 Task: Find a shared room in Qionghu, China for 5 guests from 2nd to 9th June, with a price range of ₹7000 to ₹13000.
Action: Mouse moved to (503, 118)
Screenshot: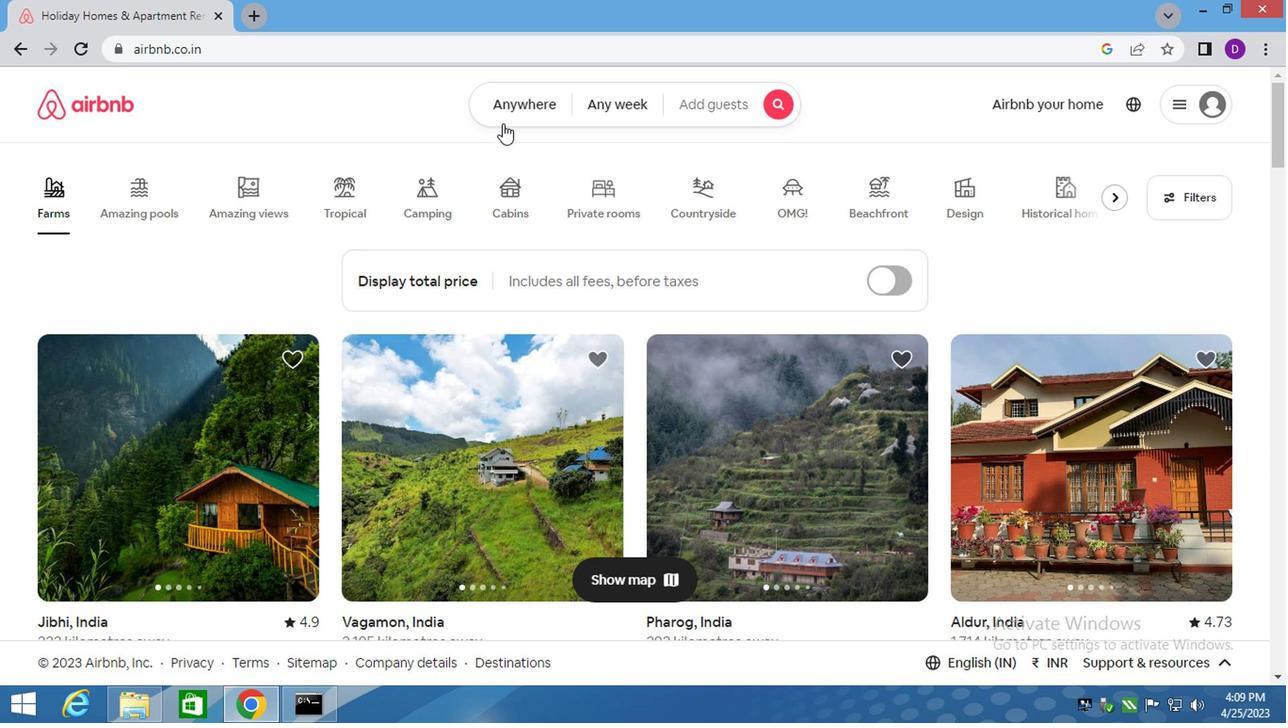 
Action: Mouse pressed left at (503, 118)
Screenshot: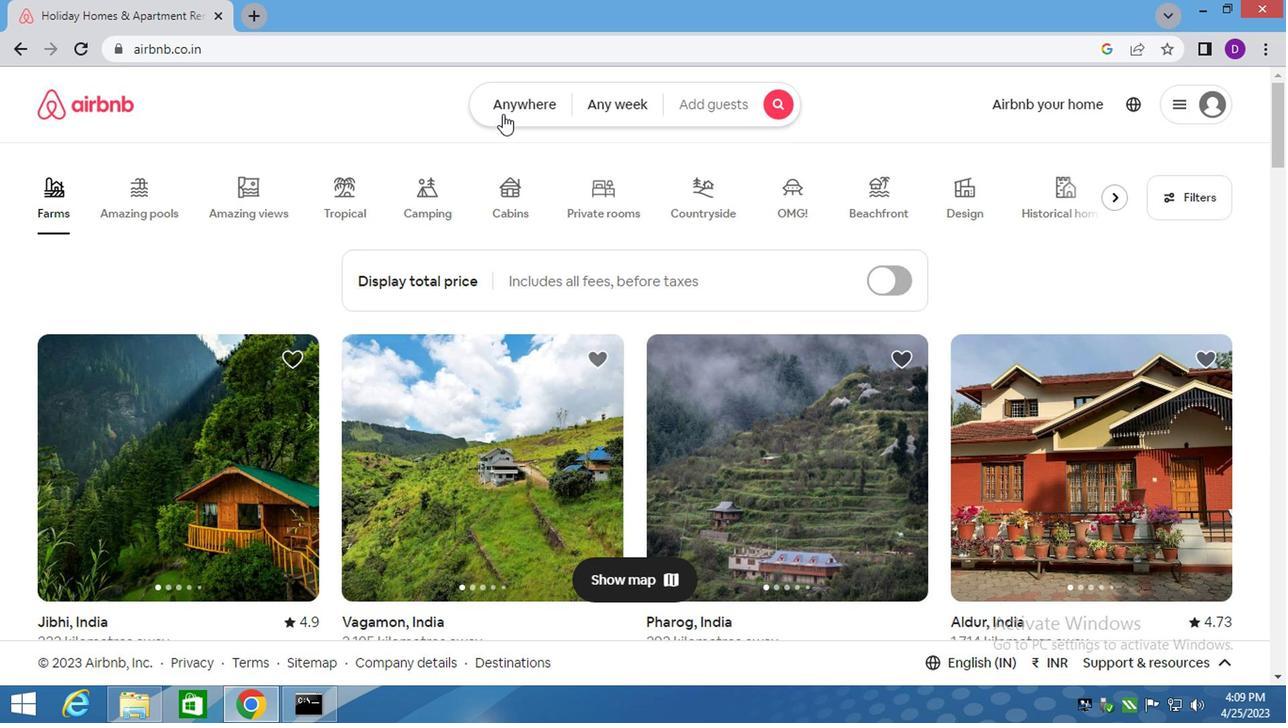 
Action: Mouse moved to (380, 187)
Screenshot: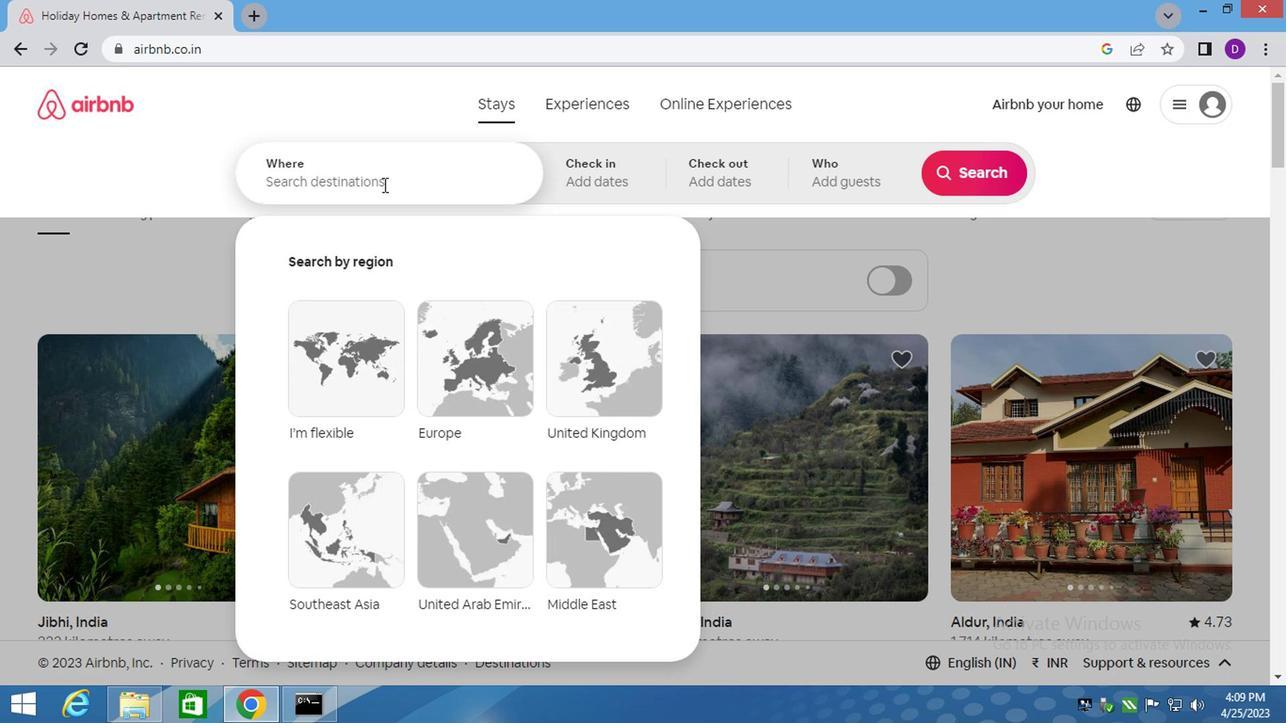 
Action: Key pressed <Key.shift>QU
Screenshot: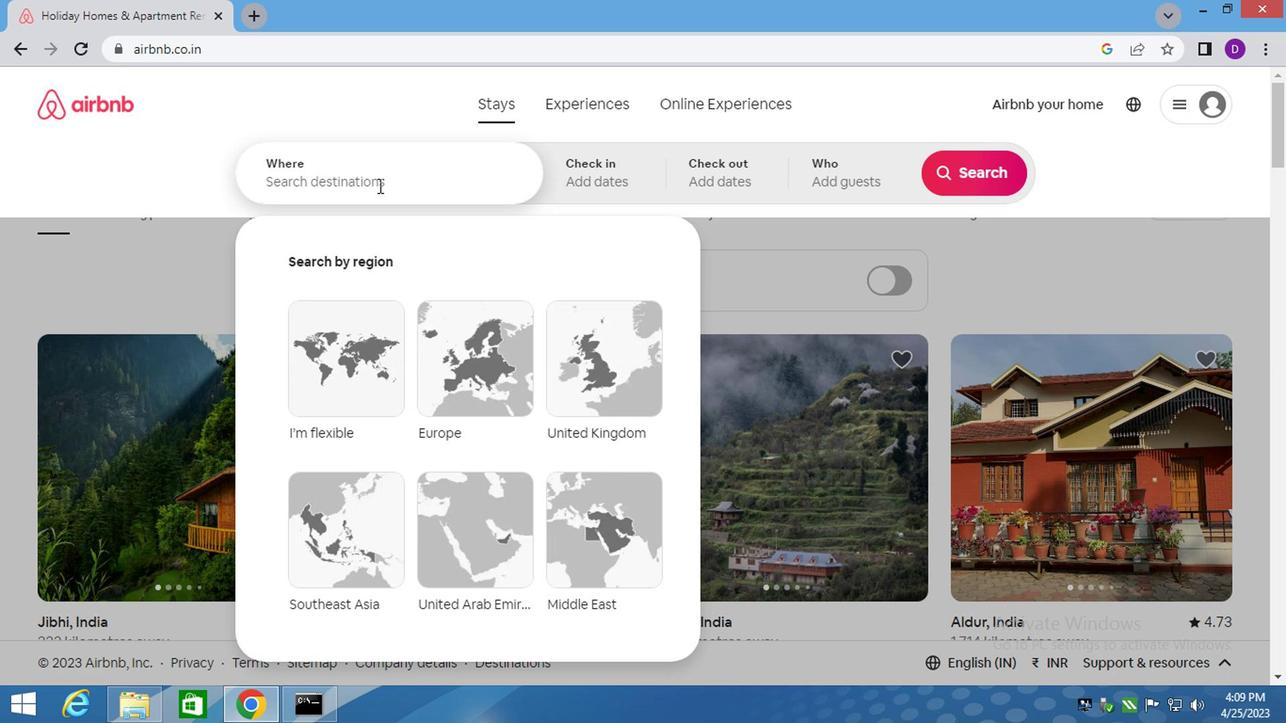 
Action: Mouse pressed left at (380, 187)
Screenshot: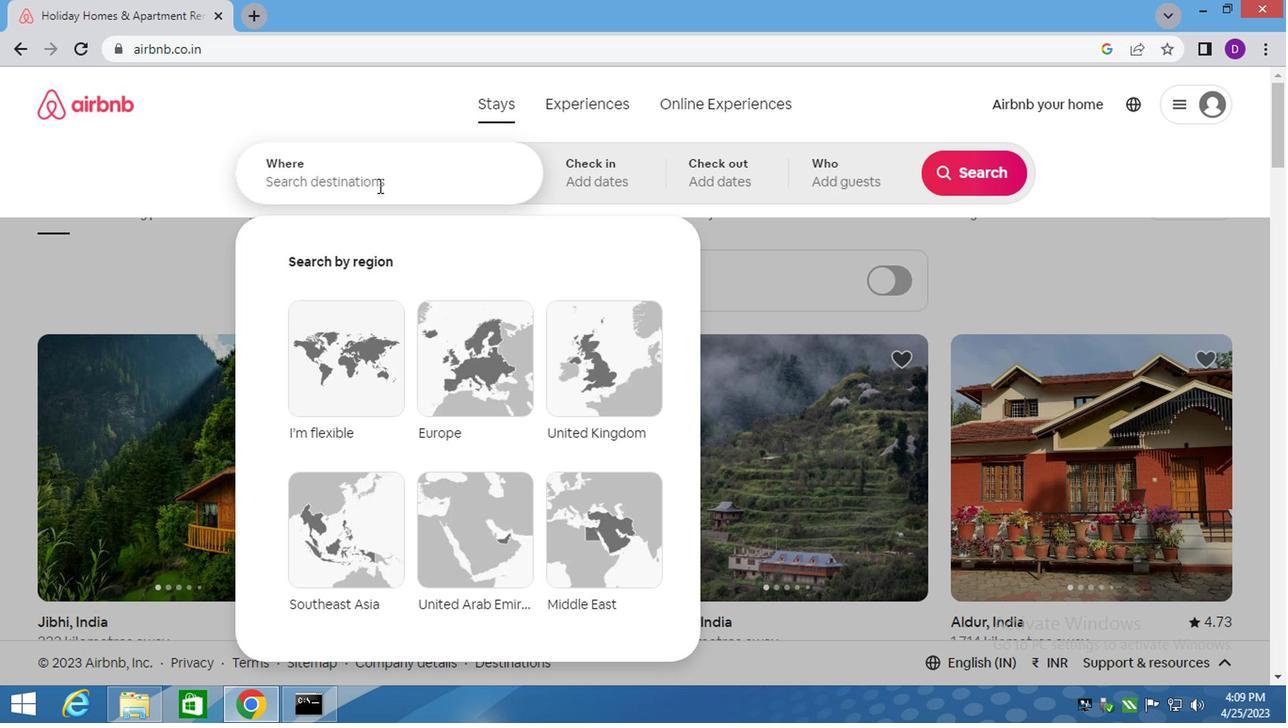 
Action: Key pressed <Key.shift>QIONGHU,<Key.space><Key.shift>CHINA<Key.enter>
Screenshot: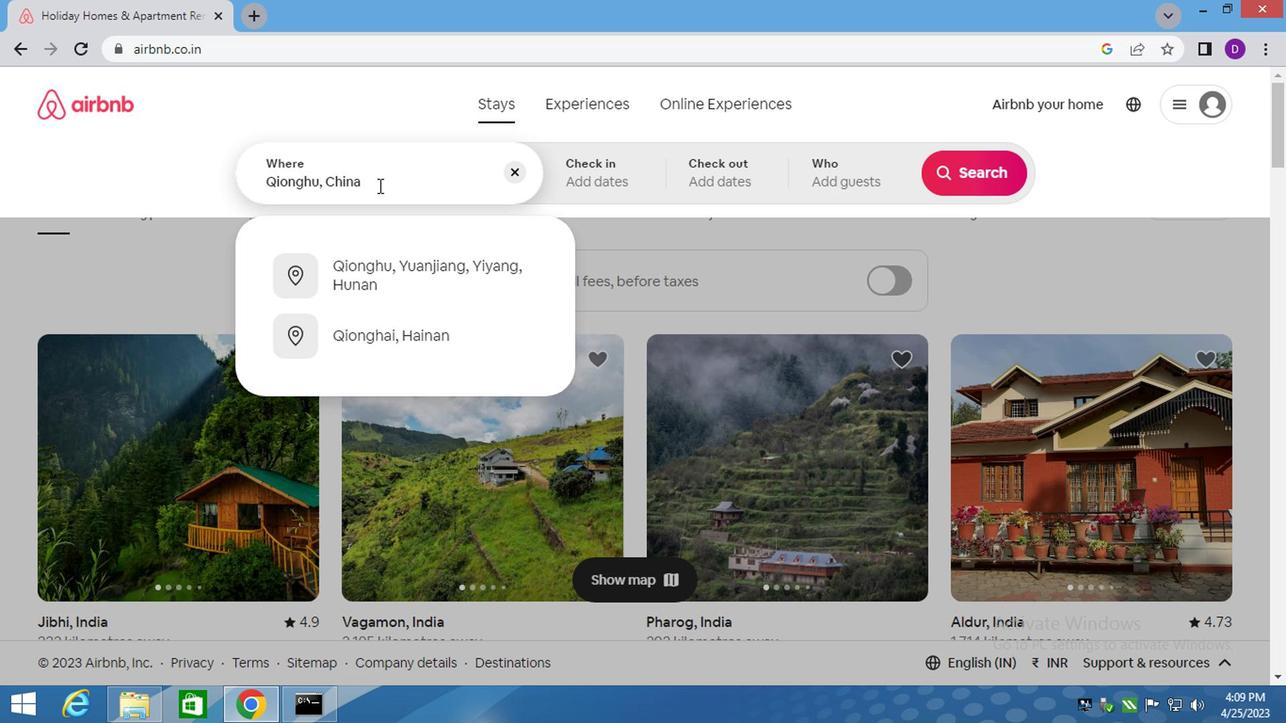 
Action: Mouse moved to (956, 322)
Screenshot: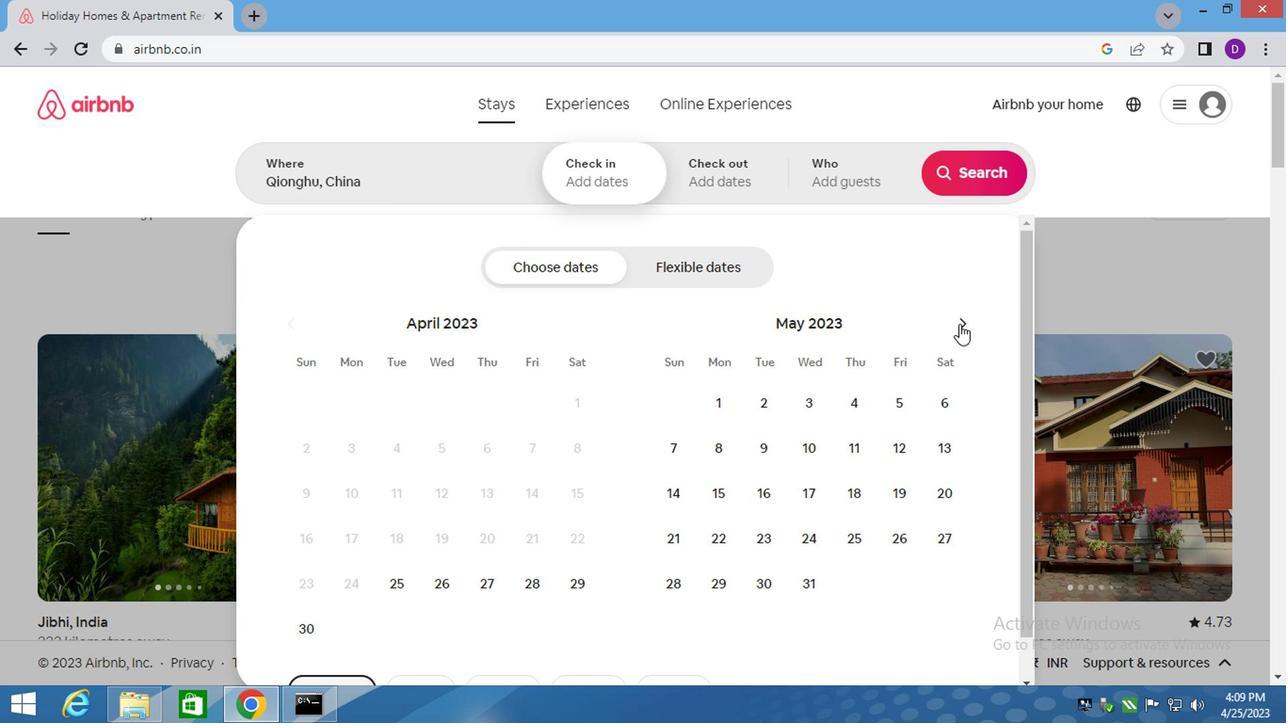 
Action: Mouse pressed left at (956, 322)
Screenshot: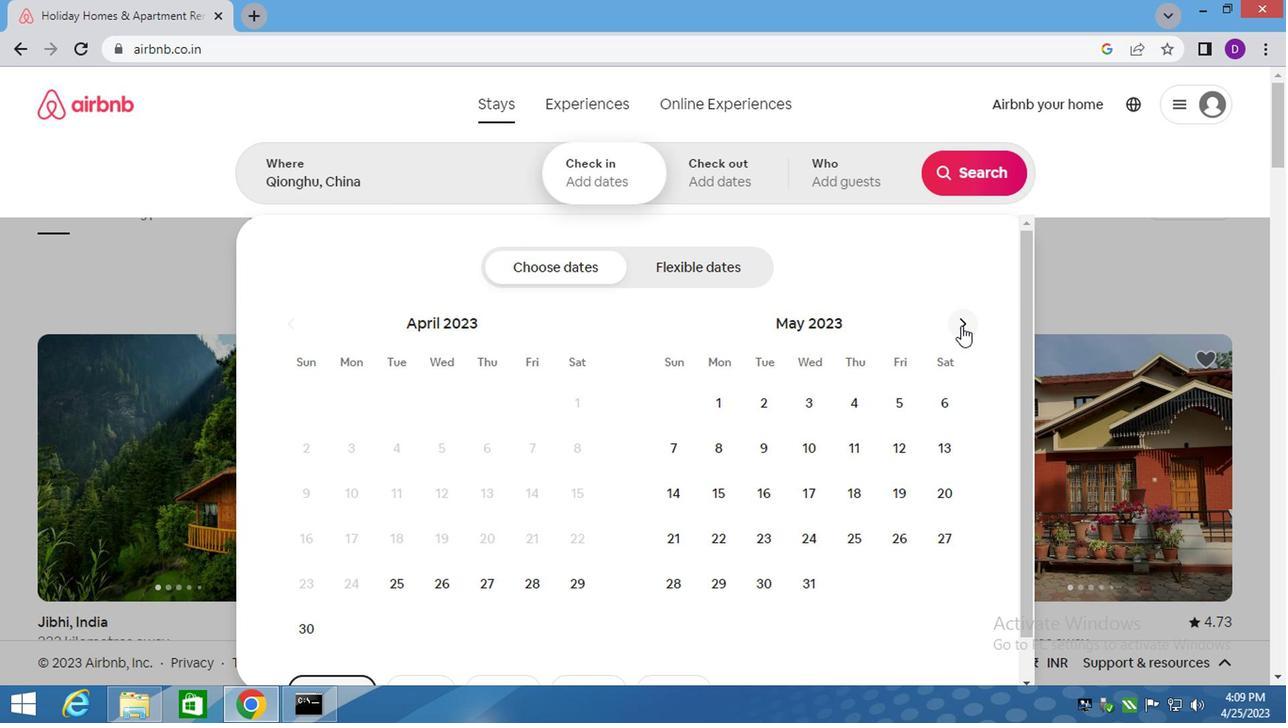 
Action: Mouse moved to (893, 391)
Screenshot: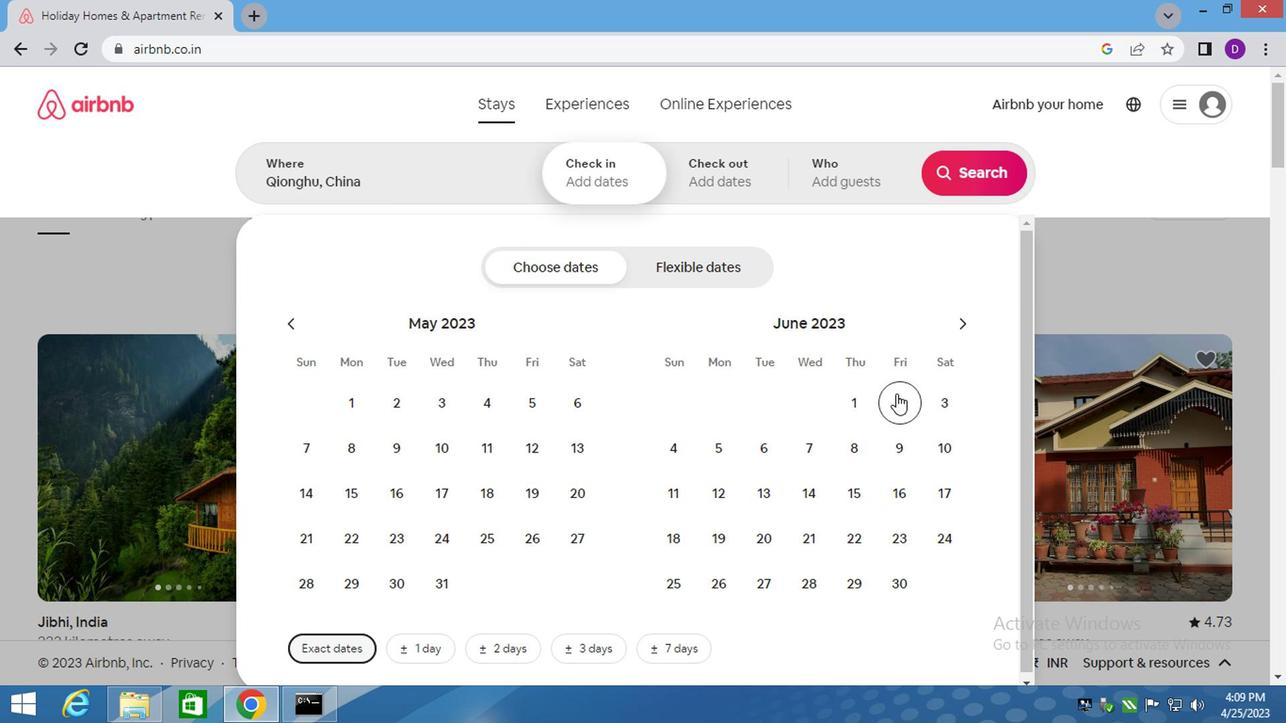 
Action: Mouse pressed left at (893, 391)
Screenshot: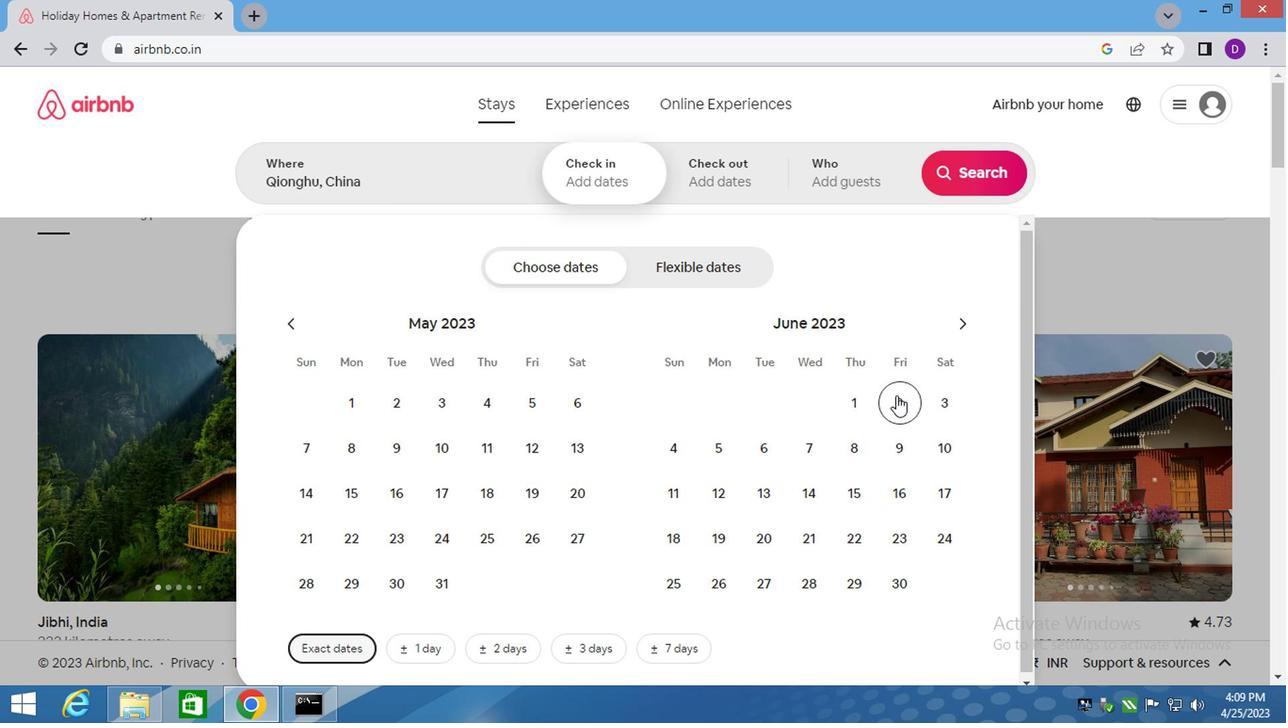 
Action: Mouse moved to (891, 429)
Screenshot: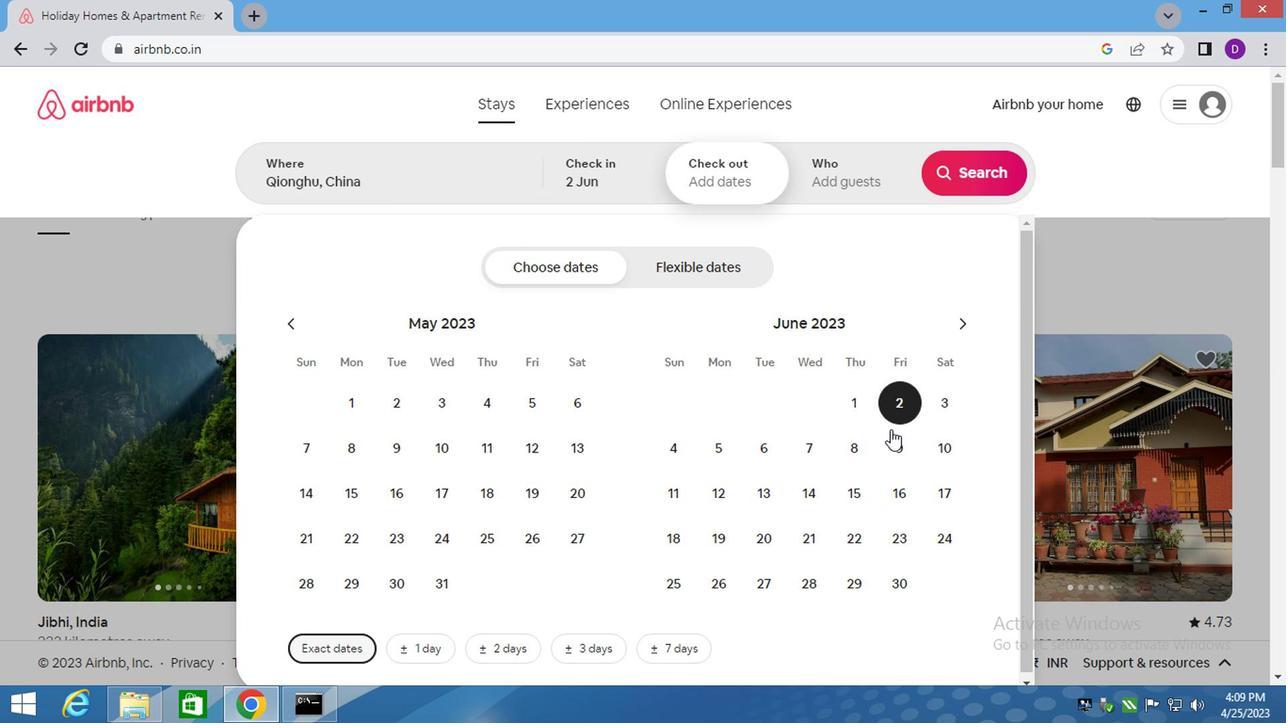 
Action: Mouse pressed left at (891, 429)
Screenshot: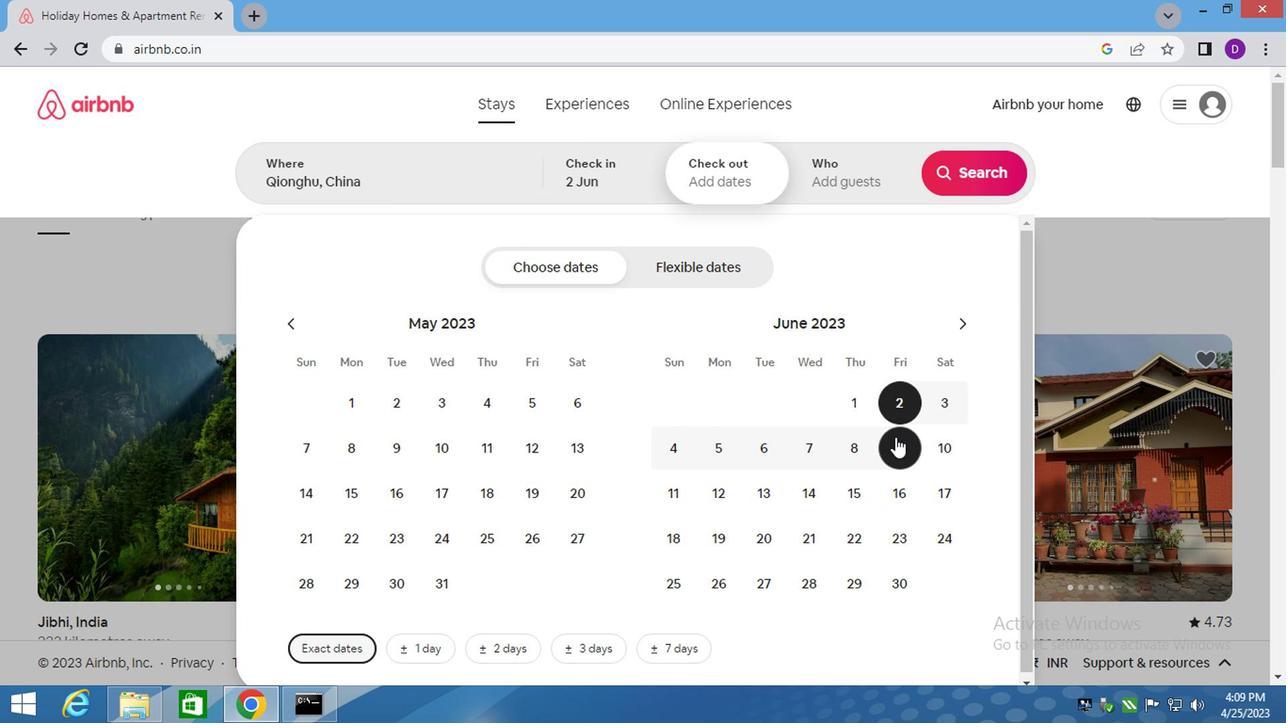 
Action: Mouse moved to (836, 184)
Screenshot: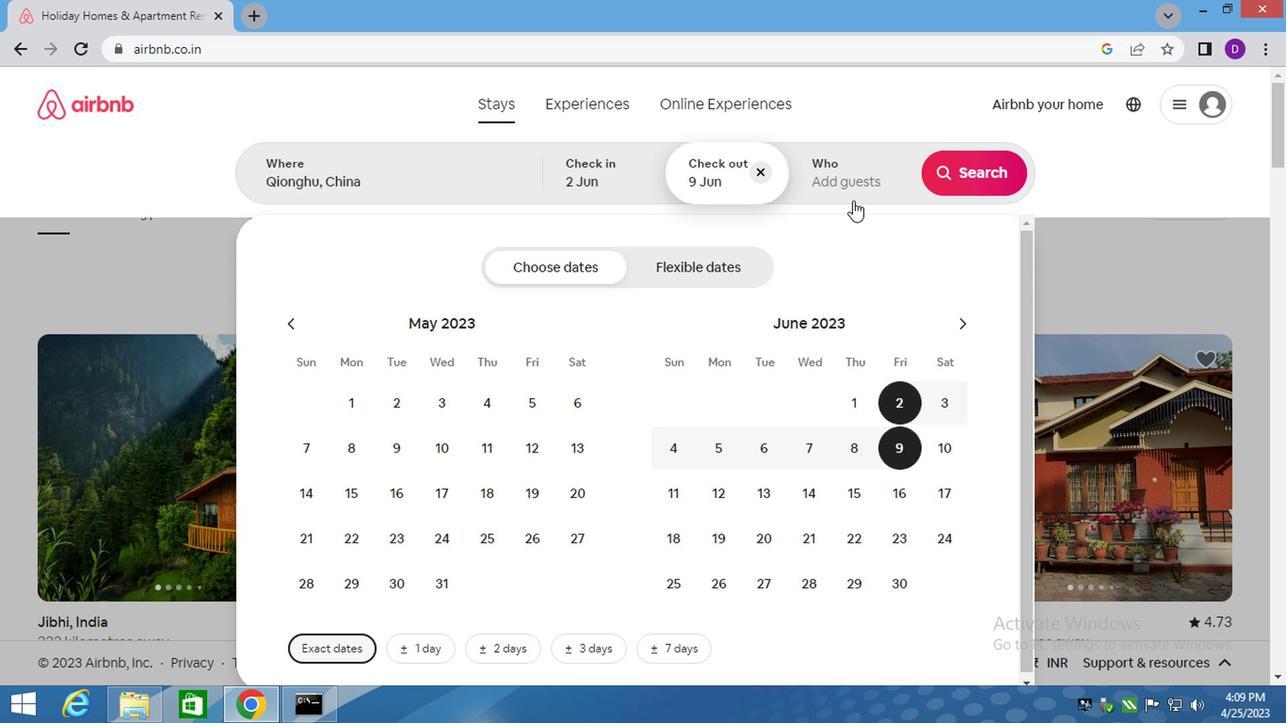 
Action: Mouse pressed left at (836, 184)
Screenshot: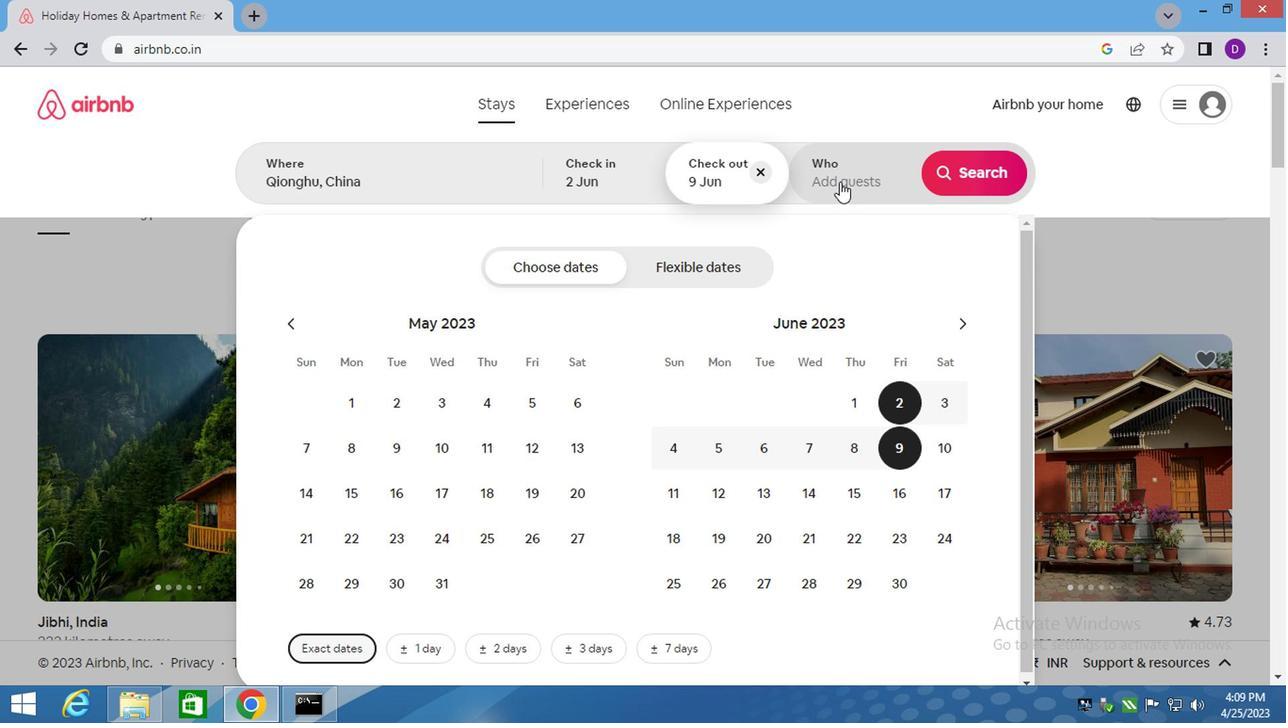
Action: Mouse moved to (970, 280)
Screenshot: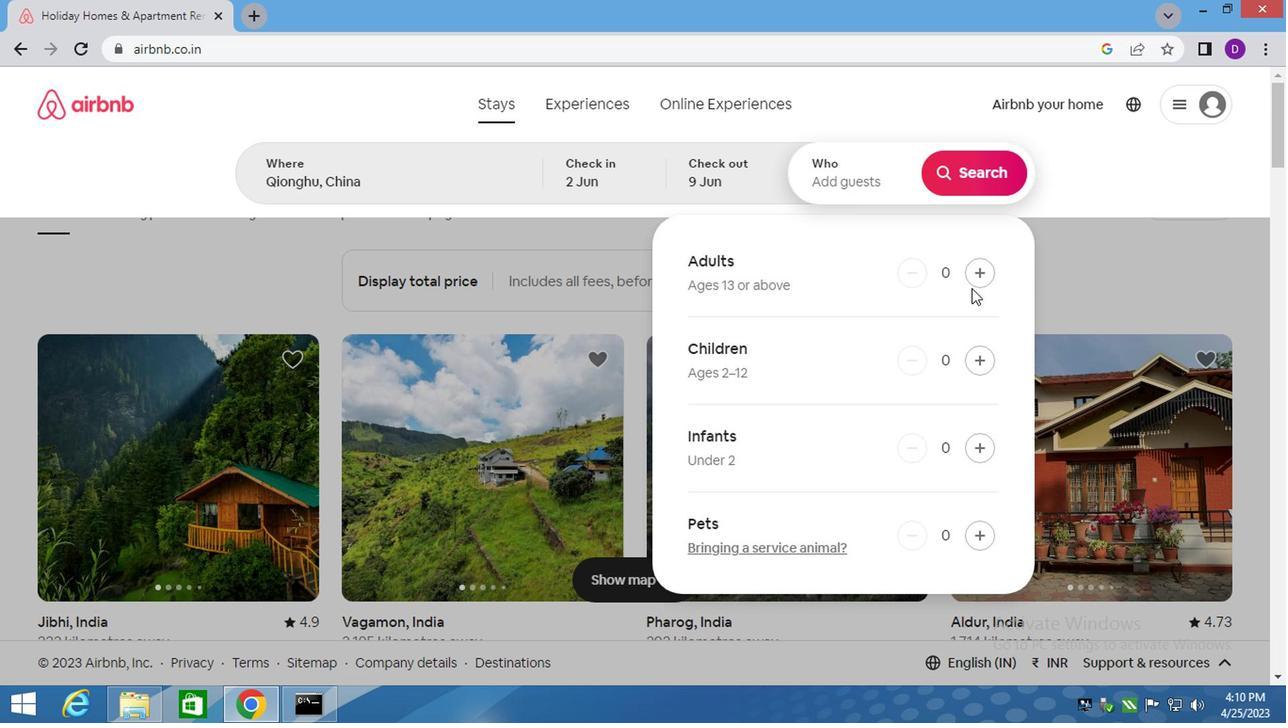 
Action: Mouse pressed left at (970, 280)
Screenshot: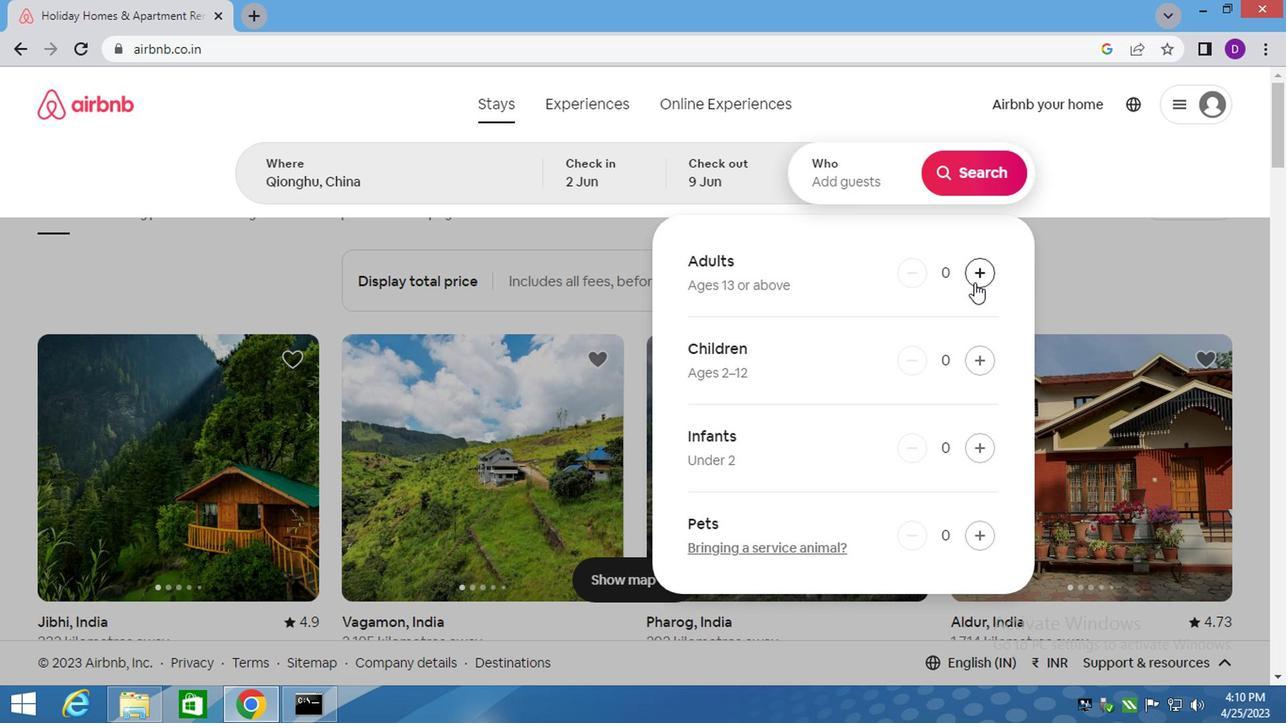 
Action: Mouse pressed left at (970, 280)
Screenshot: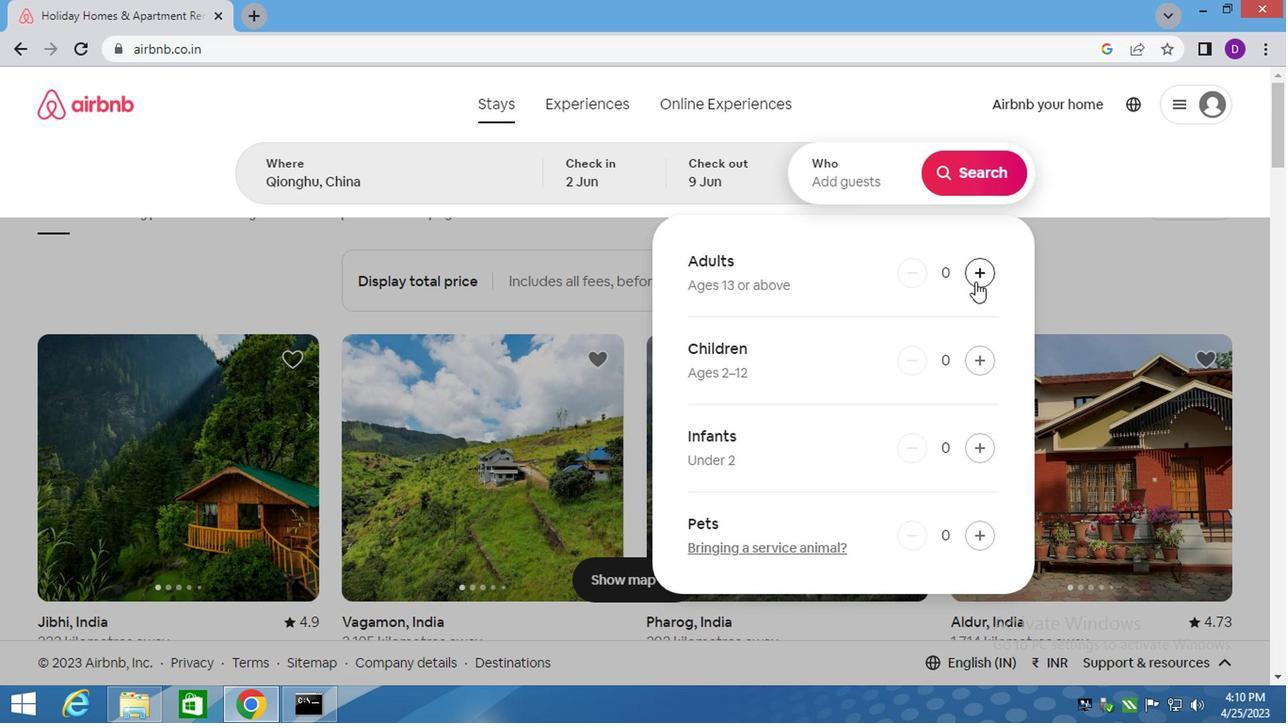 
Action: Mouse pressed left at (970, 280)
Screenshot: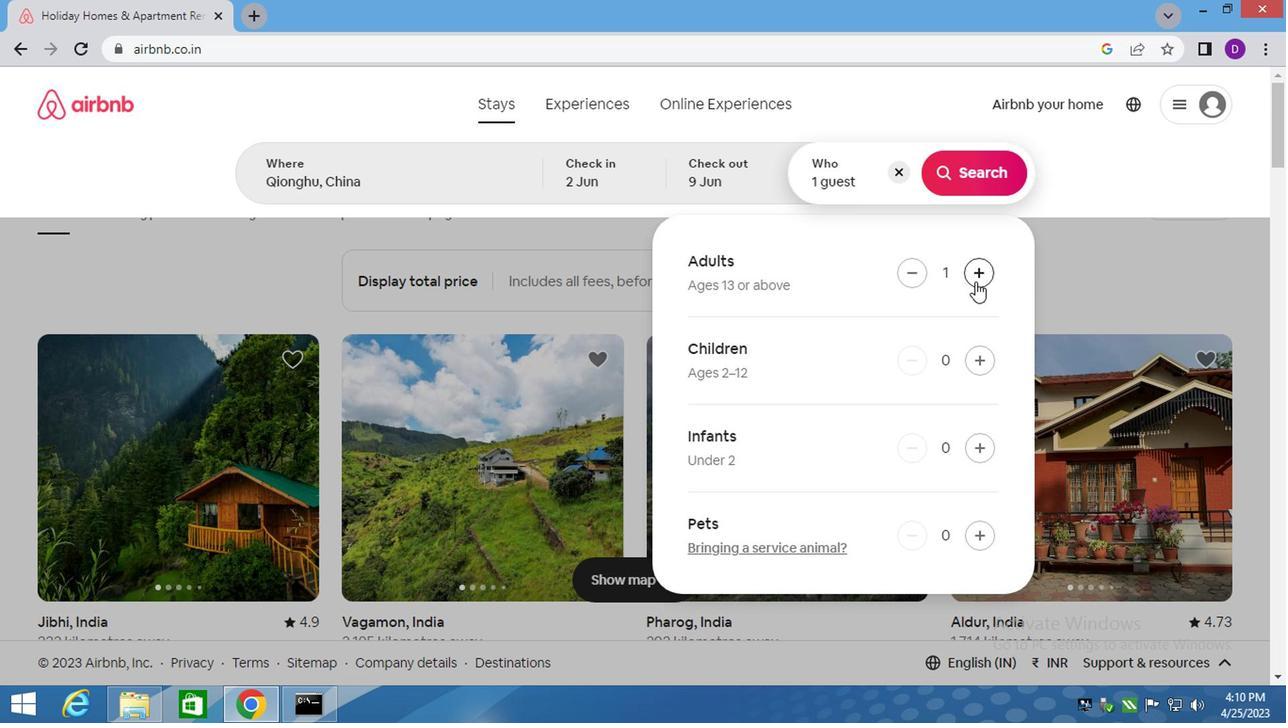 
Action: Mouse moved to (970, 280)
Screenshot: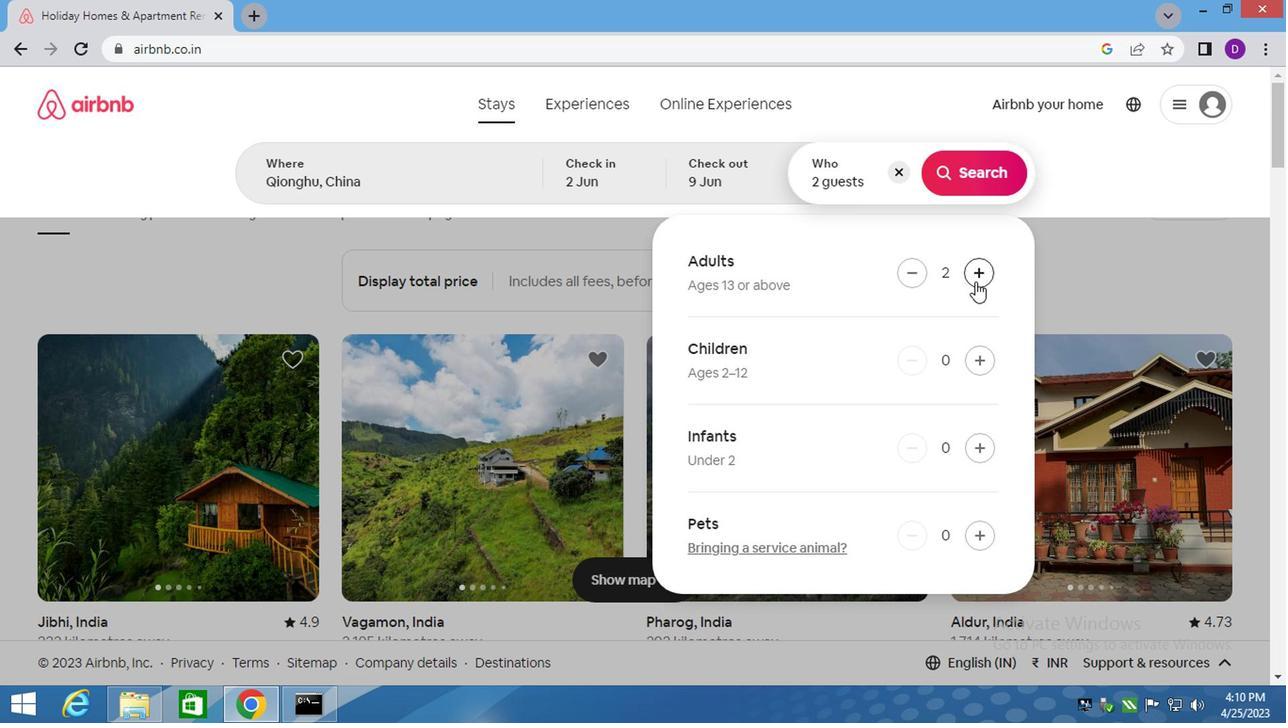 
Action: Mouse pressed left at (970, 280)
Screenshot: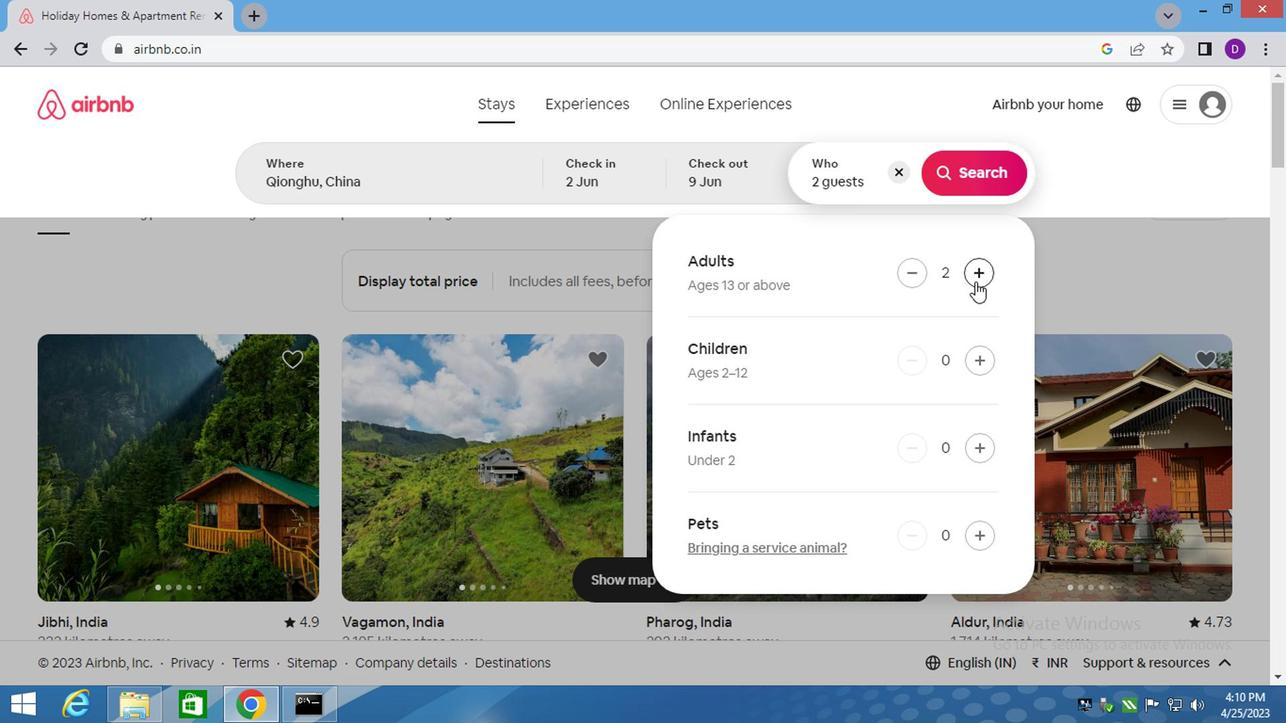 
Action: Mouse pressed left at (970, 280)
Screenshot: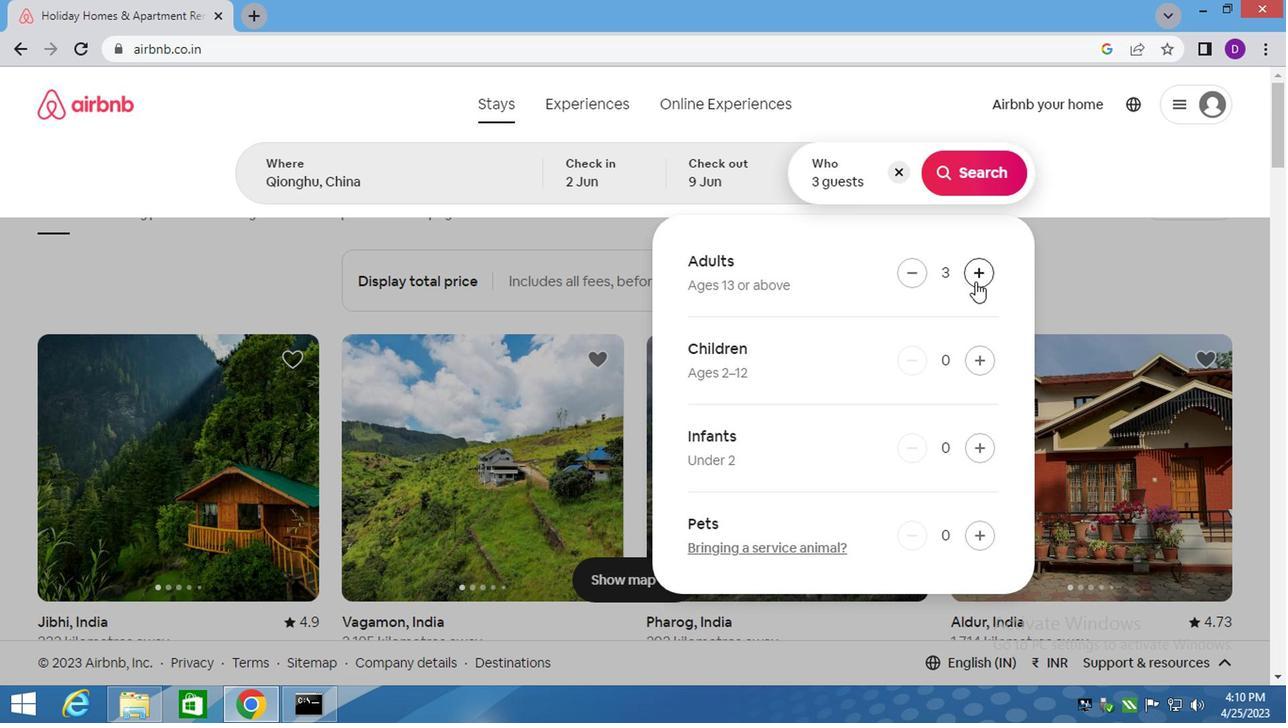 
Action: Mouse moved to (977, 172)
Screenshot: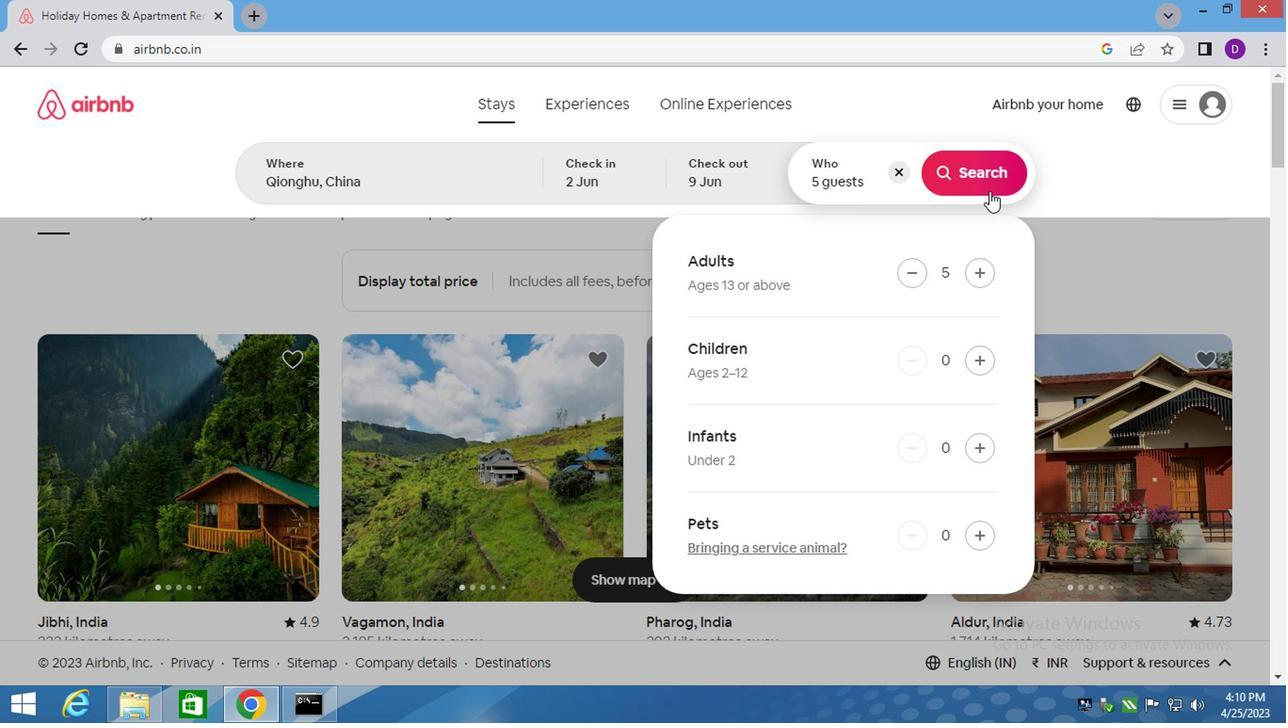 
Action: Mouse pressed left at (977, 172)
Screenshot: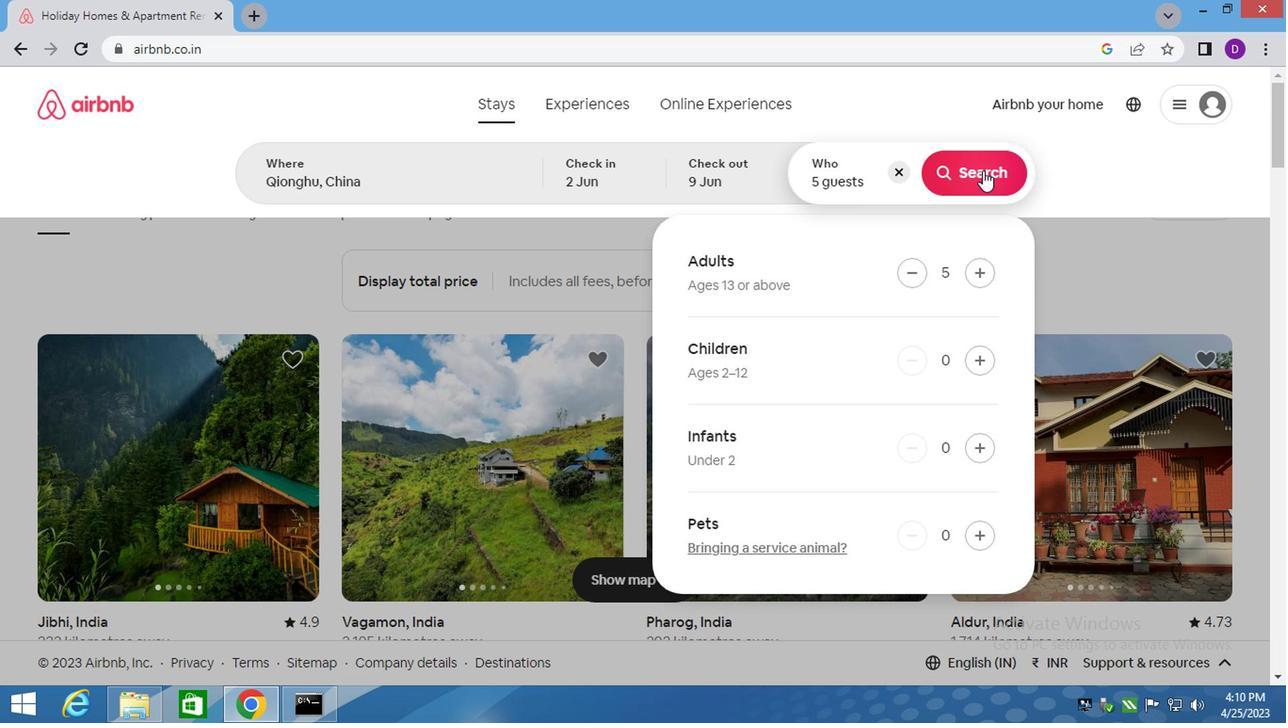 
Action: Mouse moved to (1167, 186)
Screenshot: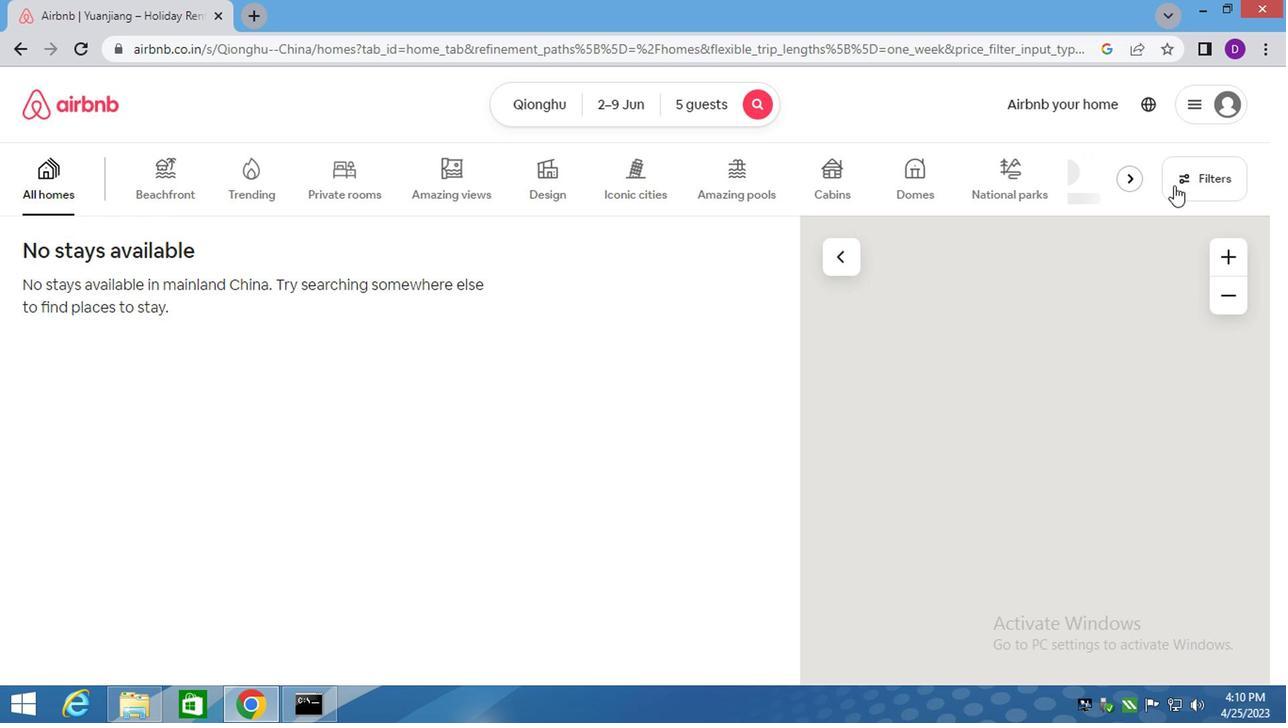 
Action: Mouse pressed left at (1167, 186)
Screenshot: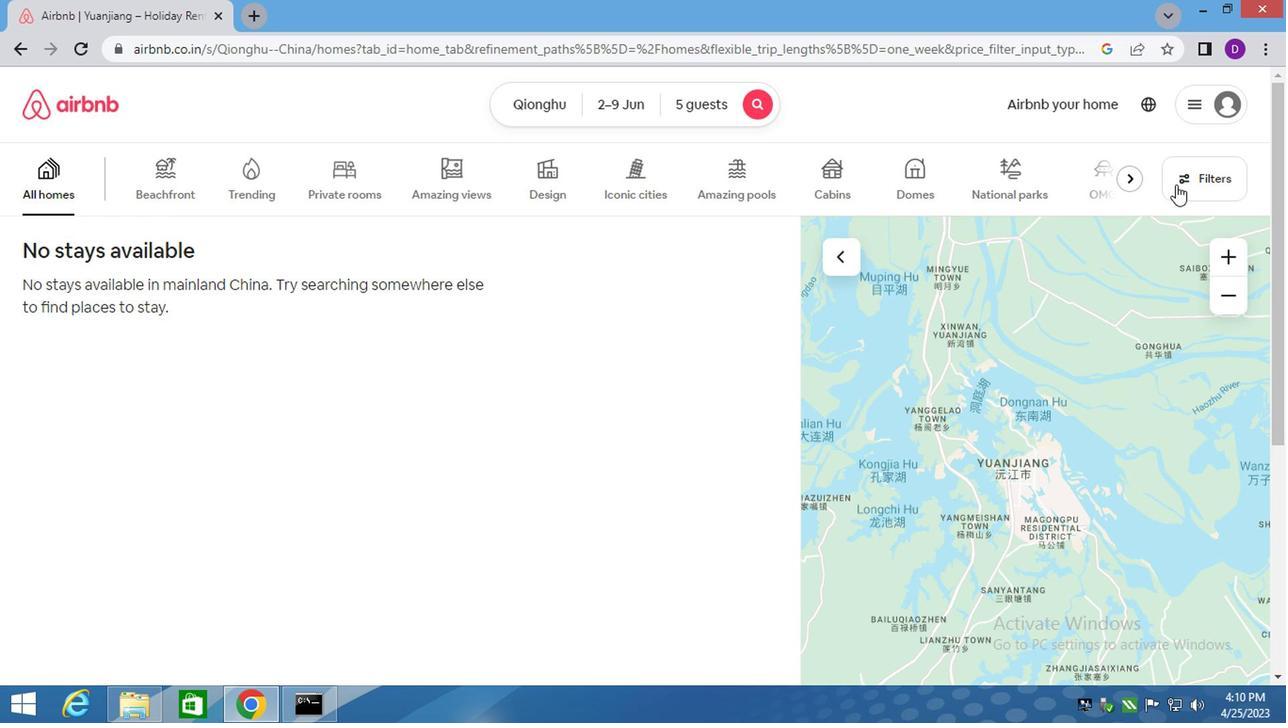 
Action: Mouse moved to (401, 292)
Screenshot: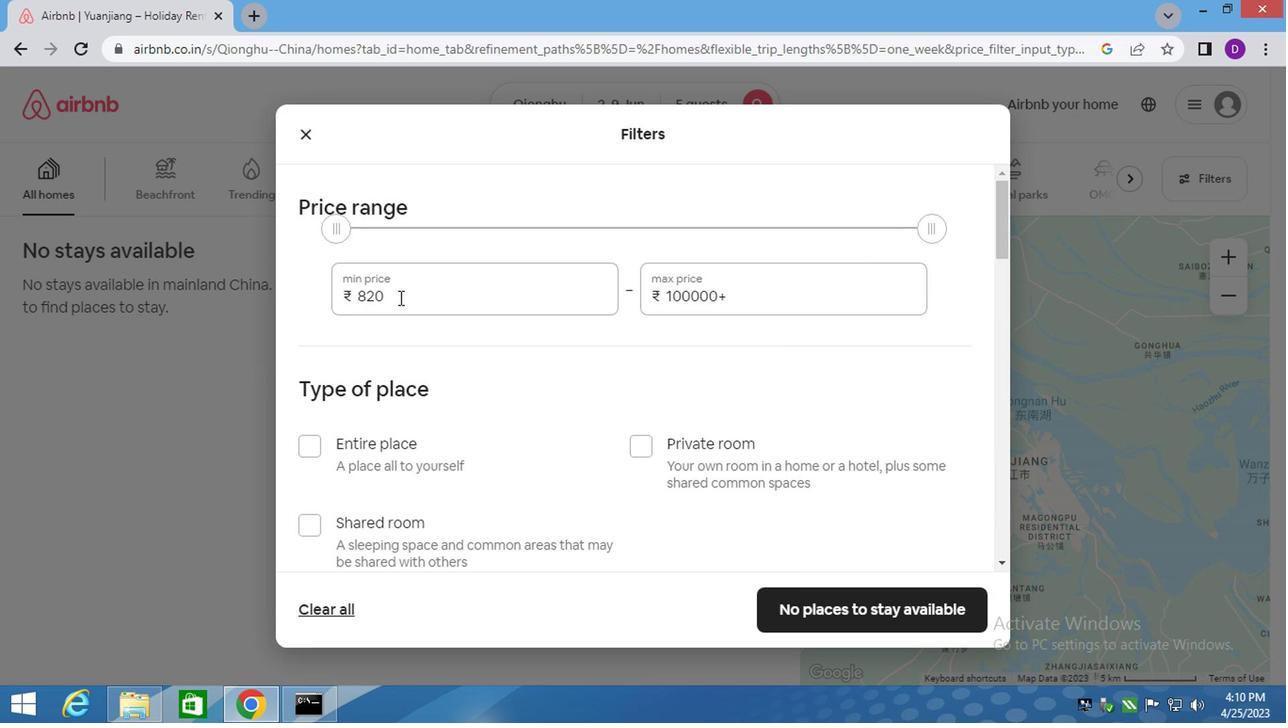 
Action: Mouse pressed left at (401, 292)
Screenshot: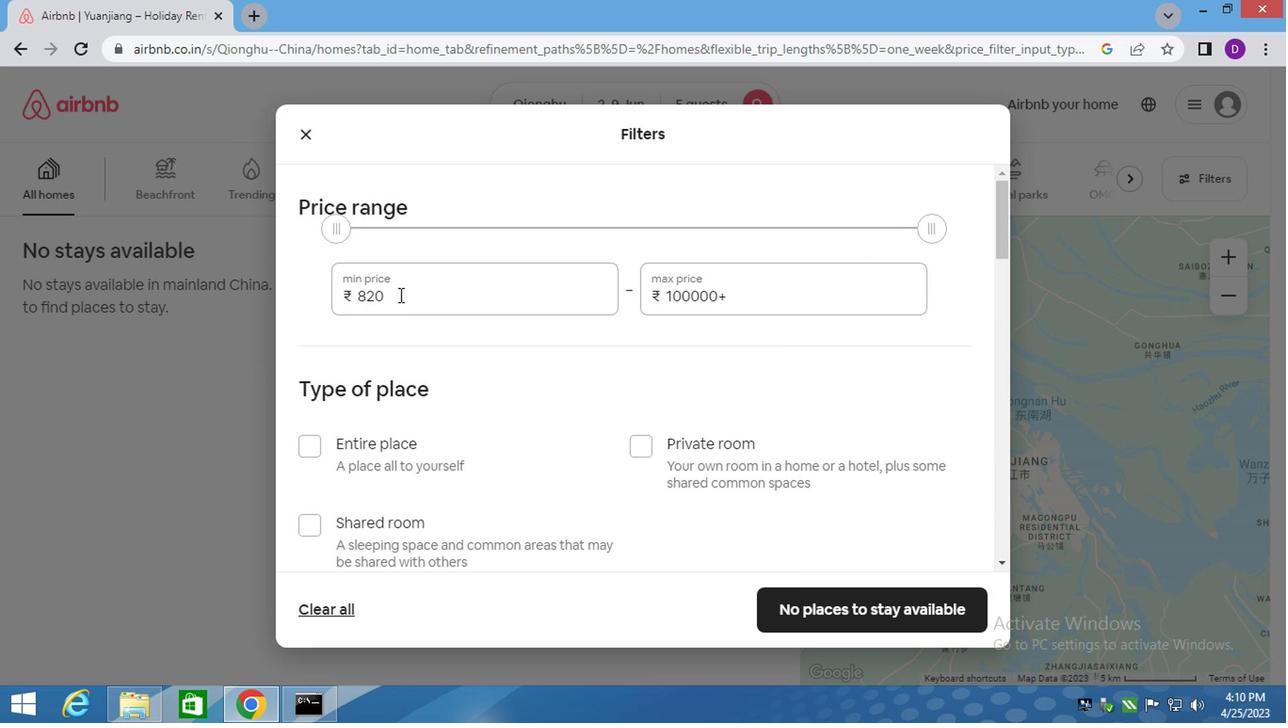 
Action: Mouse pressed left at (401, 292)
Screenshot: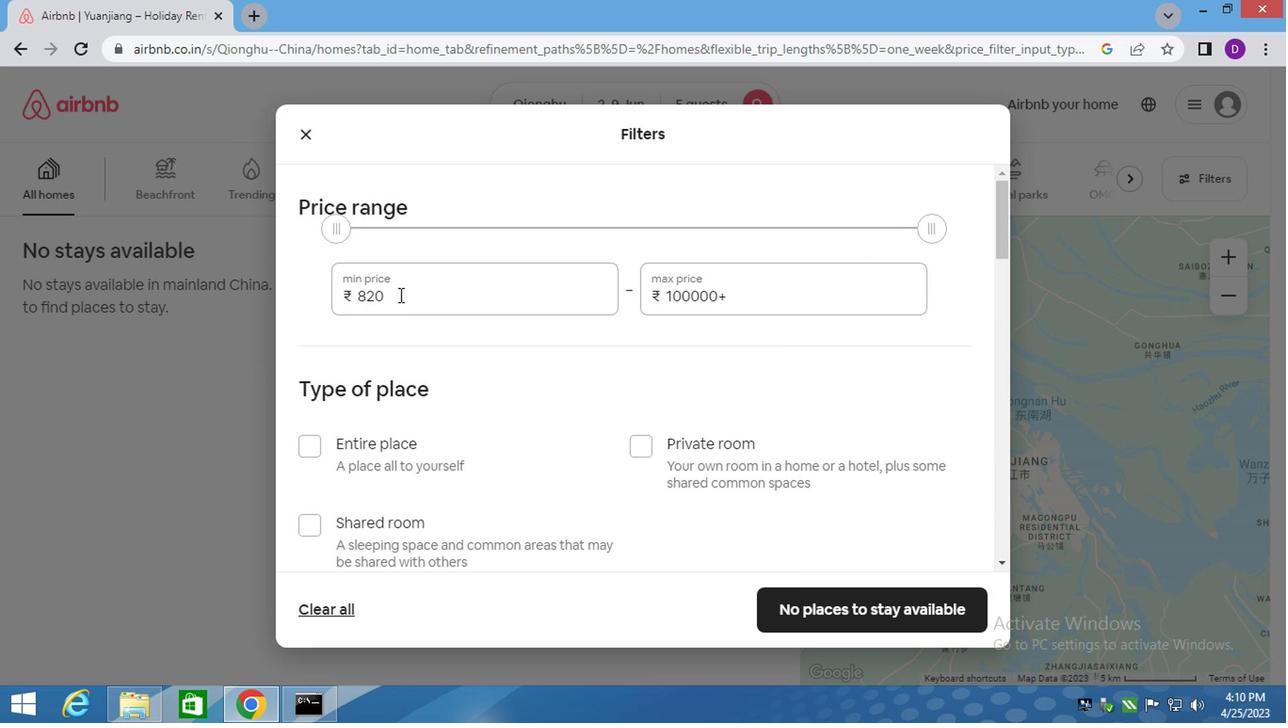 
Action: Key pressed 7000<Key.tab>13000
Screenshot: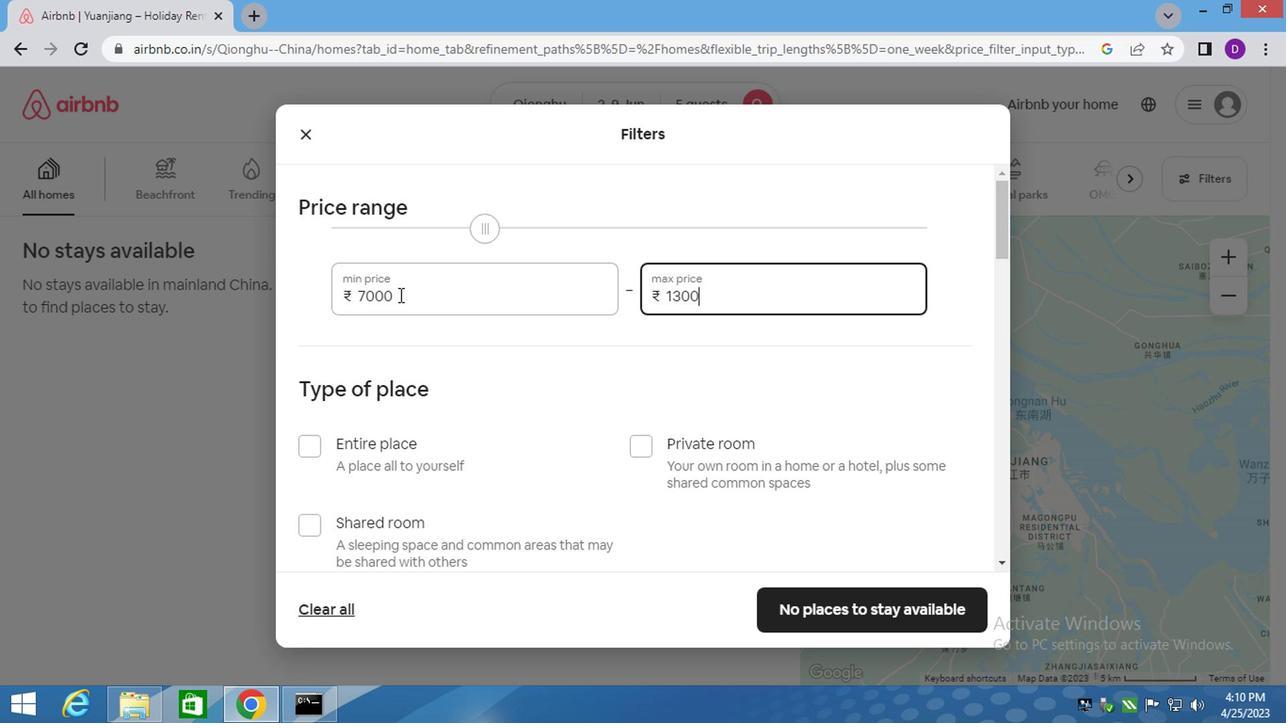 
Action: Mouse moved to (461, 389)
Screenshot: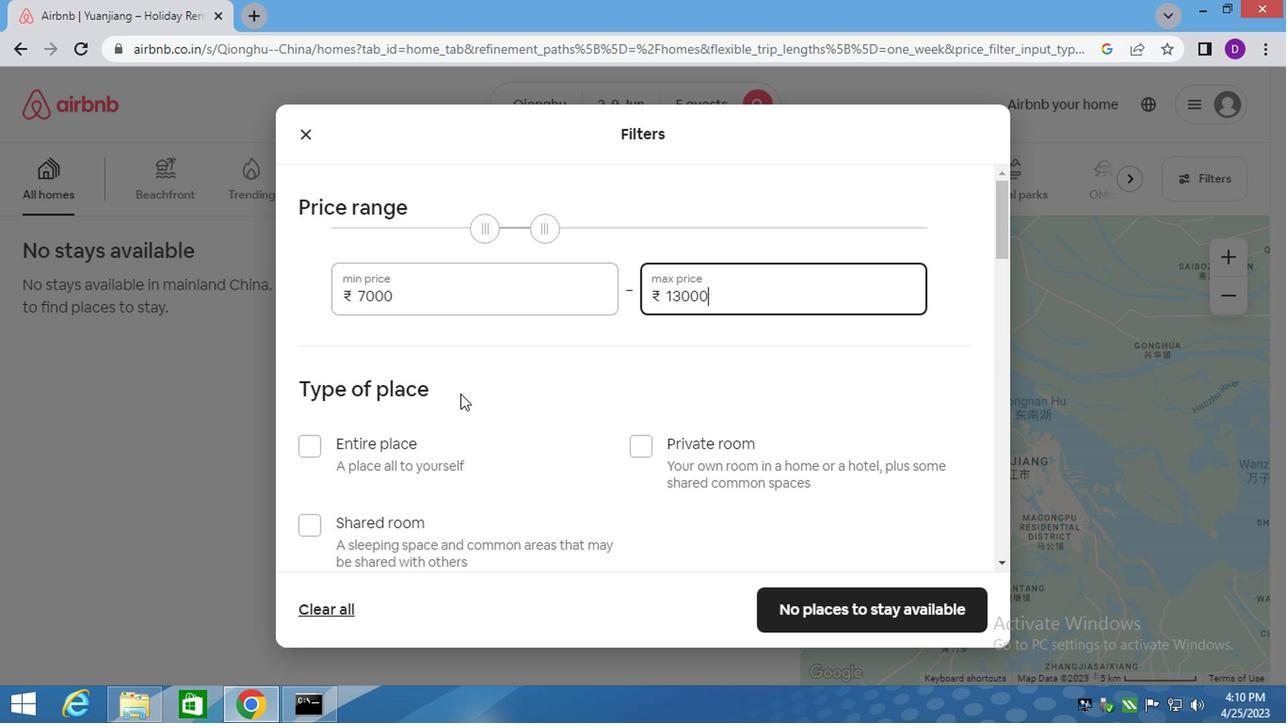 
Action: Mouse scrolled (461, 388) with delta (0, 0)
Screenshot: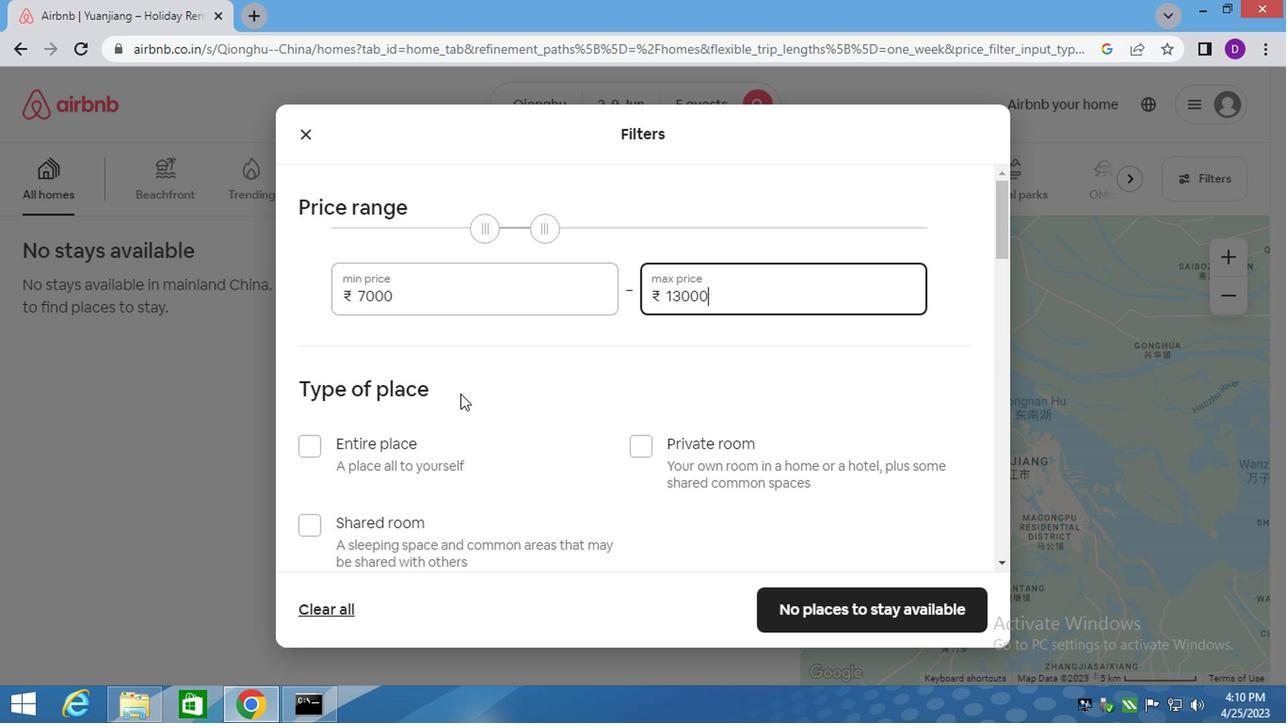 
Action: Mouse moved to (460, 393)
Screenshot: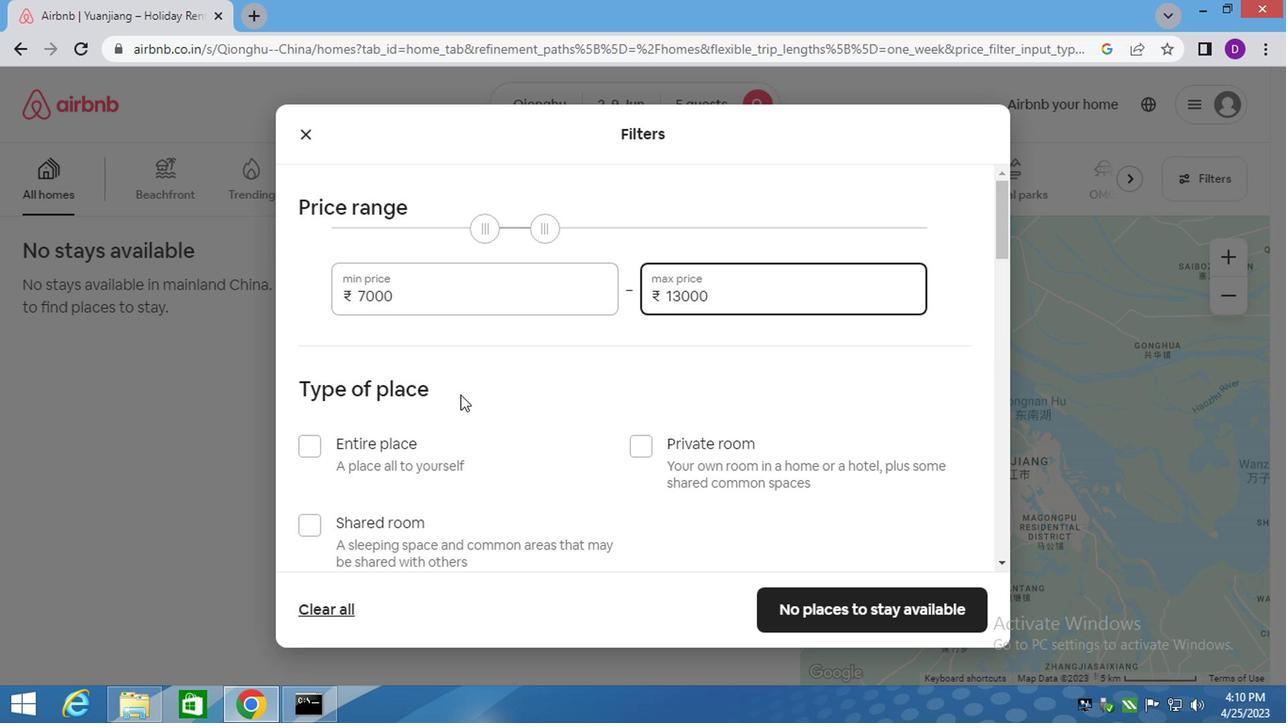 
Action: Mouse scrolled (460, 393) with delta (0, 0)
Screenshot: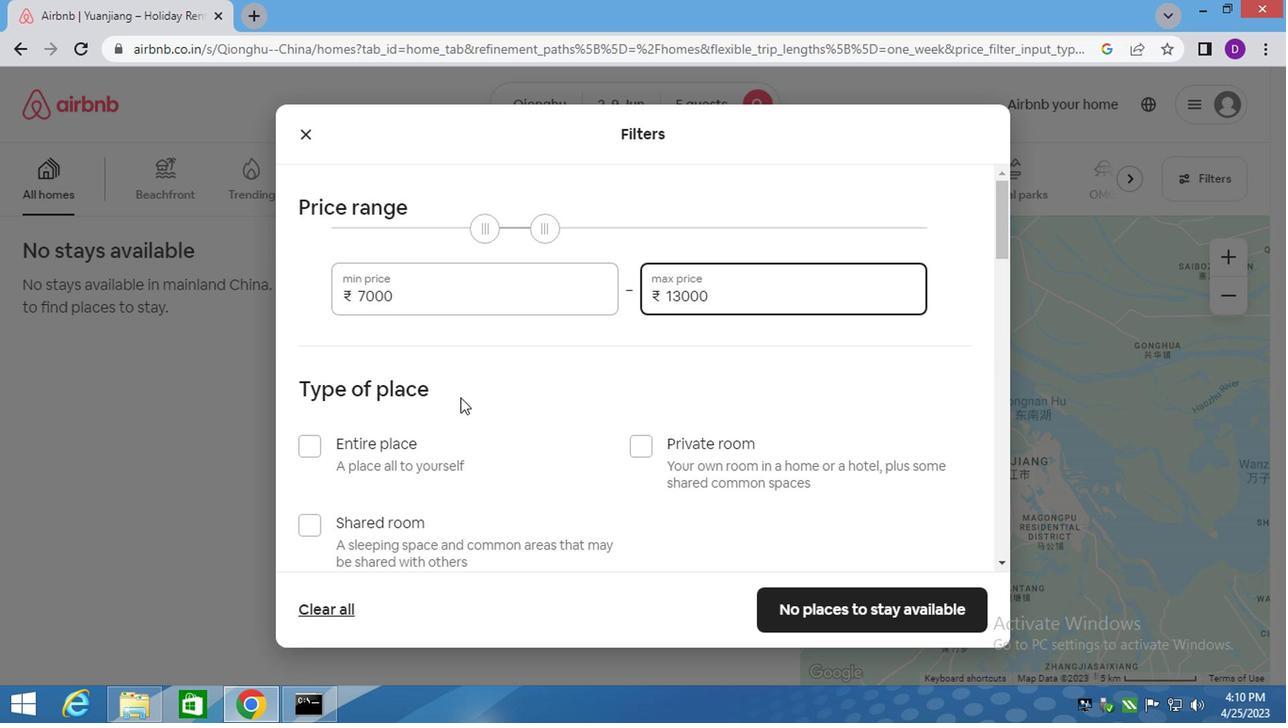 
Action: Mouse moved to (315, 319)
Screenshot: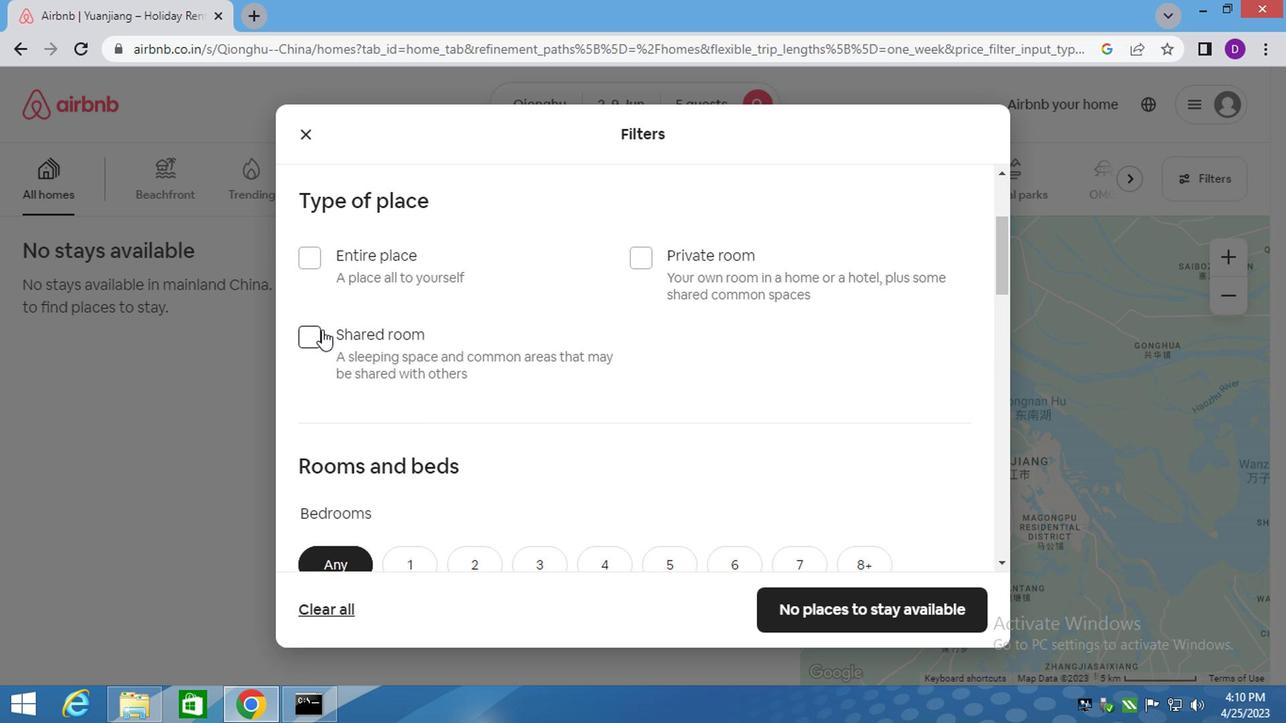 
Action: Mouse pressed left at (315, 319)
Screenshot: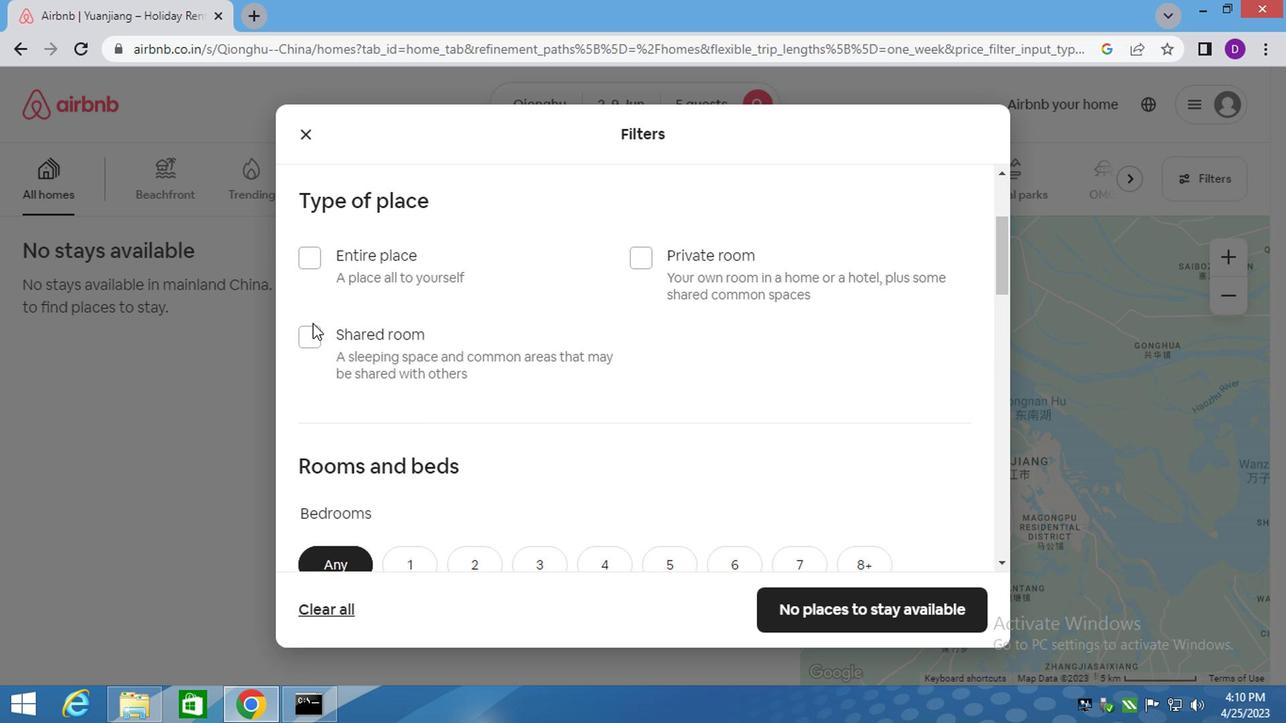
Action: Mouse moved to (315, 333)
Screenshot: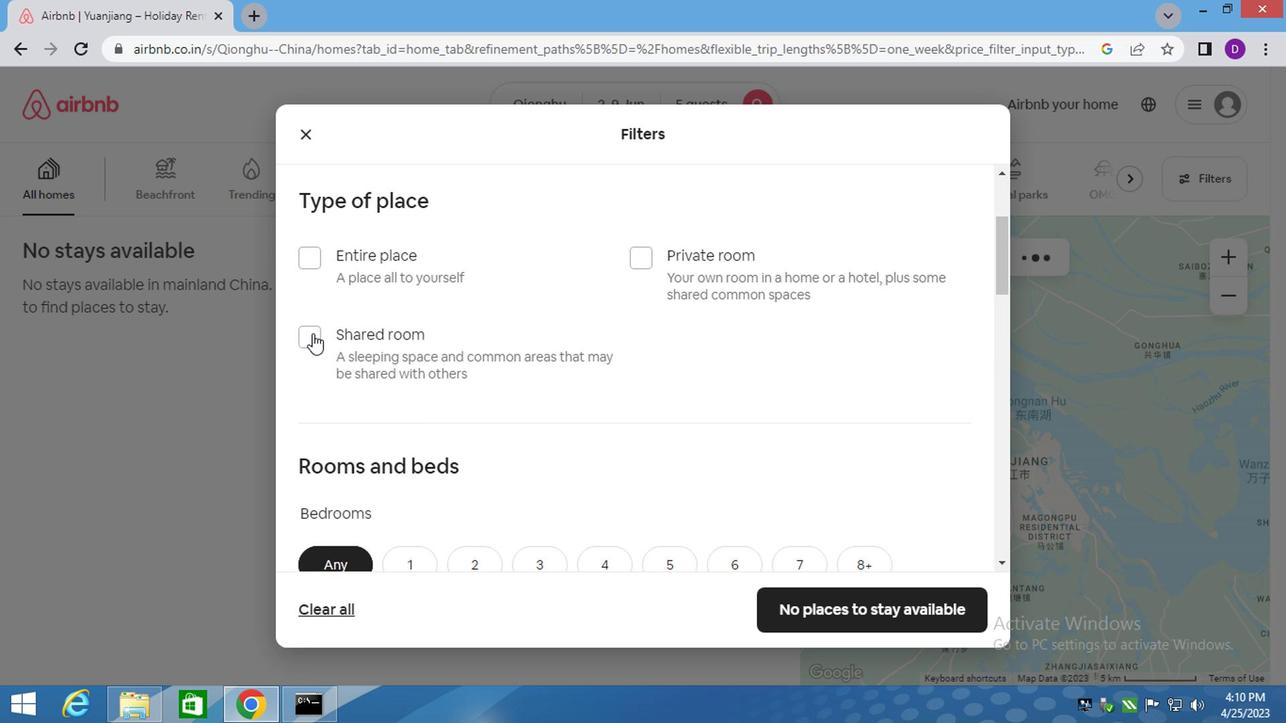 
Action: Mouse pressed left at (315, 333)
Screenshot: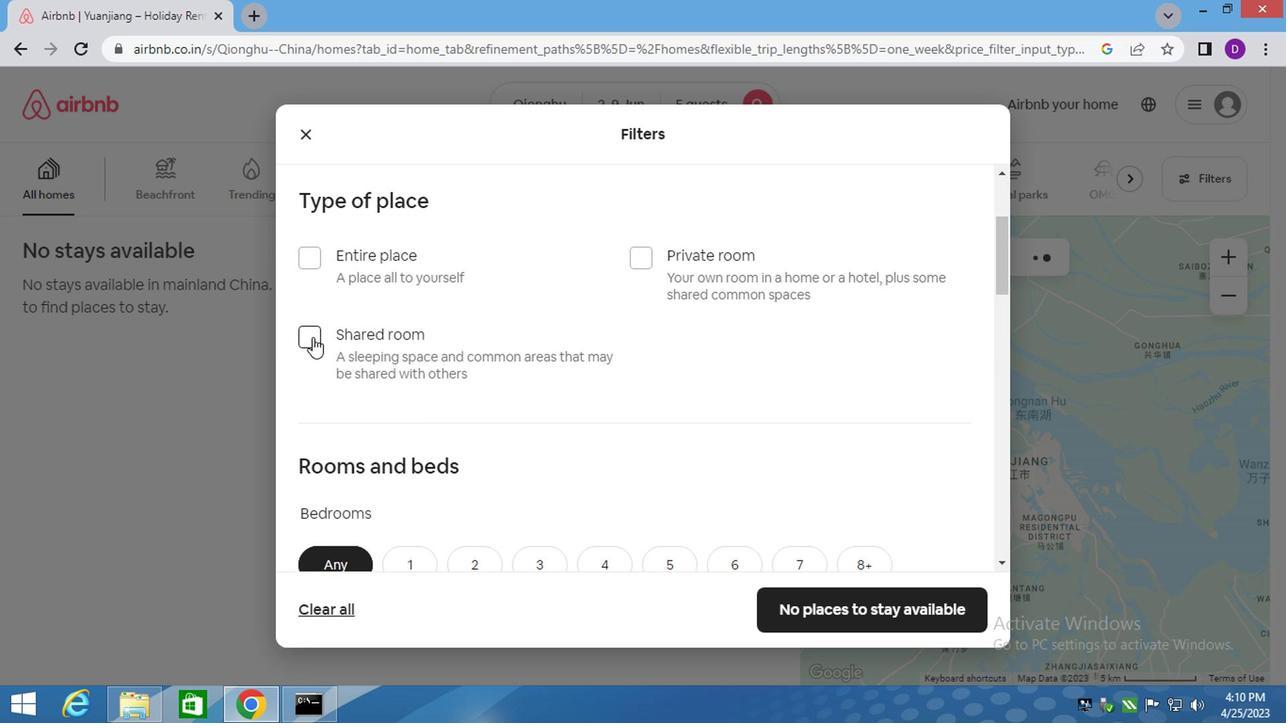 
Action: Mouse moved to (551, 416)
Screenshot: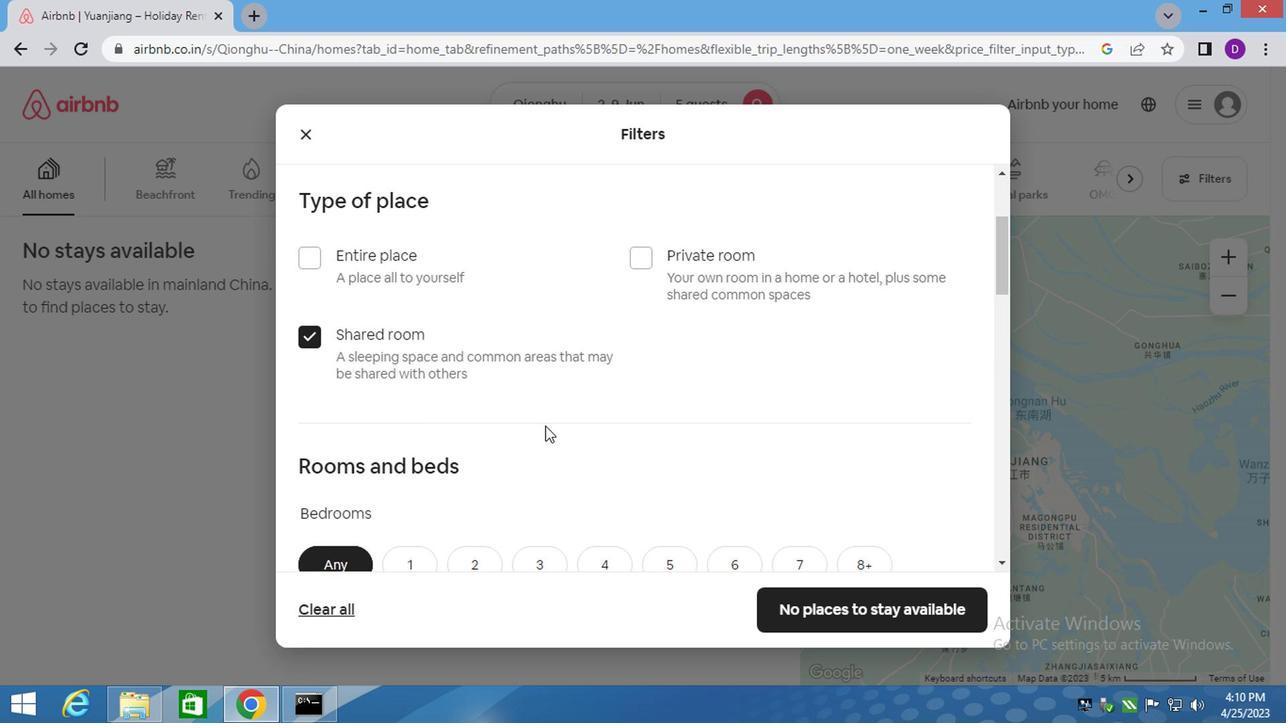 
Action: Mouse scrolled (551, 416) with delta (0, 0)
Screenshot: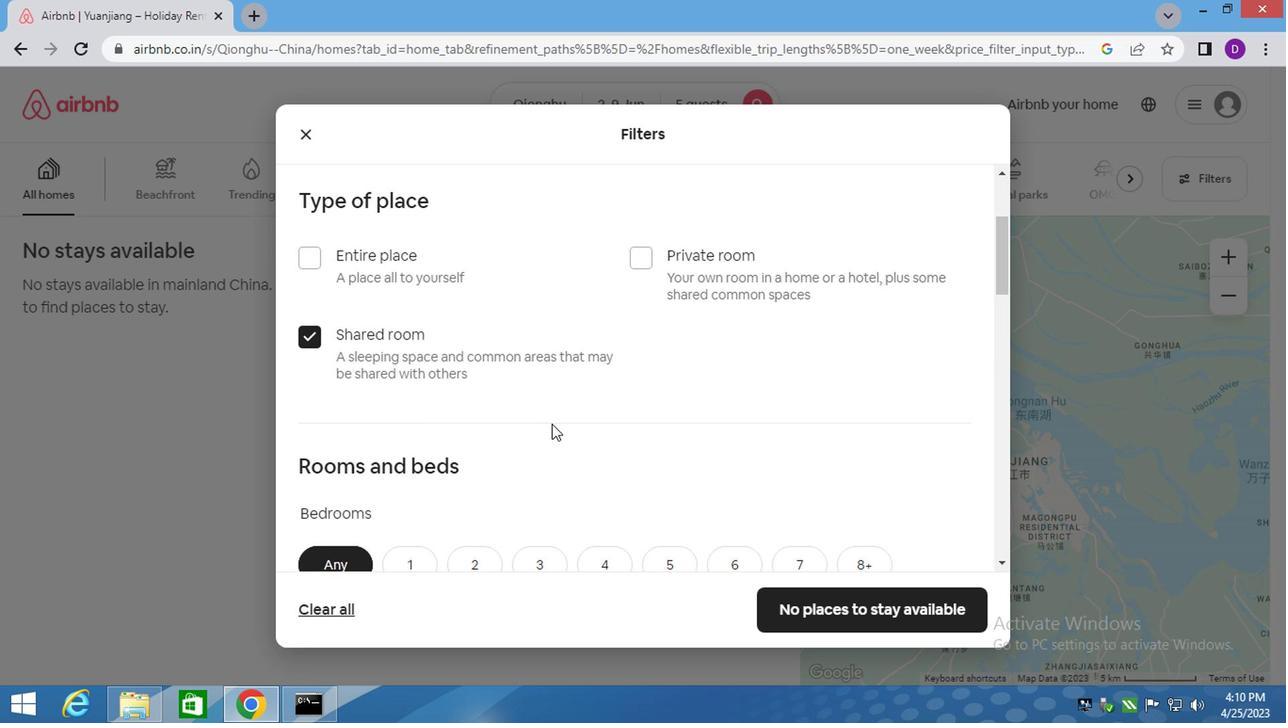 
Action: Mouse scrolled (551, 416) with delta (0, 0)
Screenshot: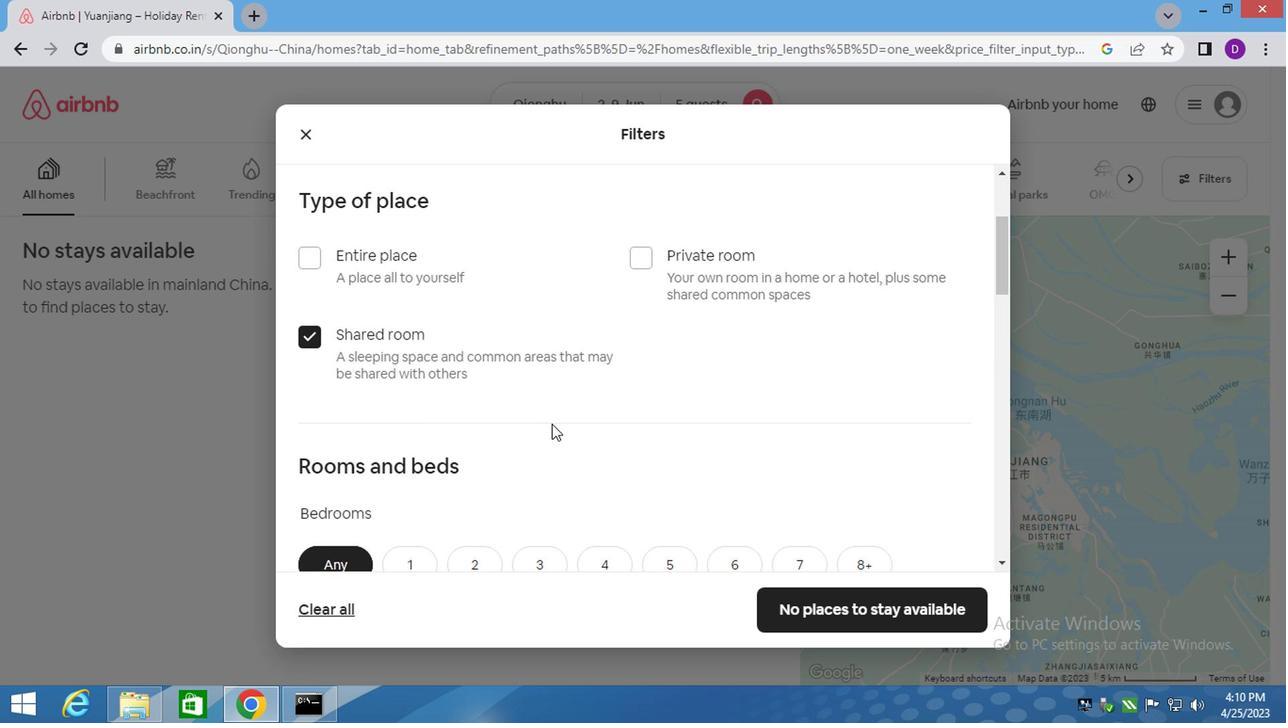 
Action: Mouse moved to (464, 368)
Screenshot: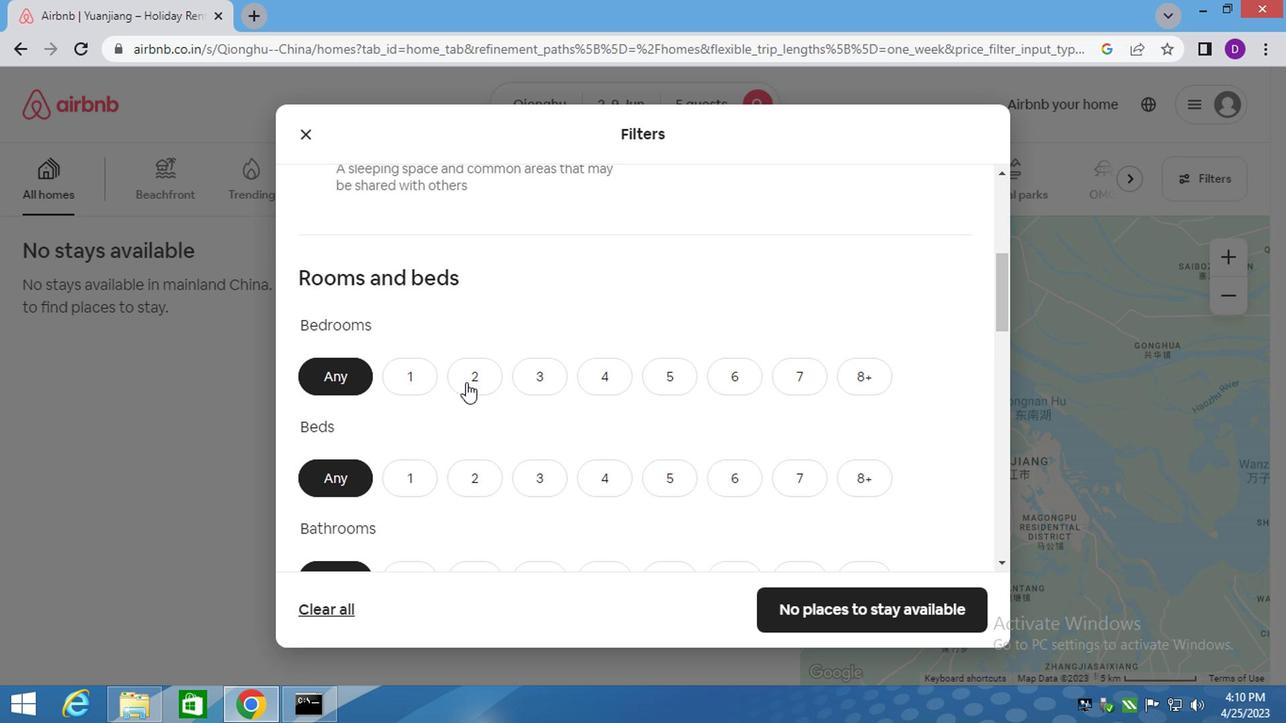 
Action: Mouse pressed left at (464, 368)
Screenshot: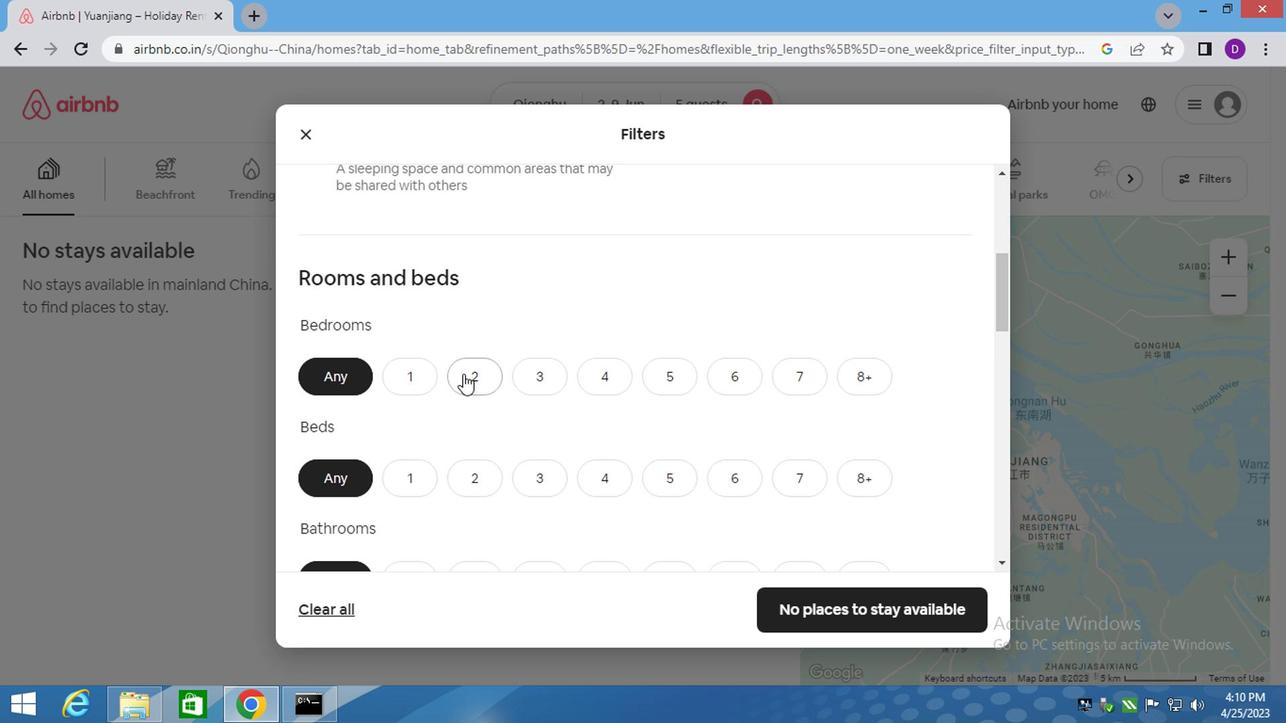 
Action: Mouse moved to (682, 467)
Screenshot: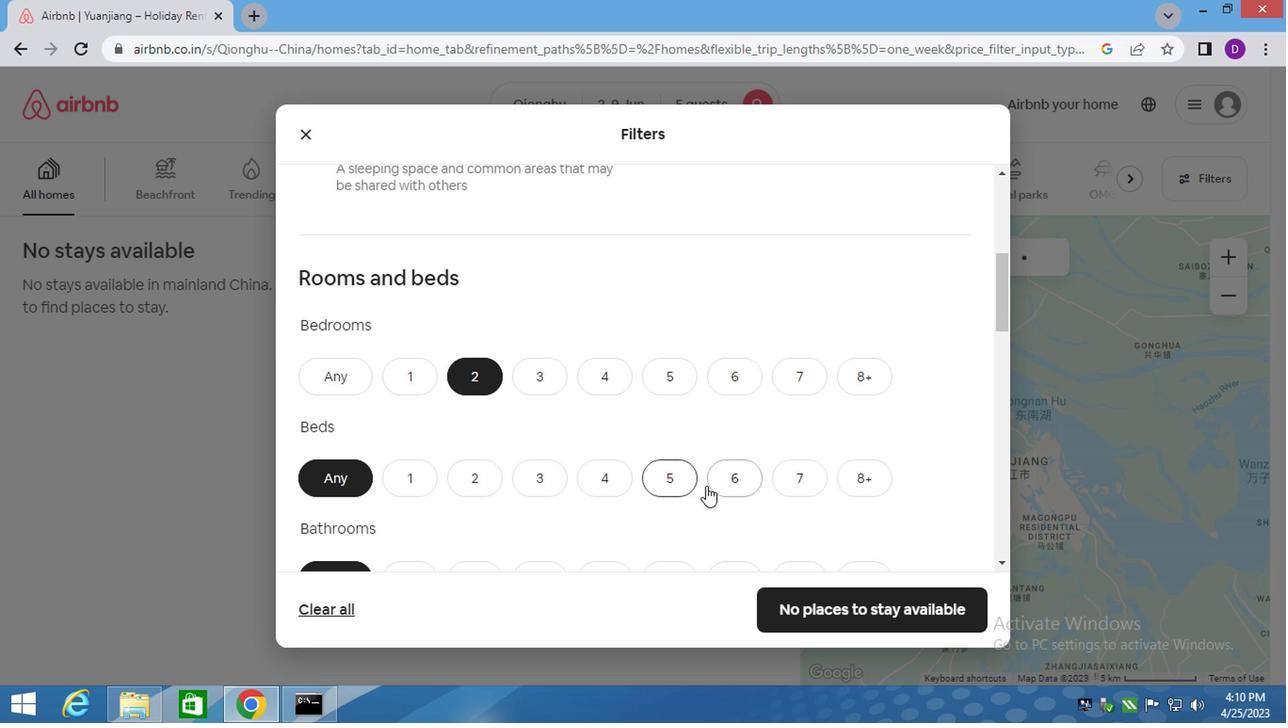 
Action: Mouse pressed left at (682, 467)
Screenshot: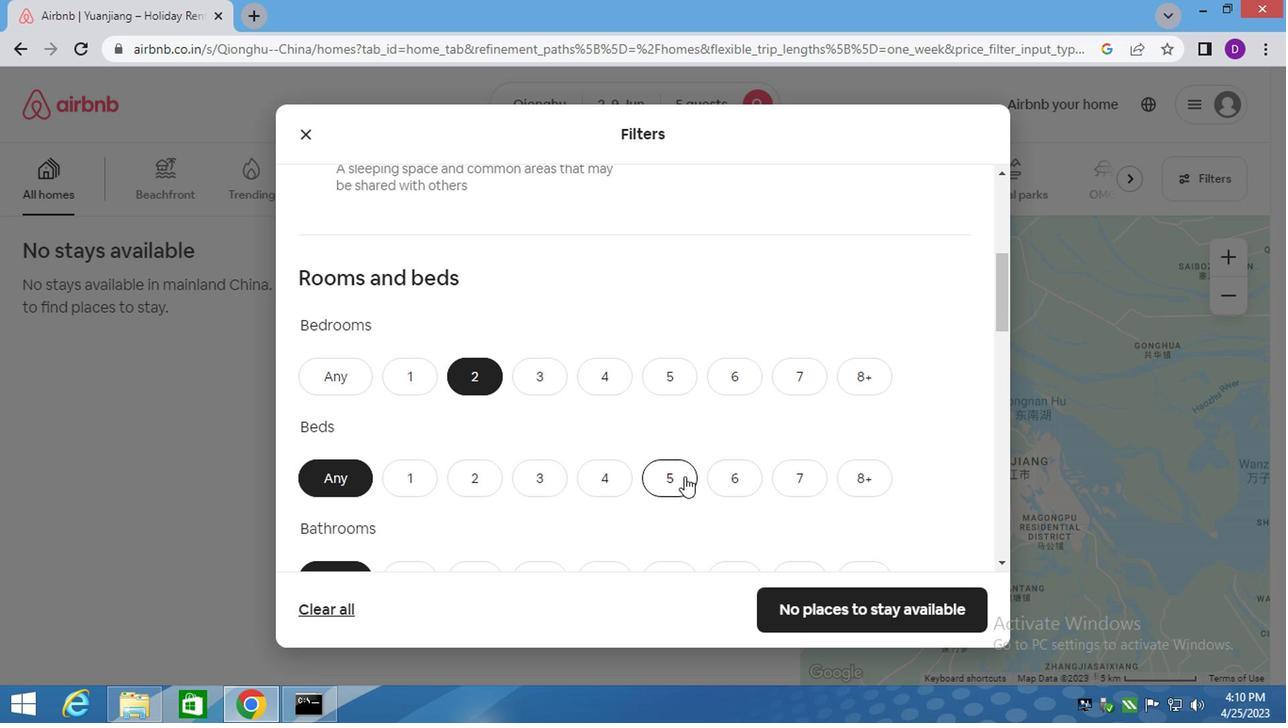 
Action: Mouse moved to (546, 465)
Screenshot: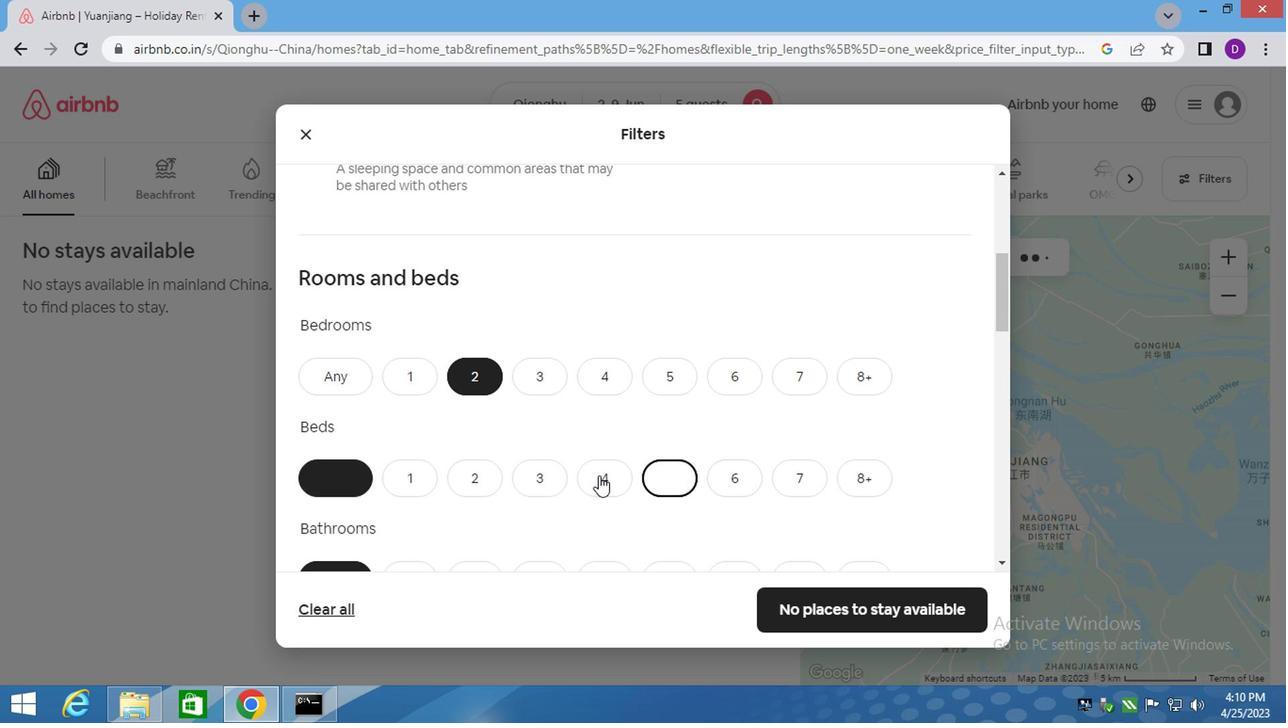 
Action: Mouse scrolled (546, 464) with delta (0, 0)
Screenshot: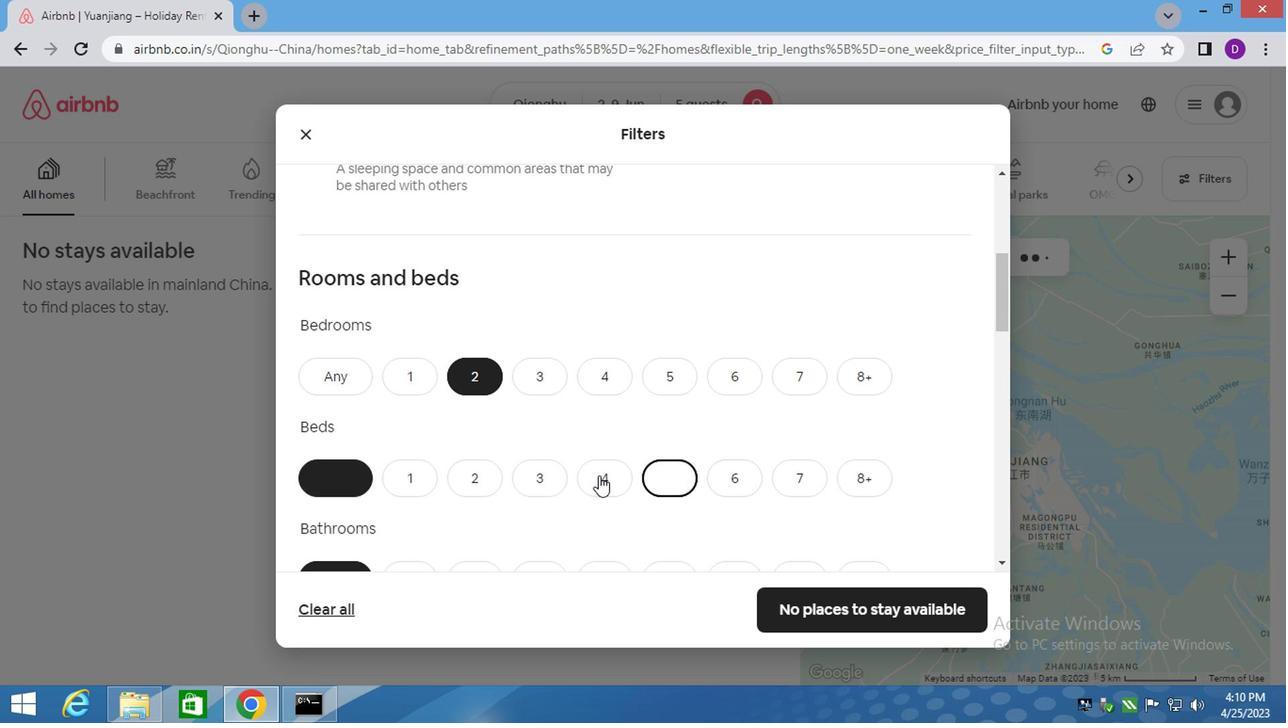 
Action: Mouse moved to (544, 465)
Screenshot: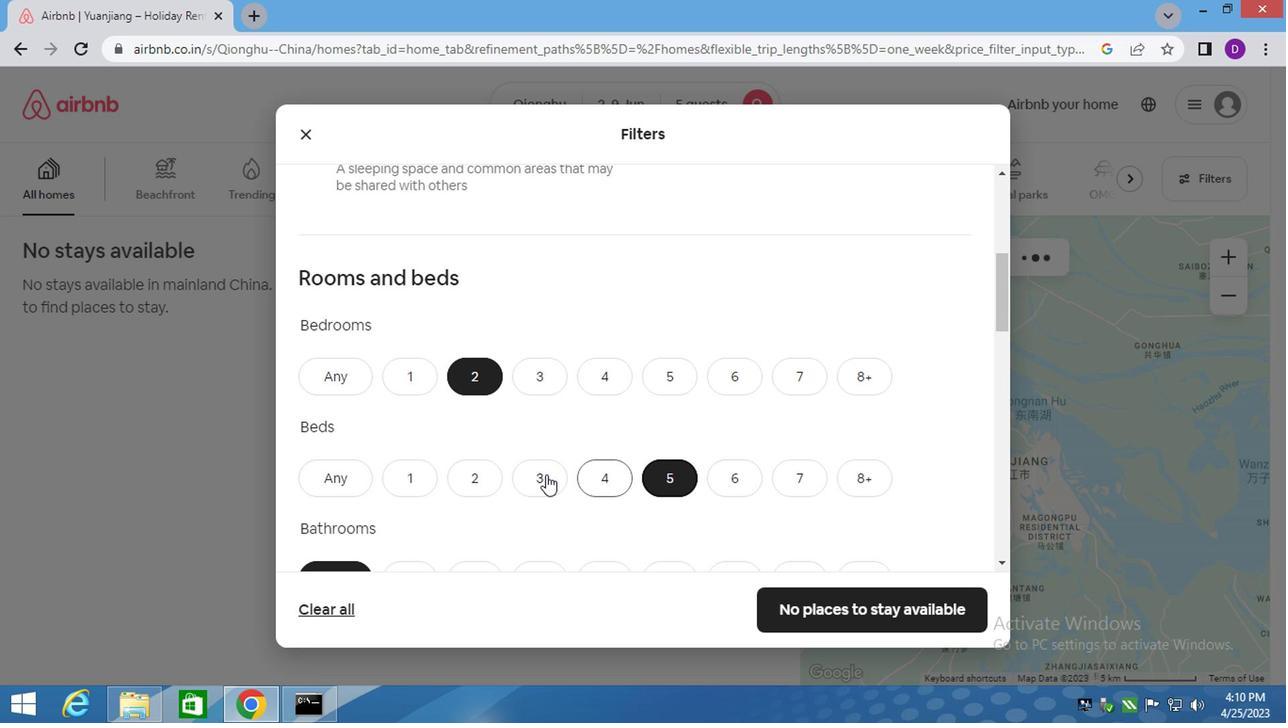 
Action: Mouse scrolled (544, 464) with delta (0, 0)
Screenshot: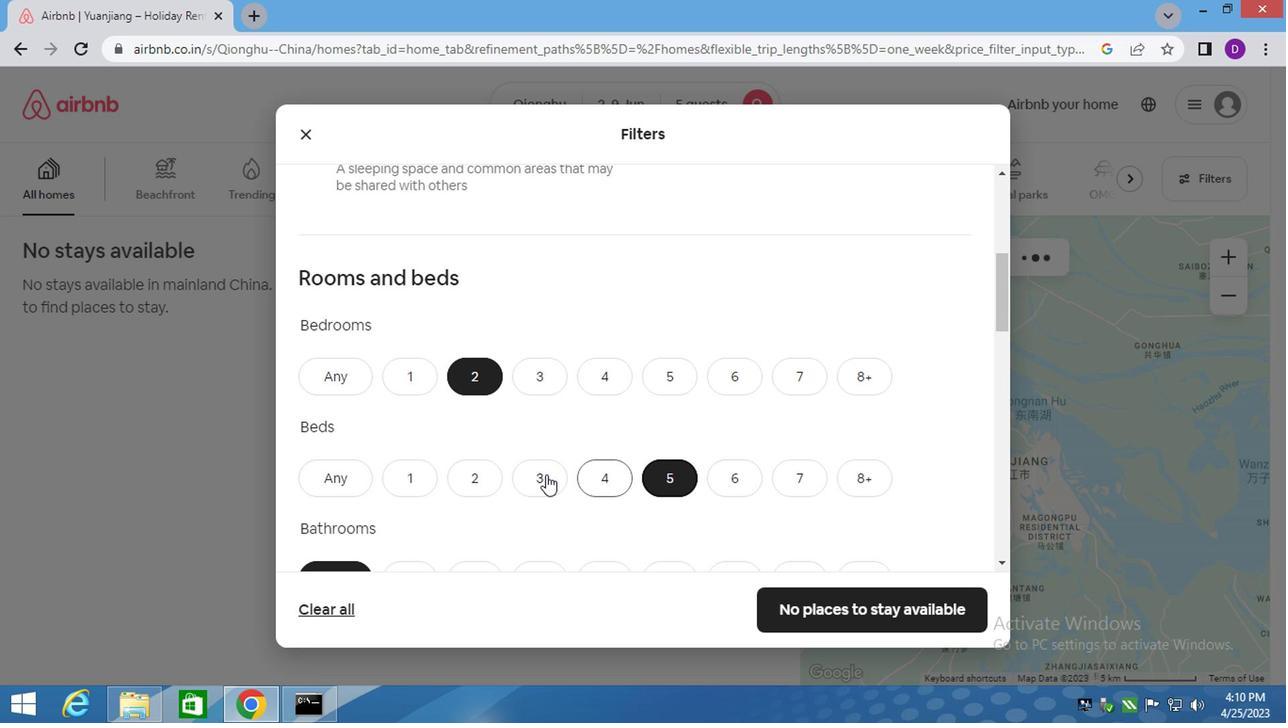 
Action: Mouse moved to (459, 381)
Screenshot: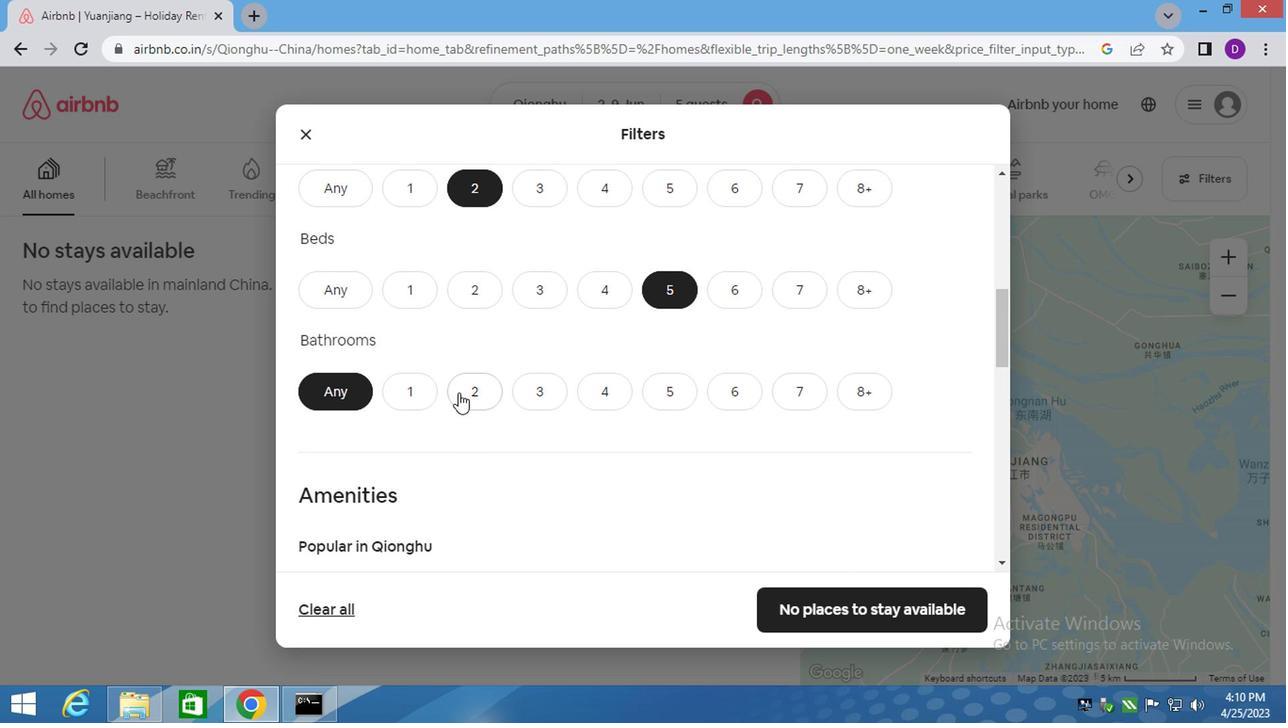 
Action: Mouse pressed left at (459, 381)
Screenshot: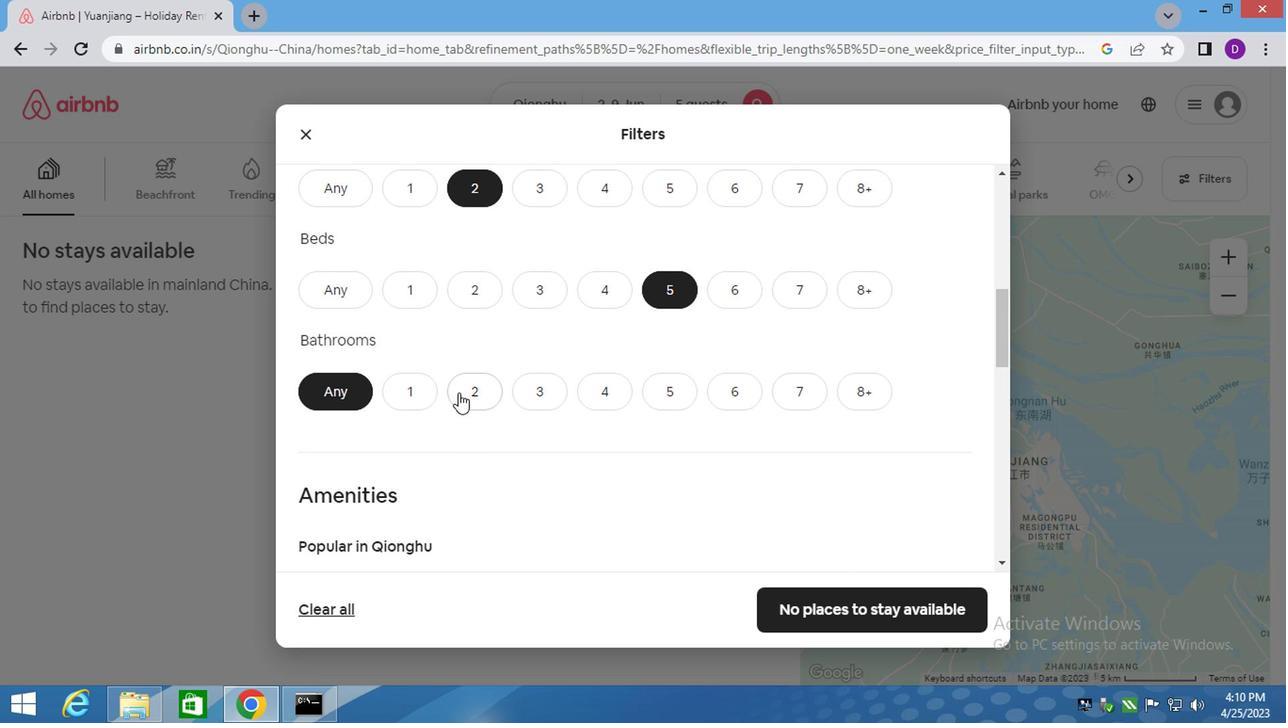 
Action: Mouse moved to (485, 385)
Screenshot: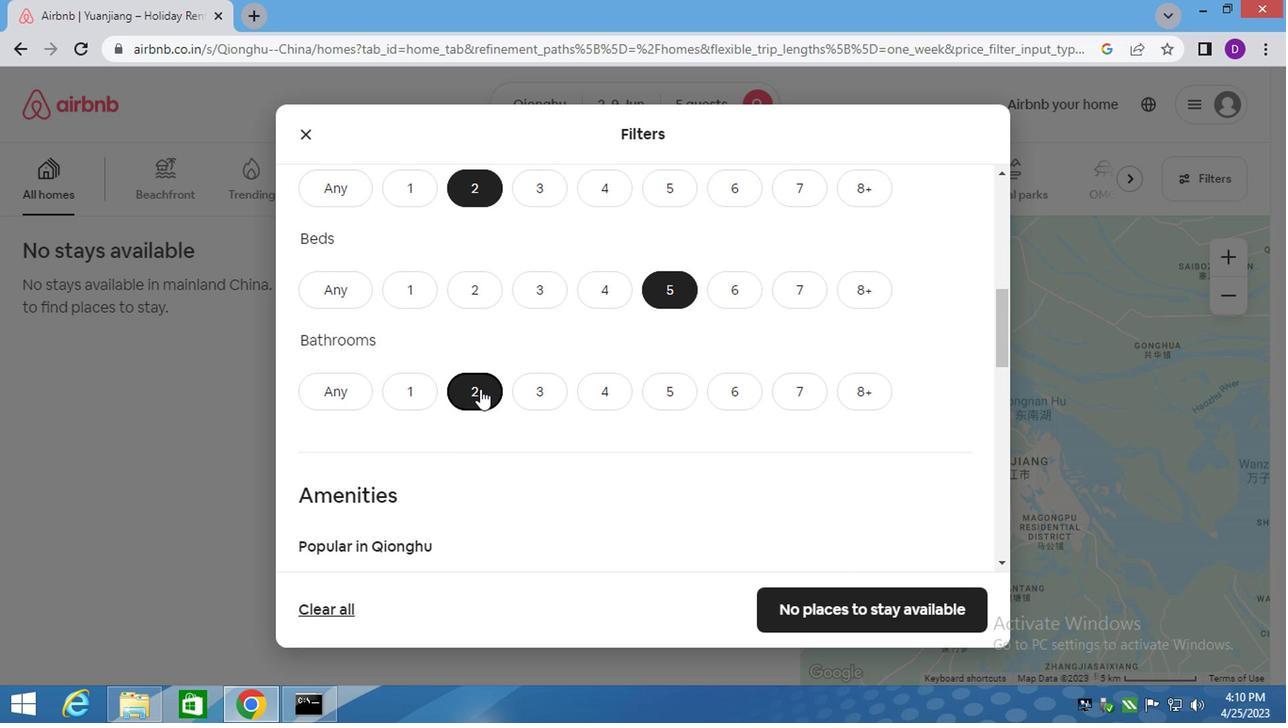 
Action: Mouse scrolled (485, 385) with delta (0, 0)
Screenshot: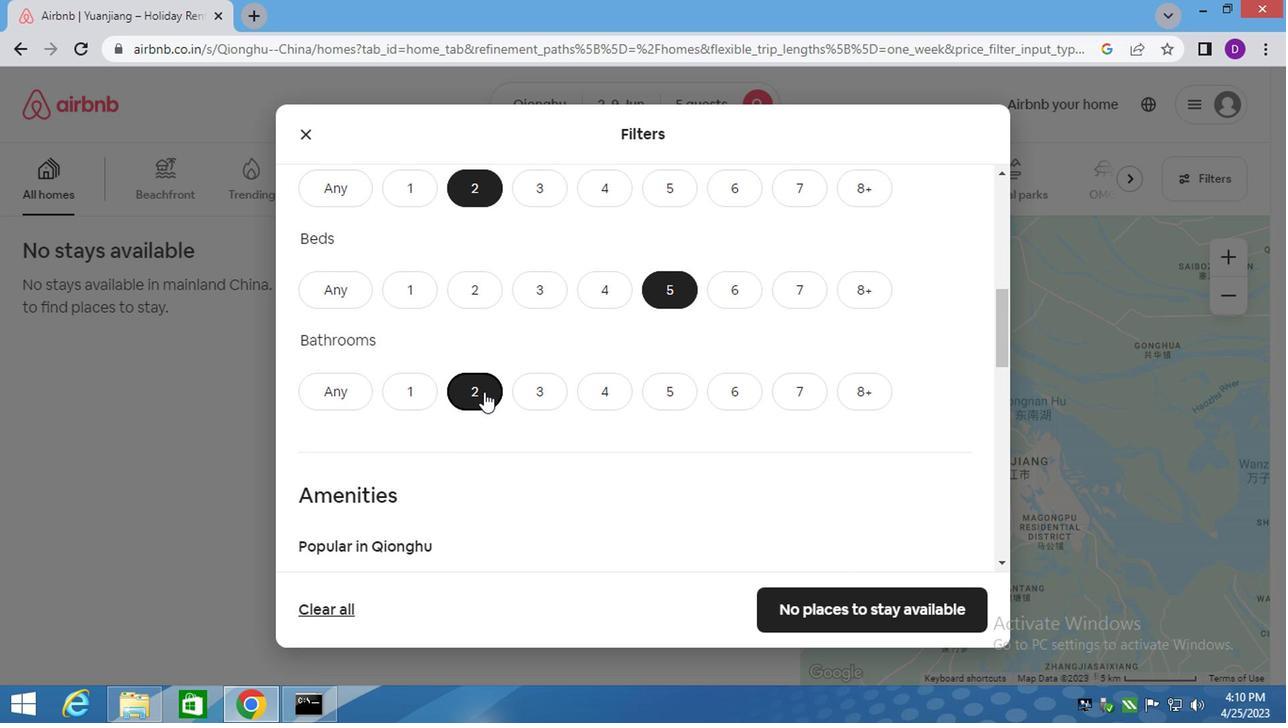 
Action: Mouse moved to (485, 387)
Screenshot: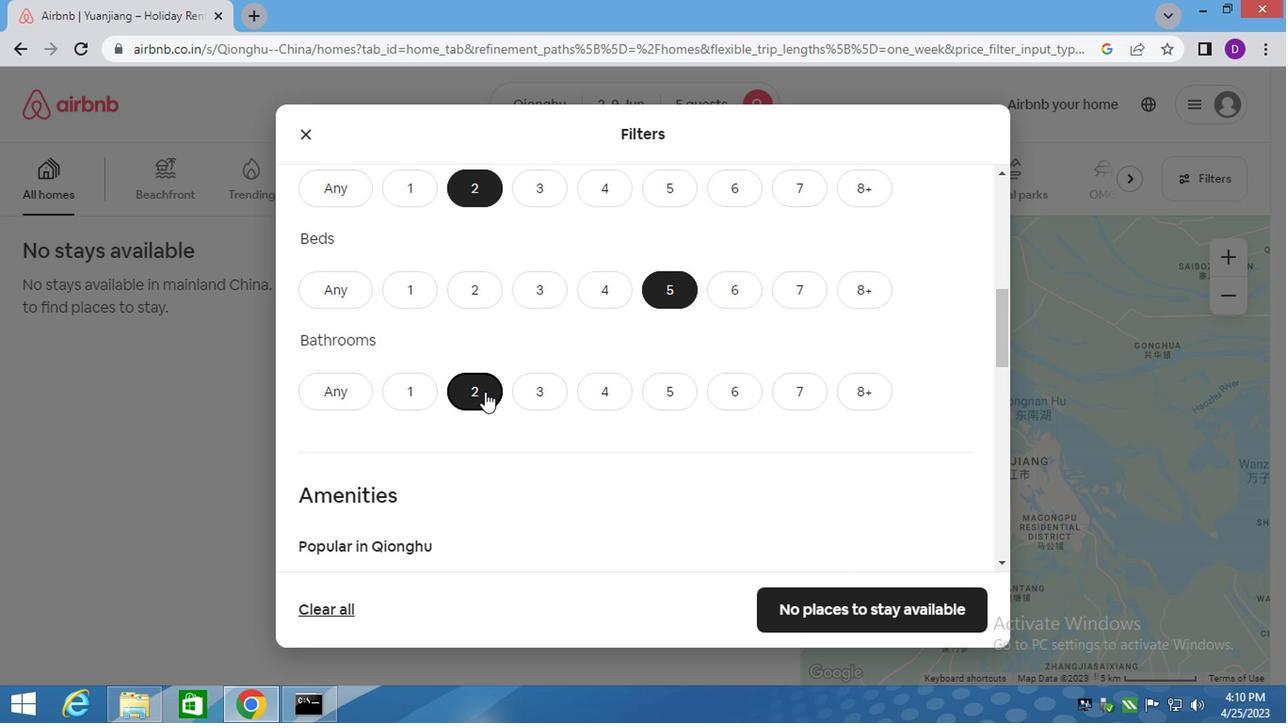 
Action: Mouse scrolled (485, 386) with delta (0, -1)
Screenshot: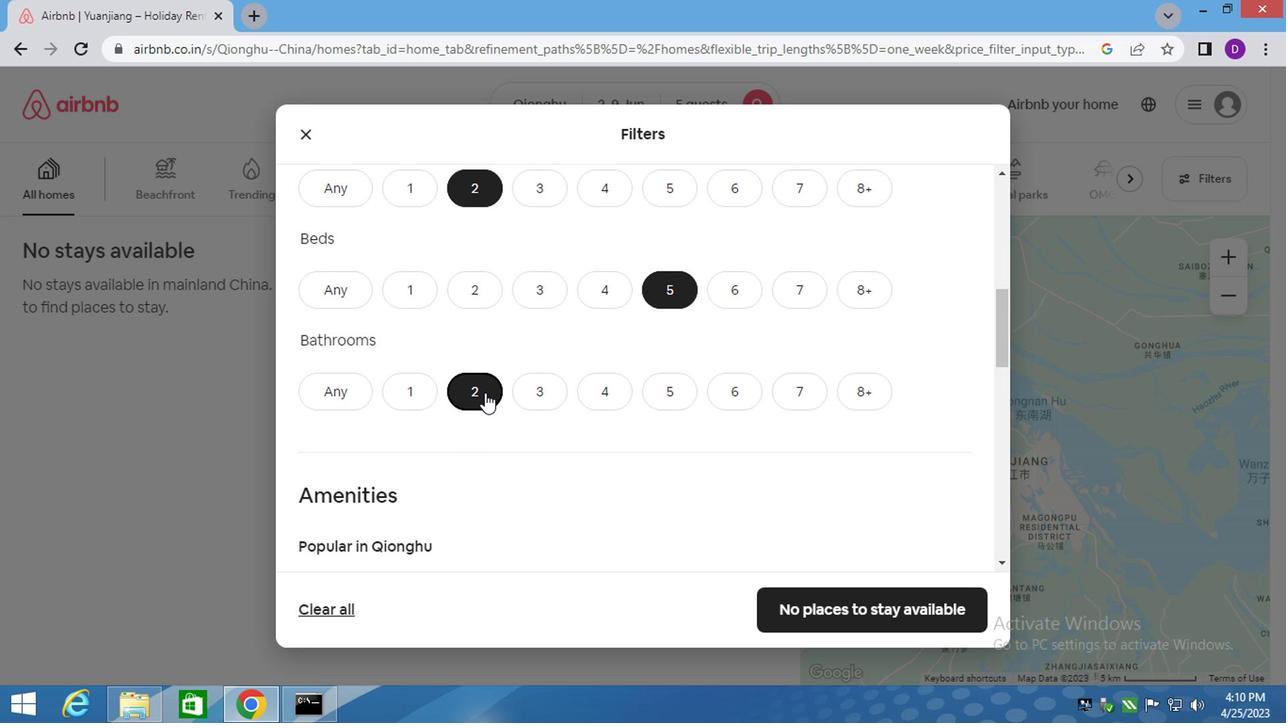 
Action: Mouse moved to (485, 389)
Screenshot: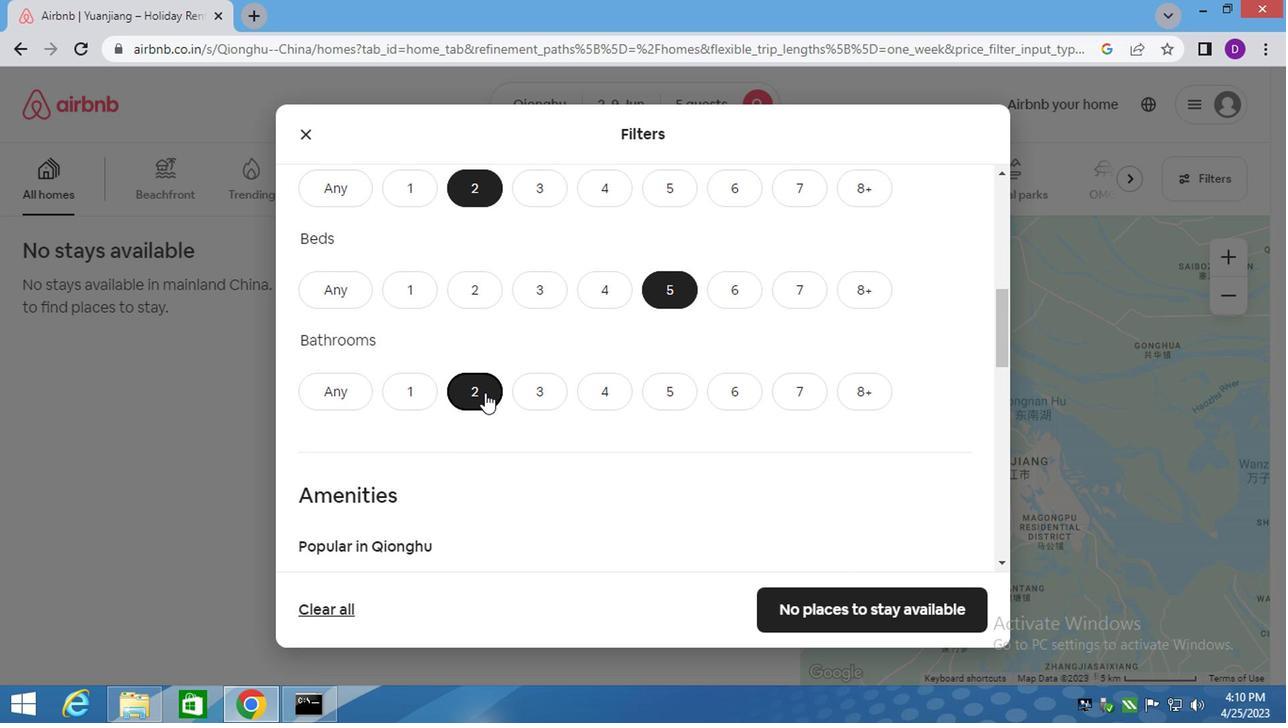 
Action: Mouse scrolled (485, 388) with delta (0, 0)
Screenshot: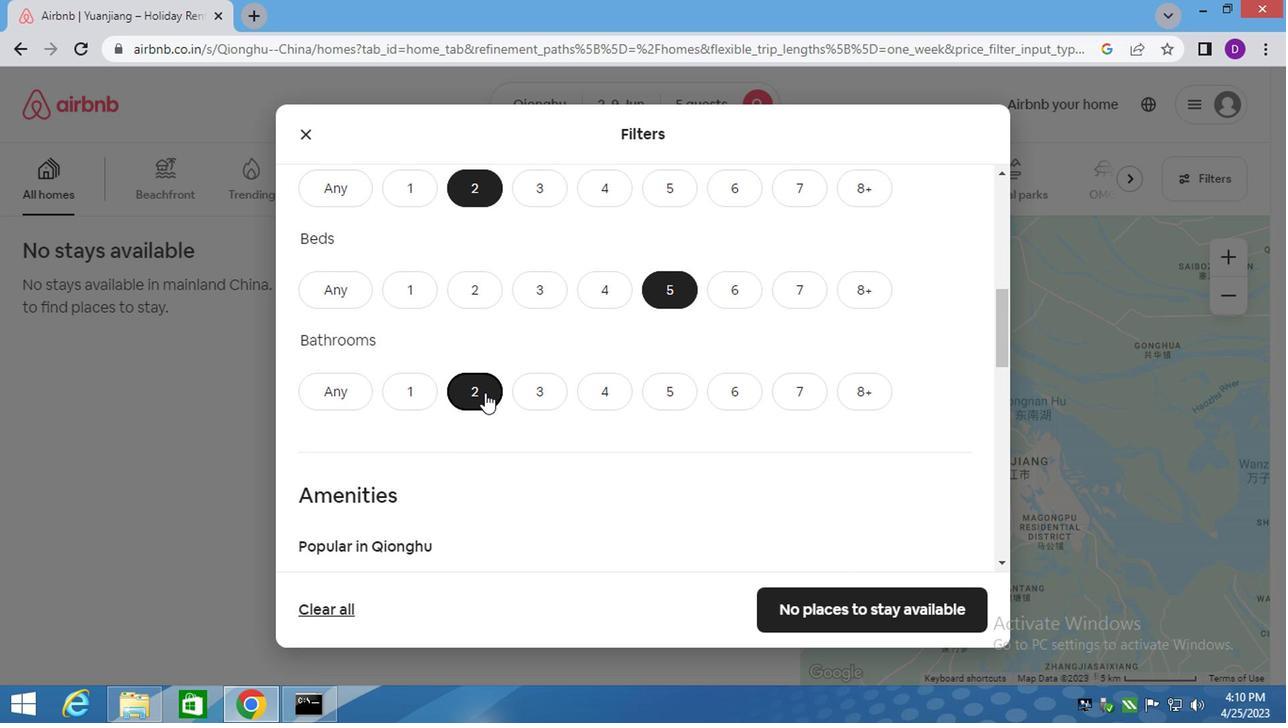 
Action: Mouse moved to (511, 399)
Screenshot: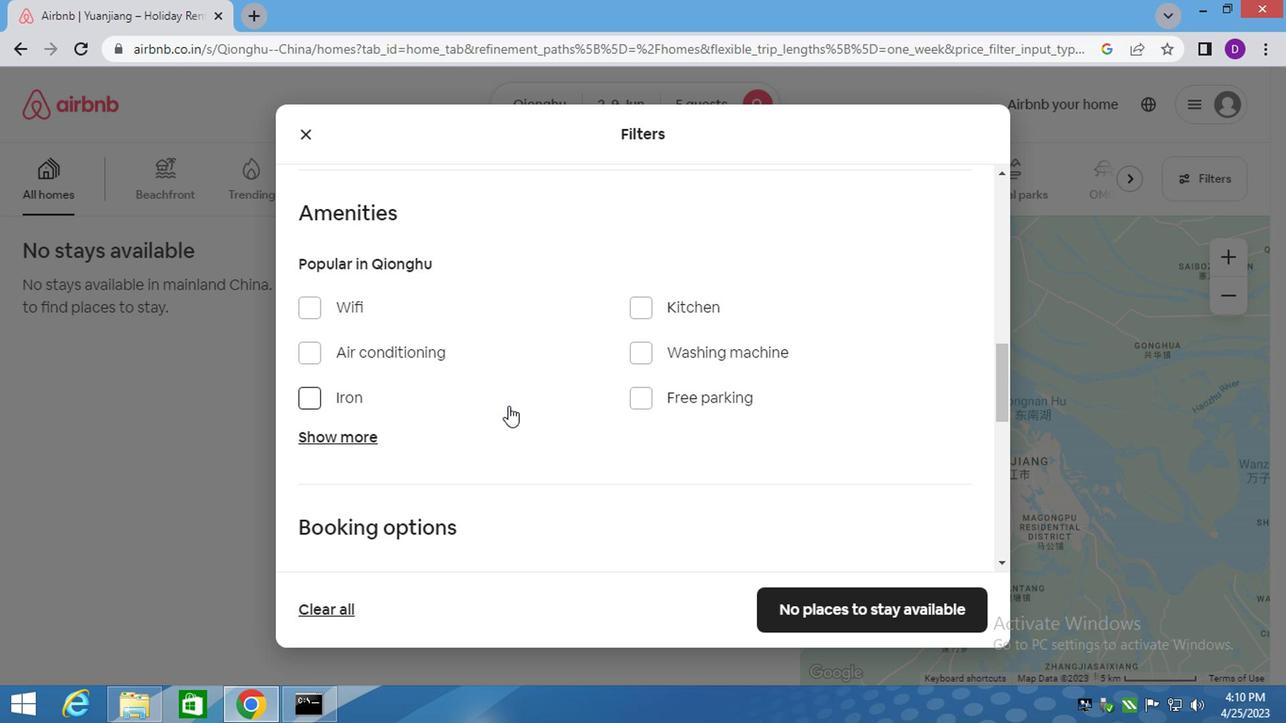 
Action: Mouse scrolled (511, 398) with delta (0, 0)
Screenshot: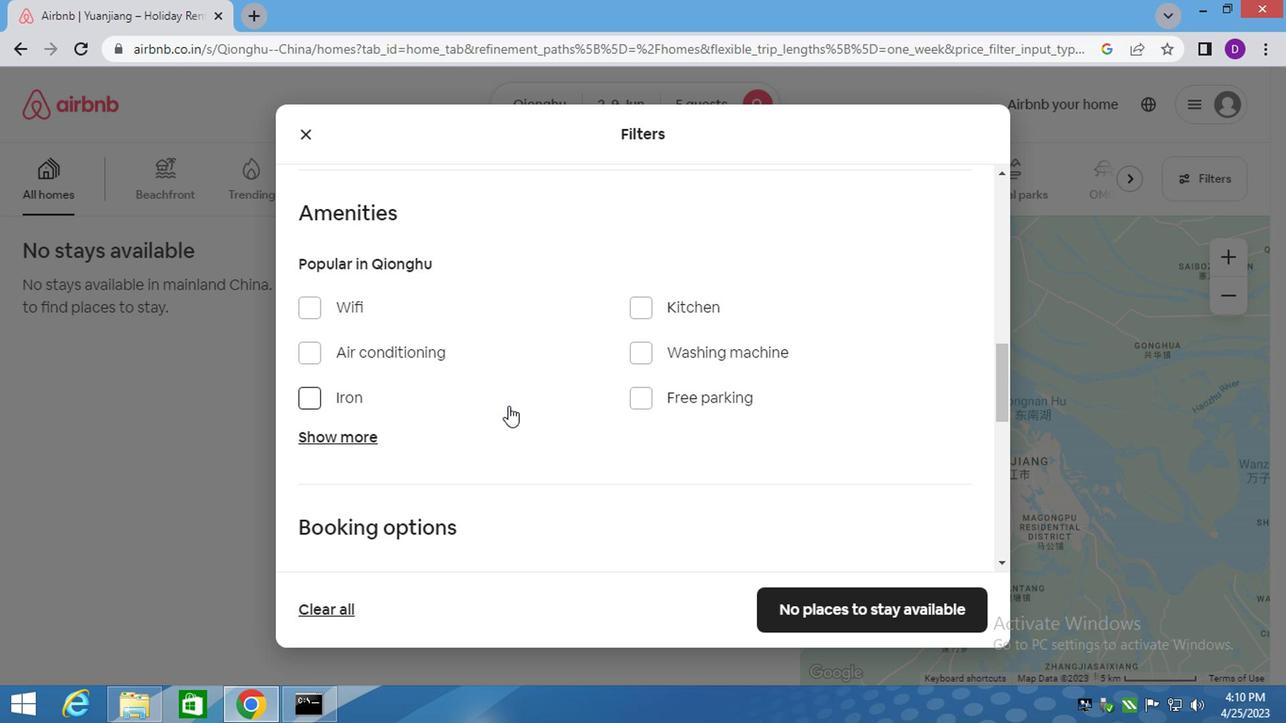 
Action: Mouse moved to (512, 399)
Screenshot: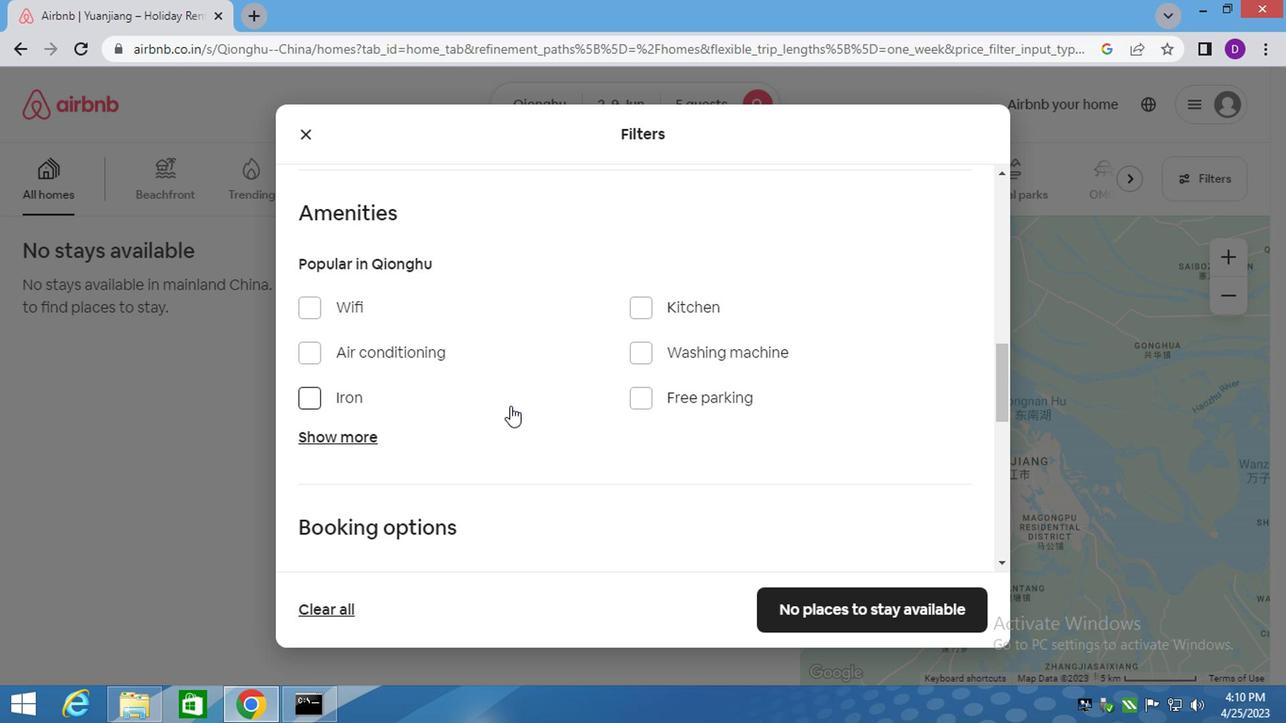 
Action: Mouse scrolled (512, 398) with delta (0, 0)
Screenshot: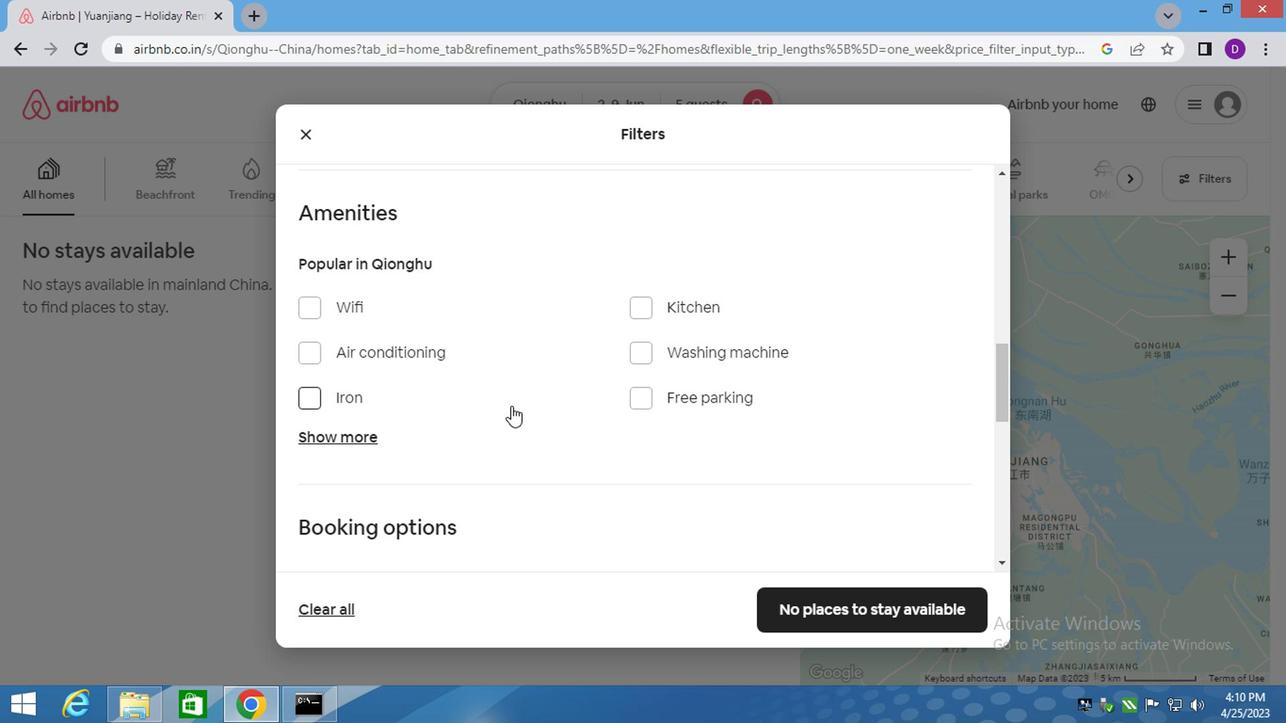 
Action: Mouse moved to (629, 377)
Screenshot: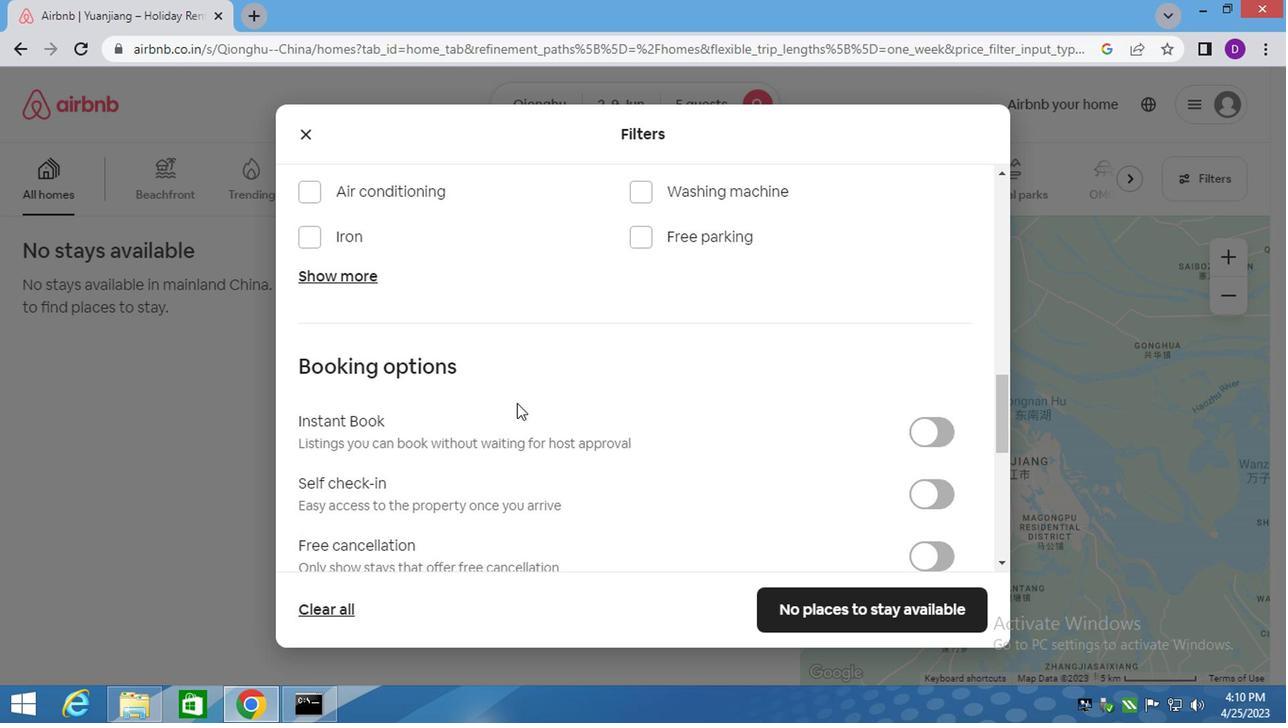 
Action: Mouse scrolled (629, 377) with delta (0, 0)
Screenshot: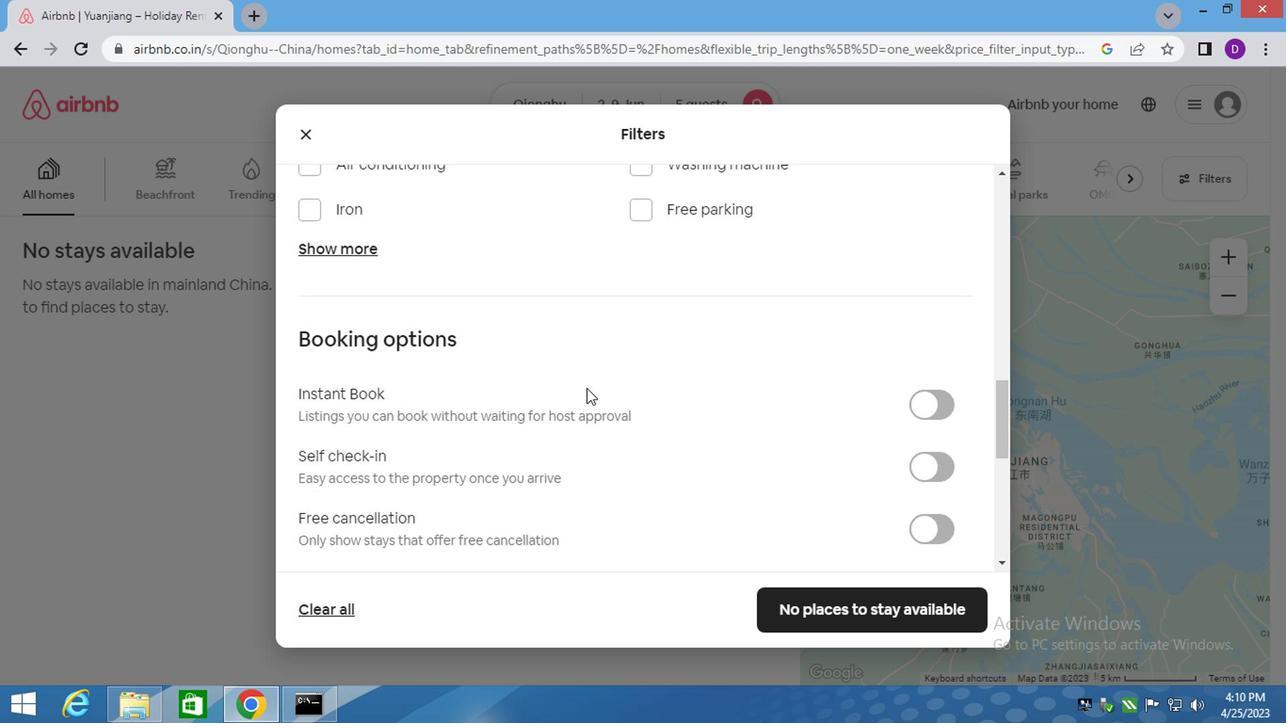 
Action: Mouse moved to (920, 359)
Screenshot: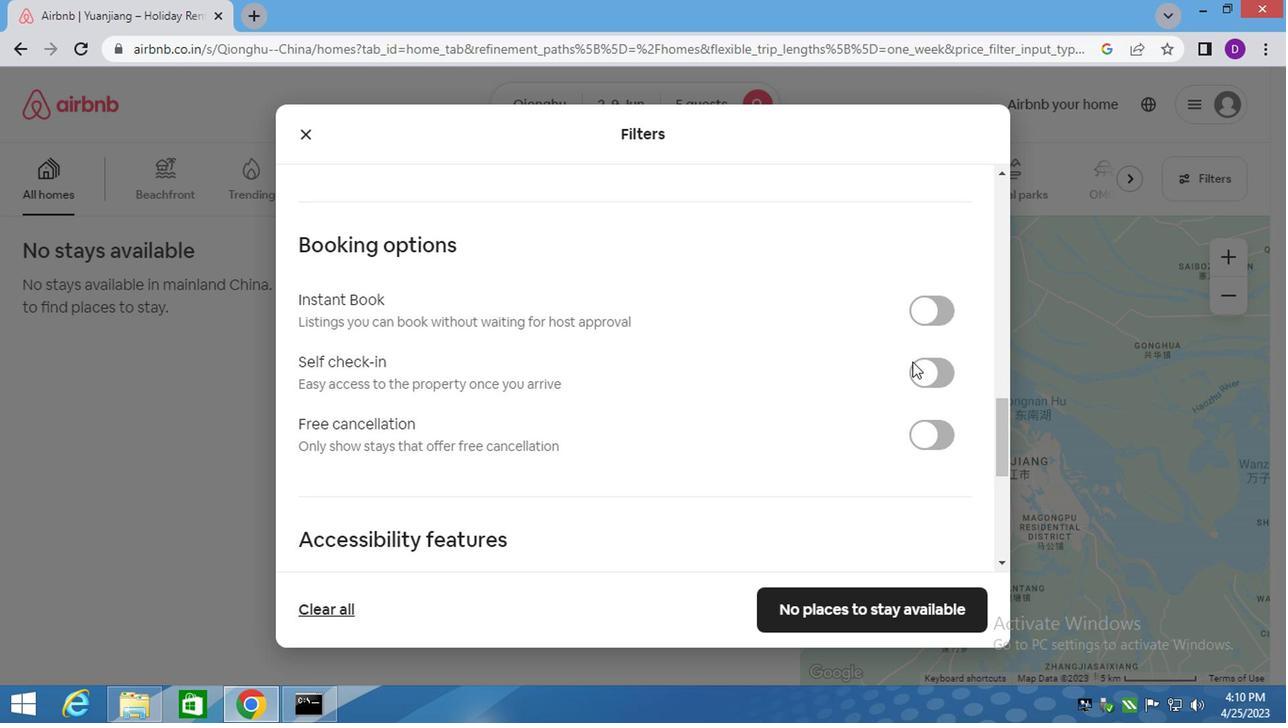 
Action: Mouse pressed left at (920, 359)
Screenshot: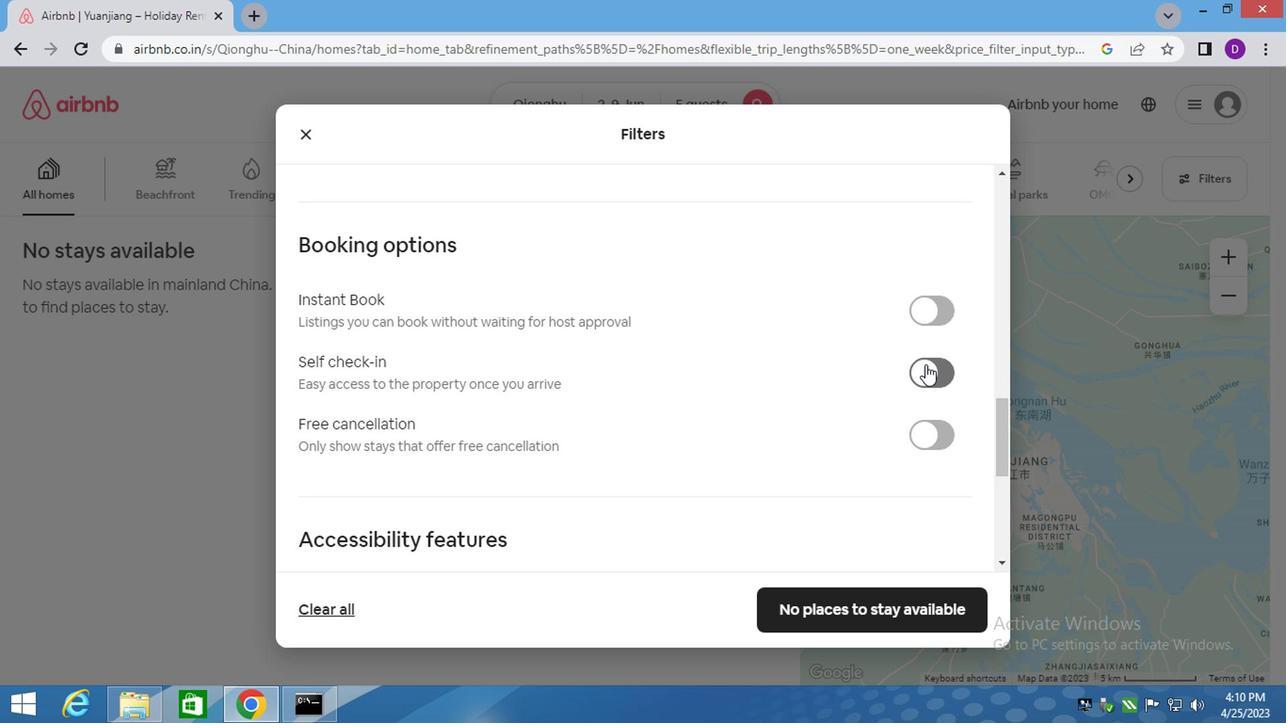 
Action: Mouse moved to (562, 375)
Screenshot: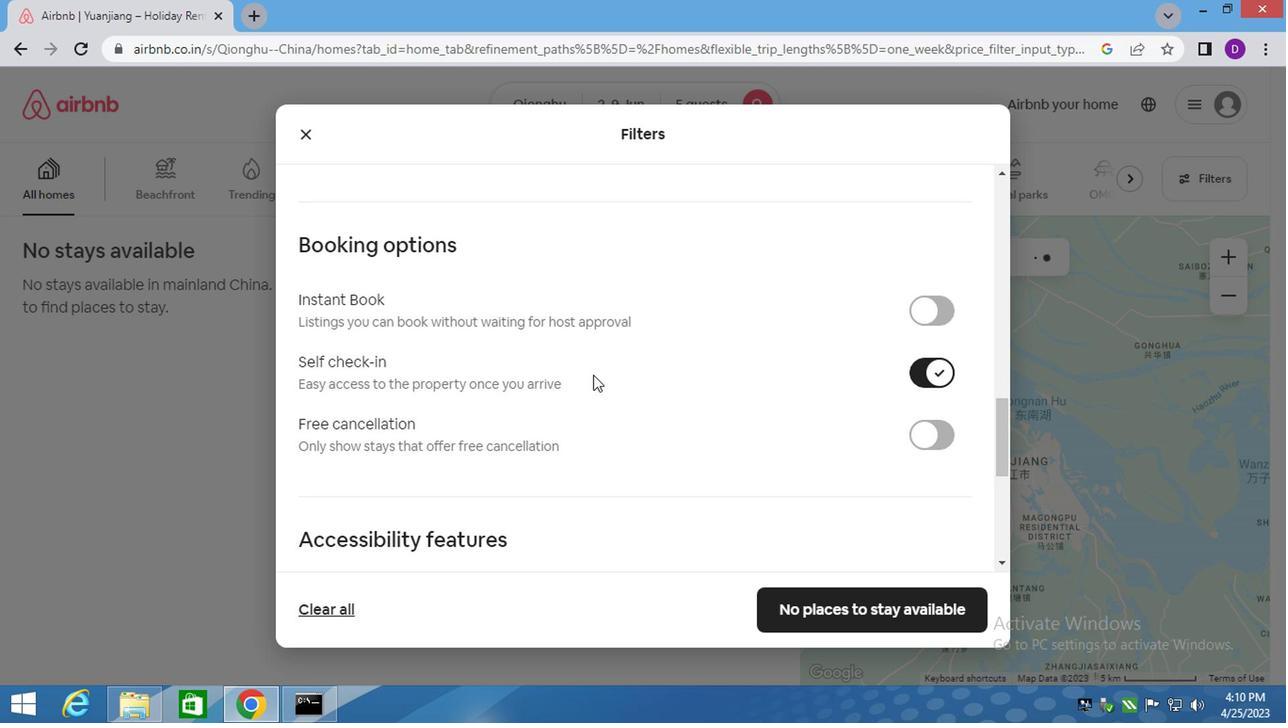 
Action: Mouse scrolled (562, 375) with delta (0, 0)
Screenshot: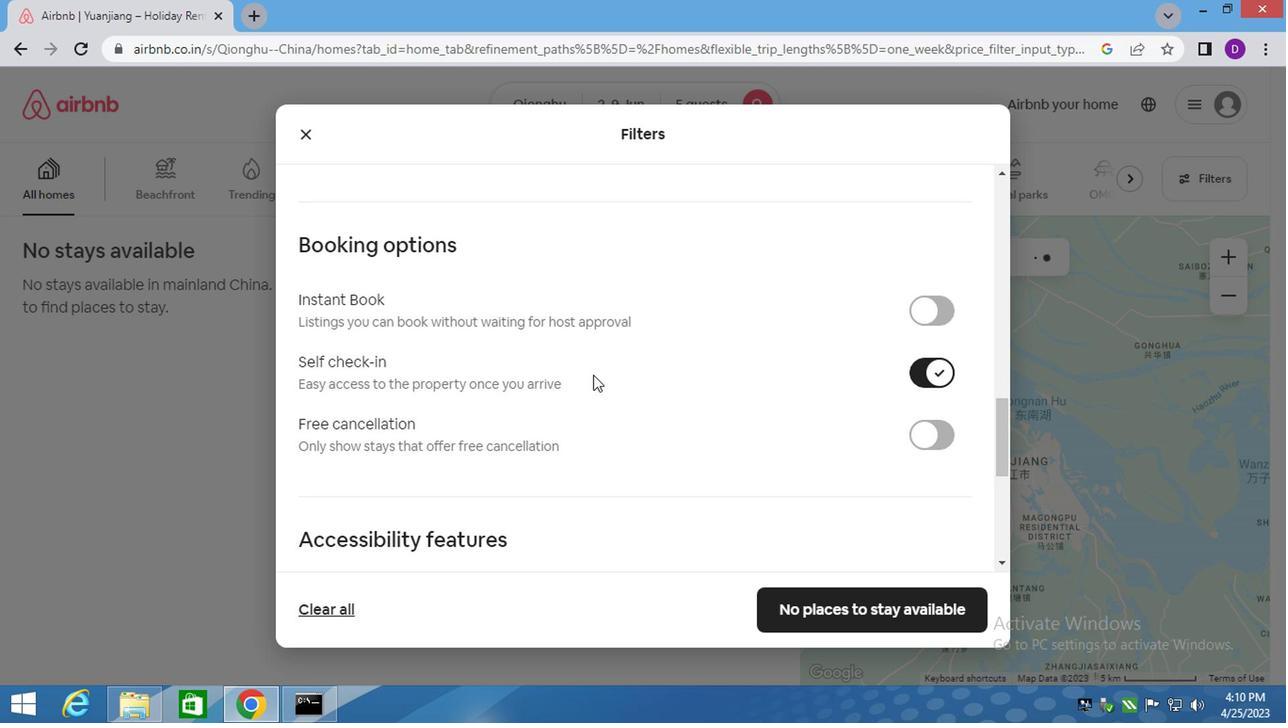 
Action: Mouse moved to (548, 379)
Screenshot: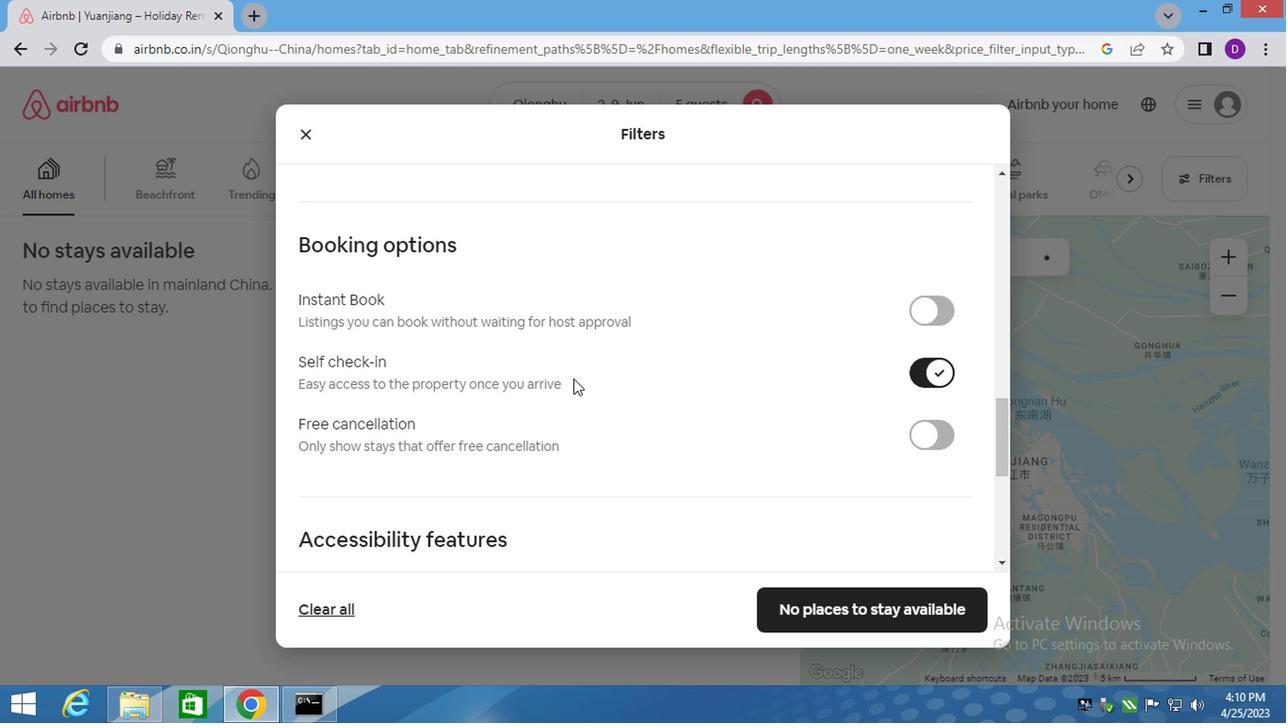 
Action: Mouse scrolled (548, 378) with delta (0, -1)
Screenshot: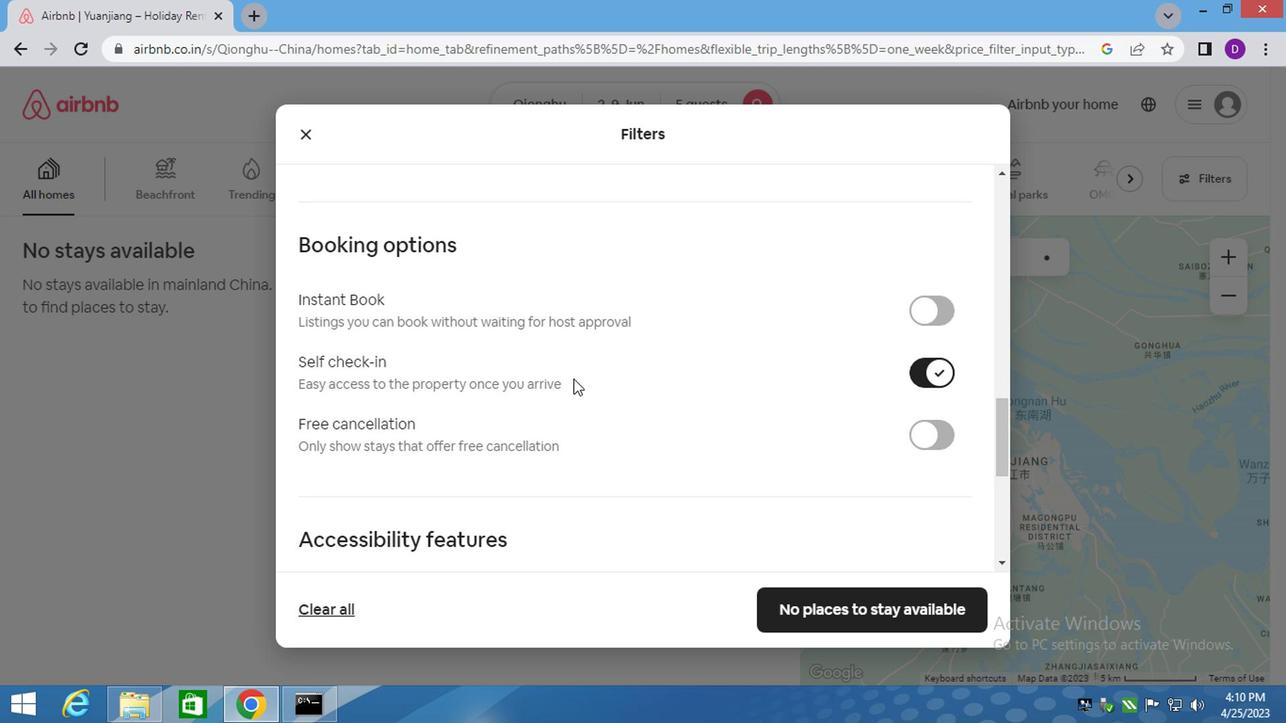 
Action: Mouse moved to (538, 383)
Screenshot: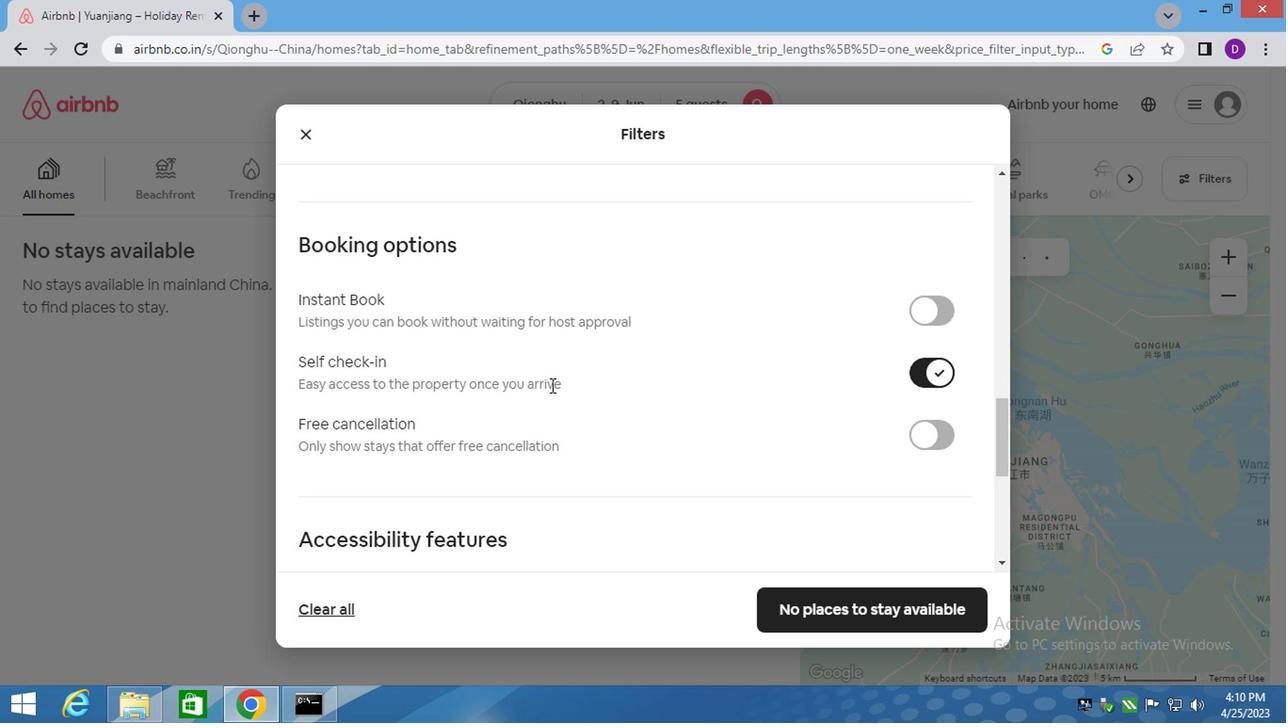 
Action: Mouse scrolled (539, 382) with delta (0, 0)
Screenshot: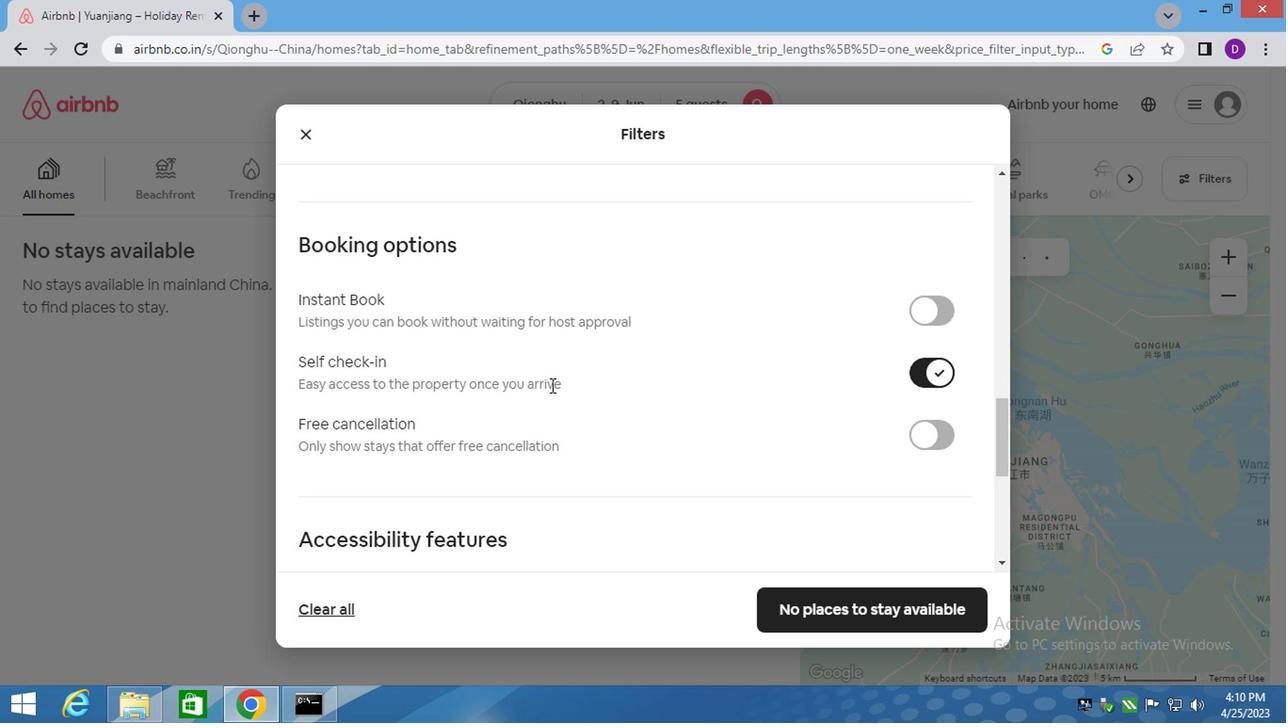 
Action: Mouse scrolled (538, 383) with delta (0, 0)
Screenshot: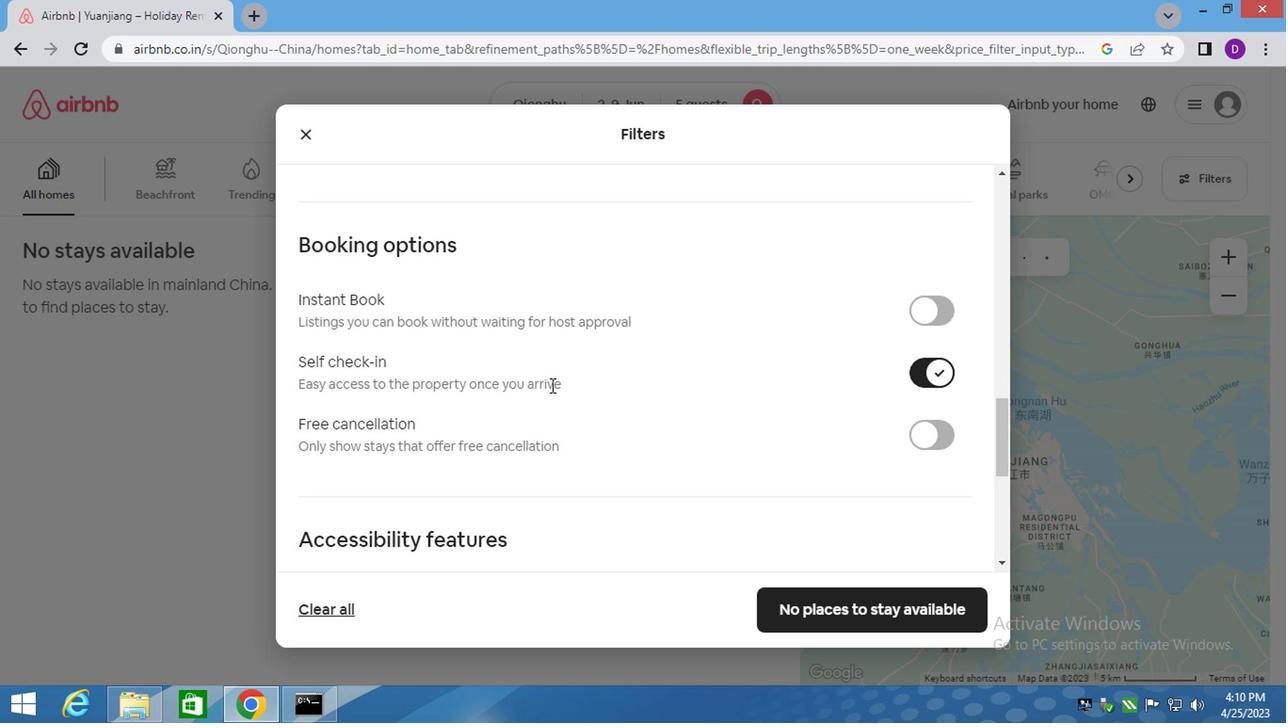 
Action: Mouse scrolled (538, 383) with delta (0, 0)
Screenshot: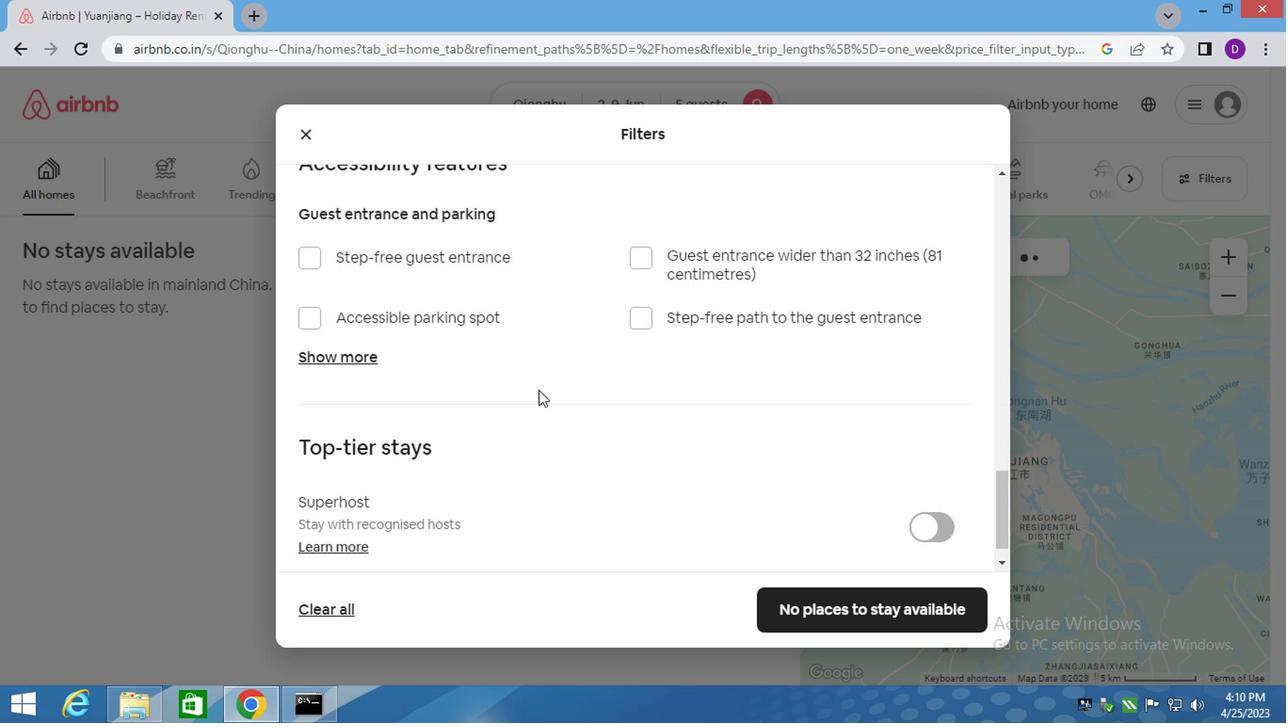
Action: Mouse moved to (538, 398)
Screenshot: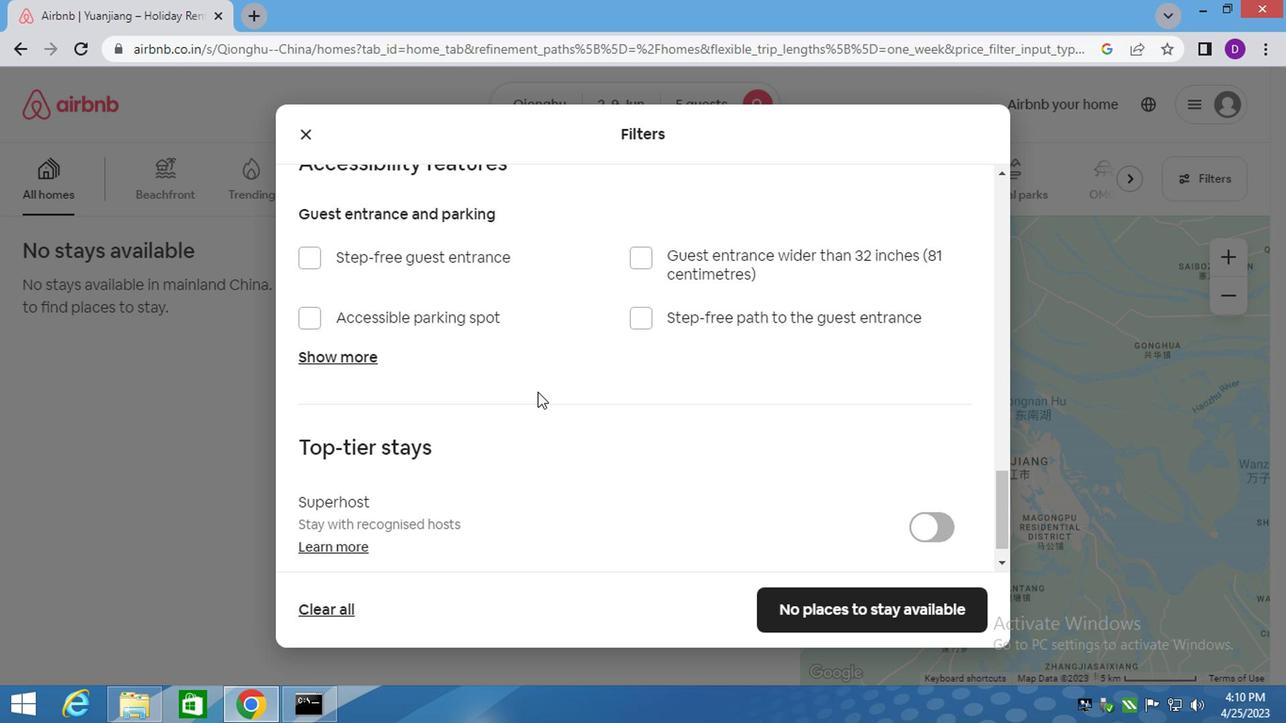 
Action: Mouse scrolled (538, 387) with delta (0, 0)
Screenshot: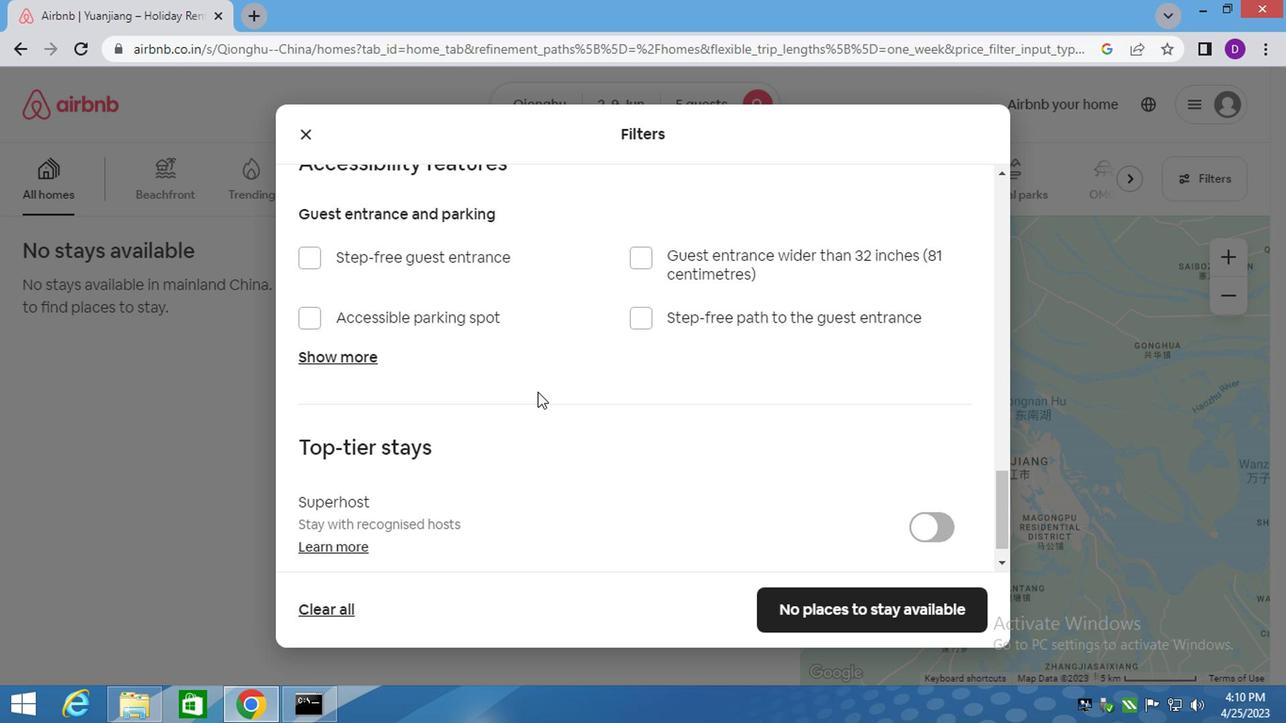 
Action: Mouse moved to (540, 400)
Screenshot: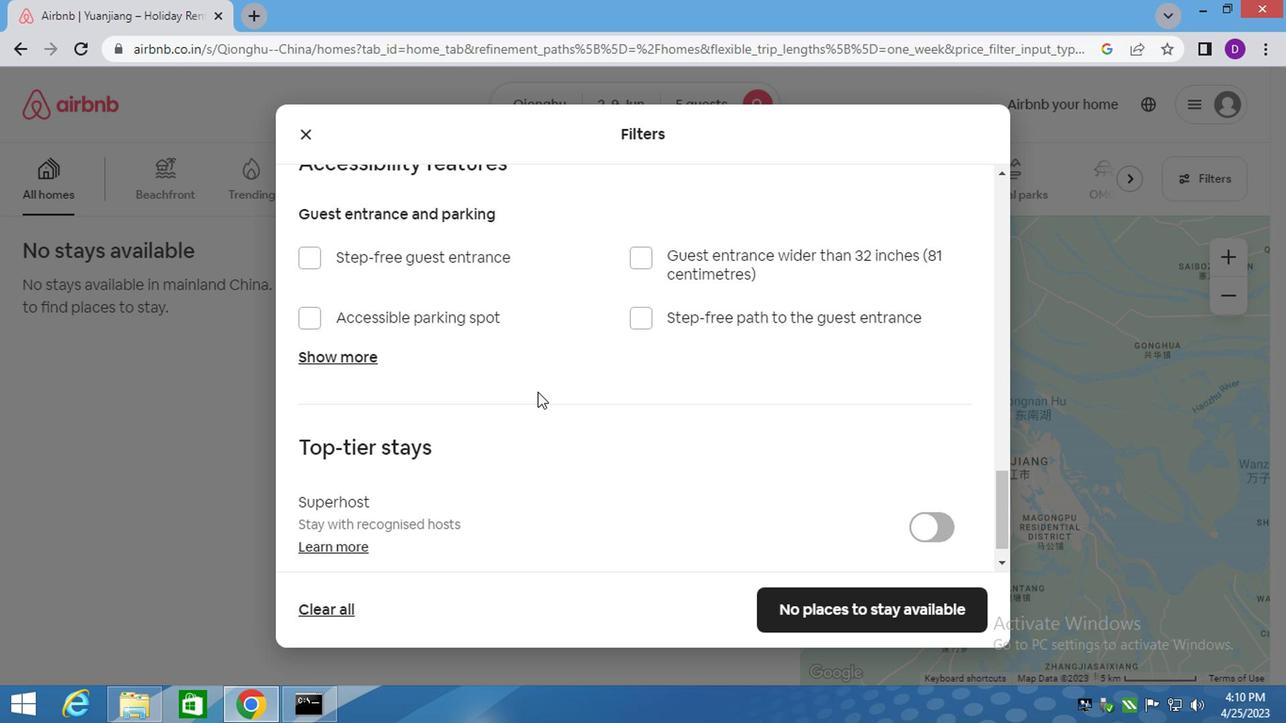
Action: Mouse scrolled (538, 395) with delta (0, 0)
Screenshot: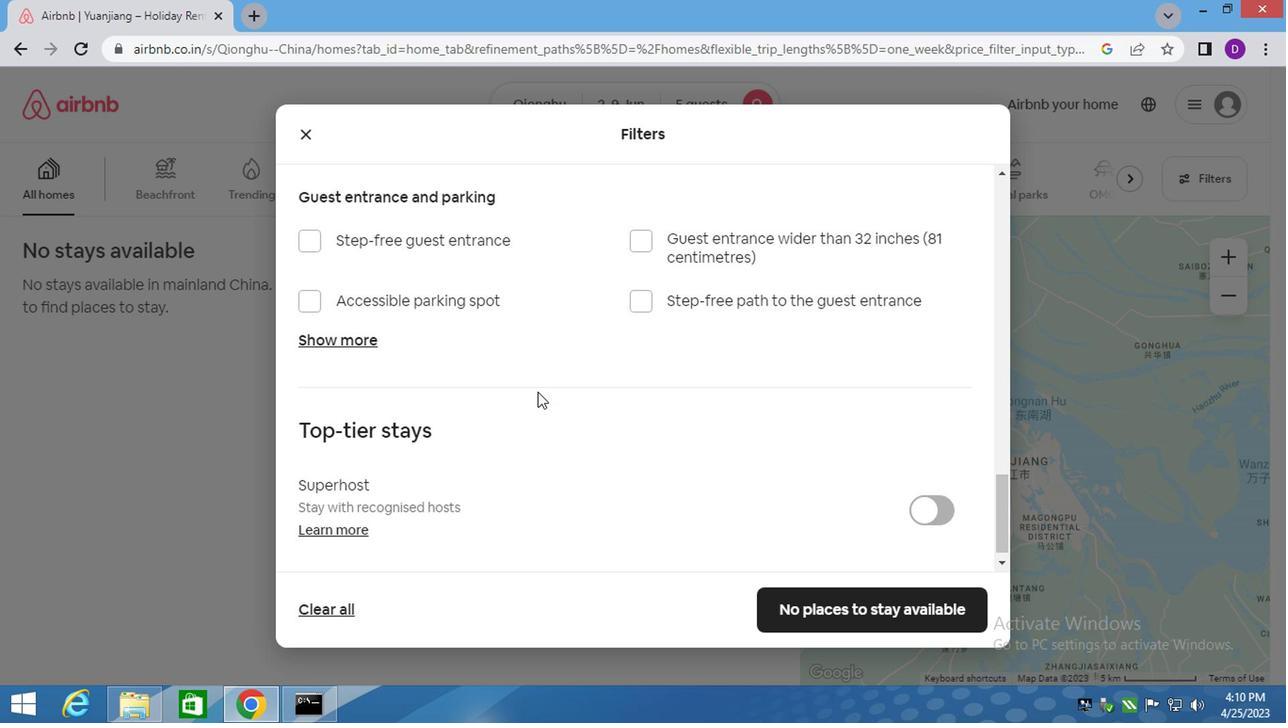 
Action: Mouse moved to (540, 402)
Screenshot: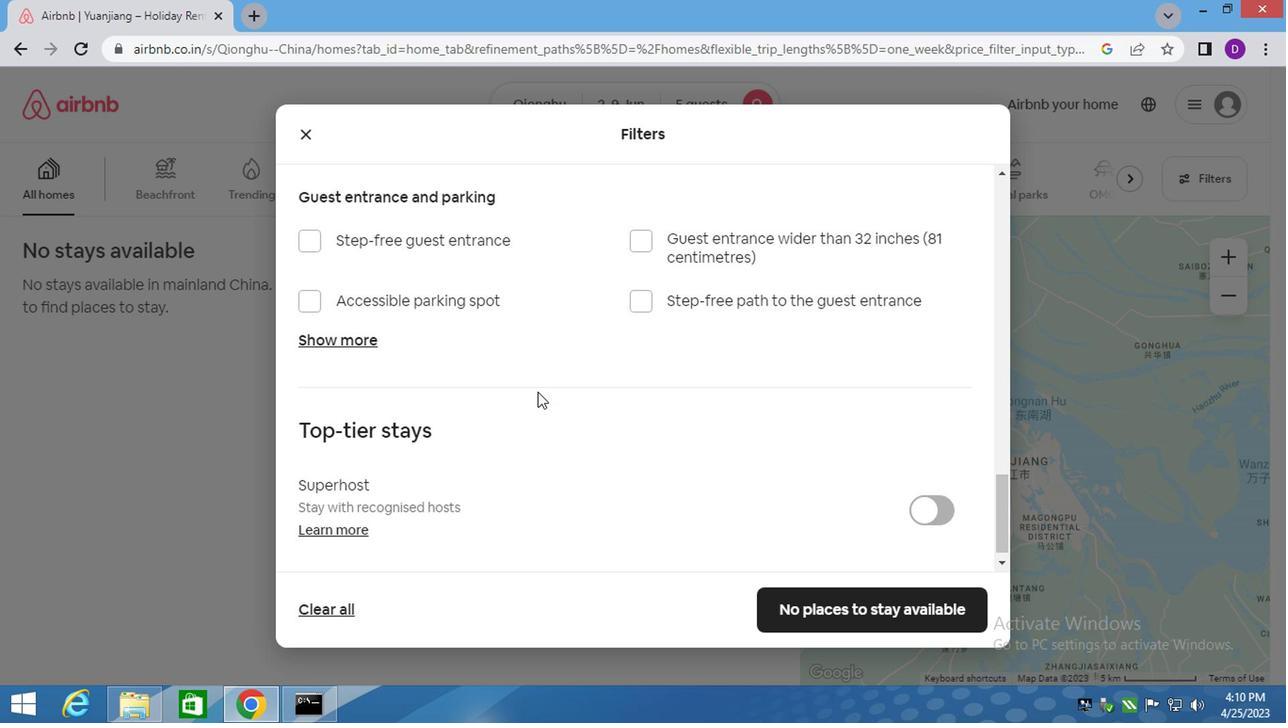 
Action: Mouse scrolled (540, 399) with delta (0, -1)
Screenshot: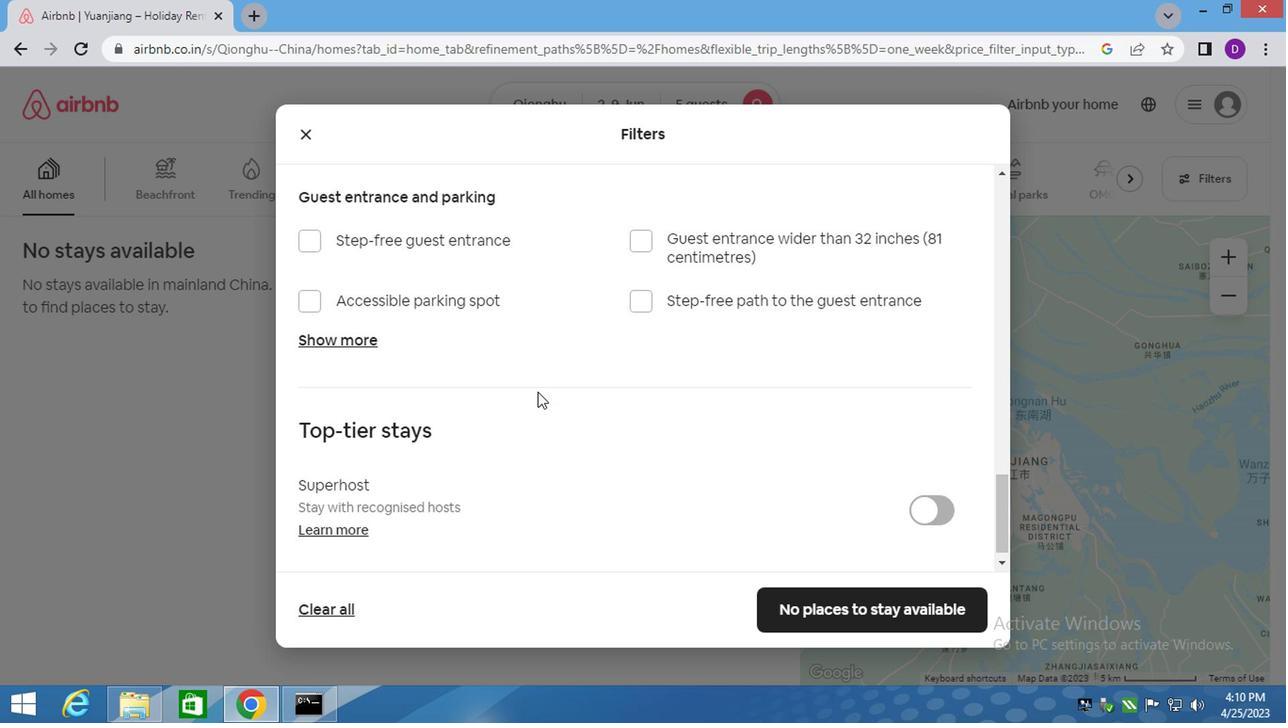 
Action: Mouse scrolled (540, 401) with delta (0, 0)
Screenshot: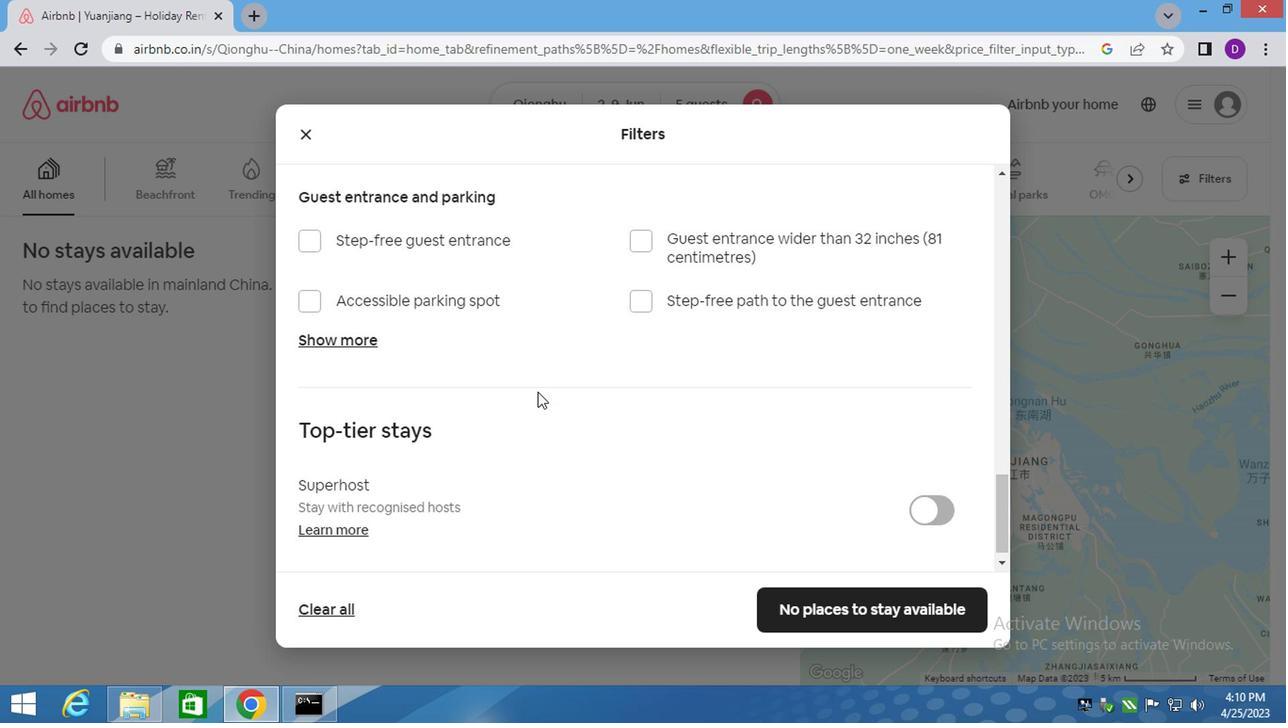 
Action: Mouse scrolled (540, 401) with delta (0, 0)
Screenshot: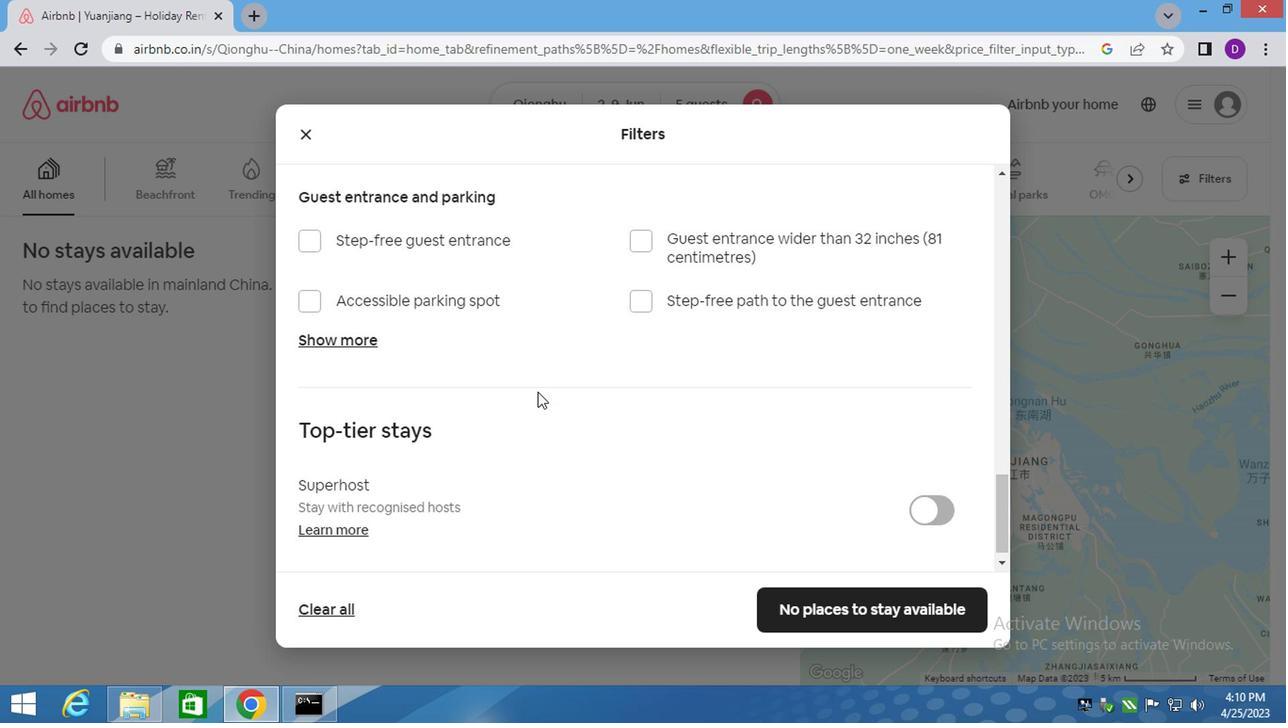 
Action: Mouse moved to (542, 404)
Screenshot: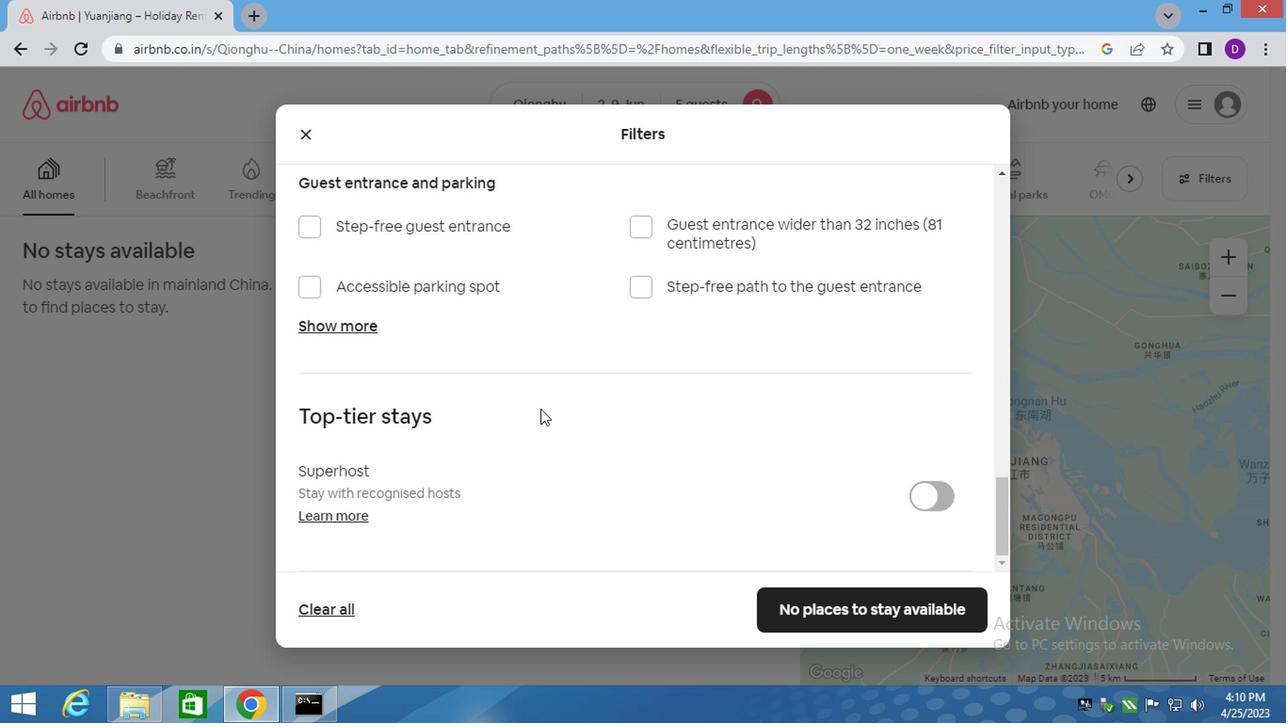
Action: Mouse scrolled (542, 403) with delta (0, 0)
Screenshot: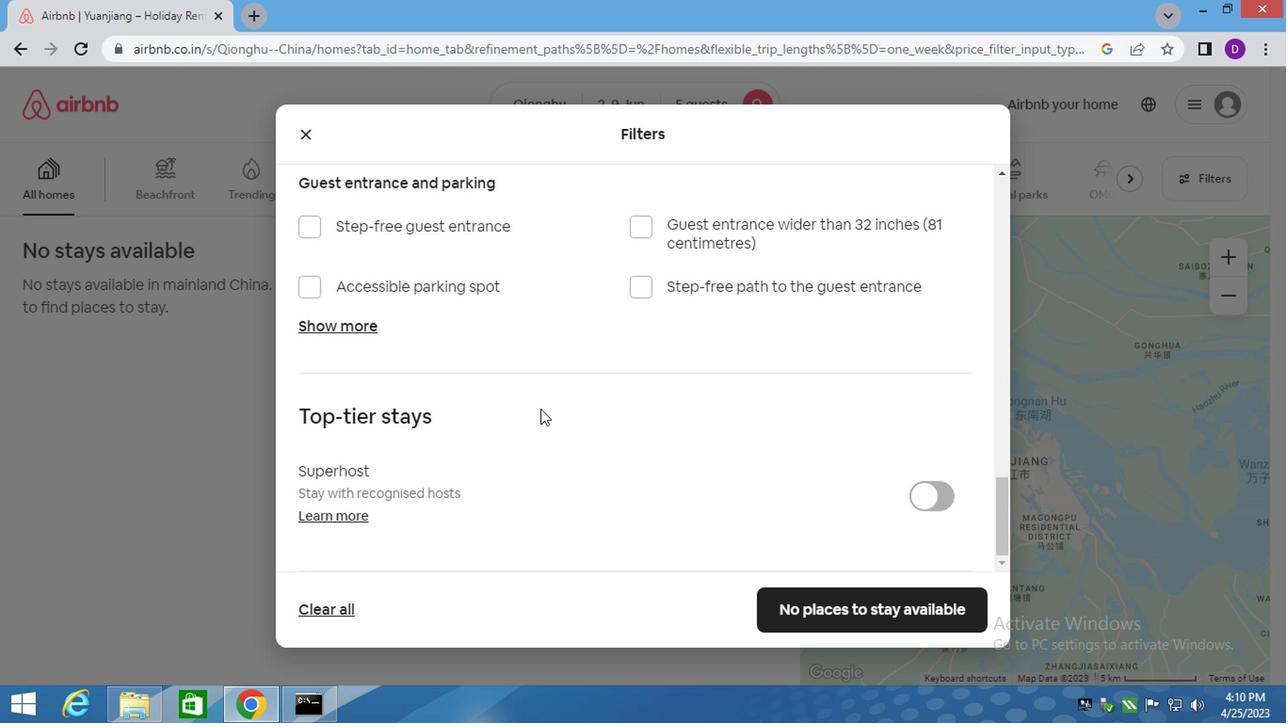 
Action: Mouse moved to (555, 409)
Screenshot: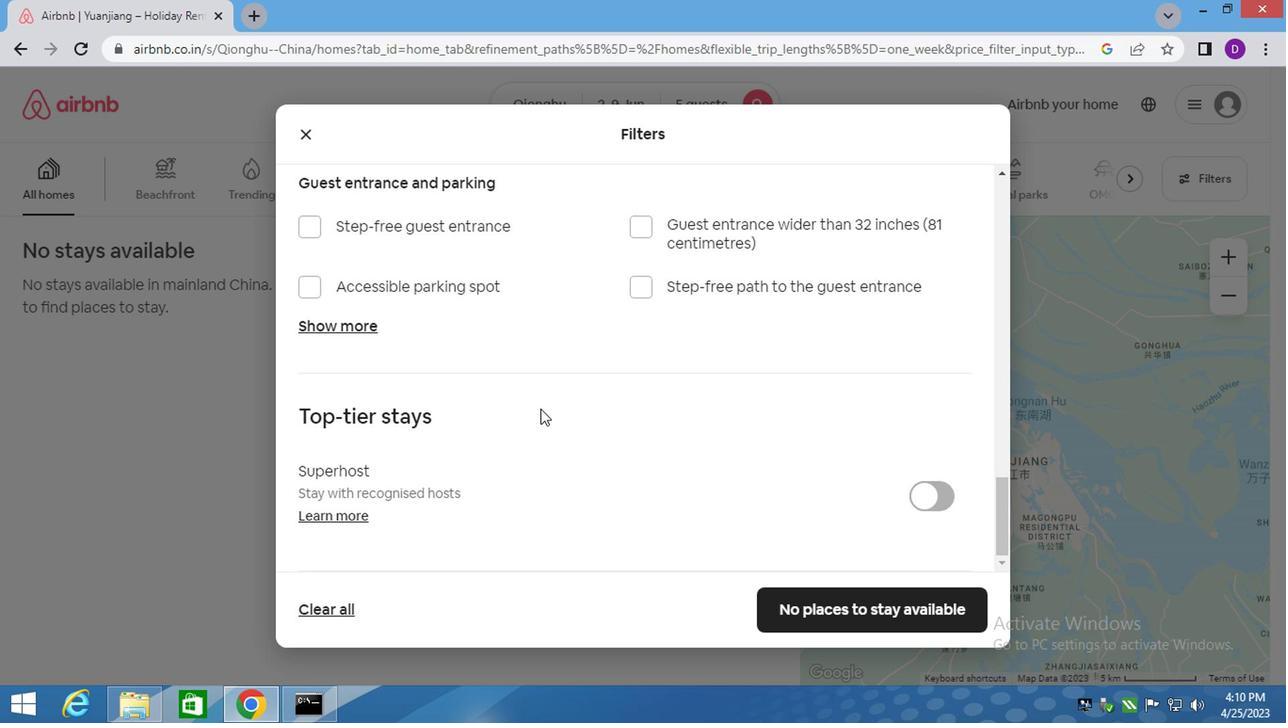 
Action: Mouse scrolled (555, 408) with delta (0, 0)
Screenshot: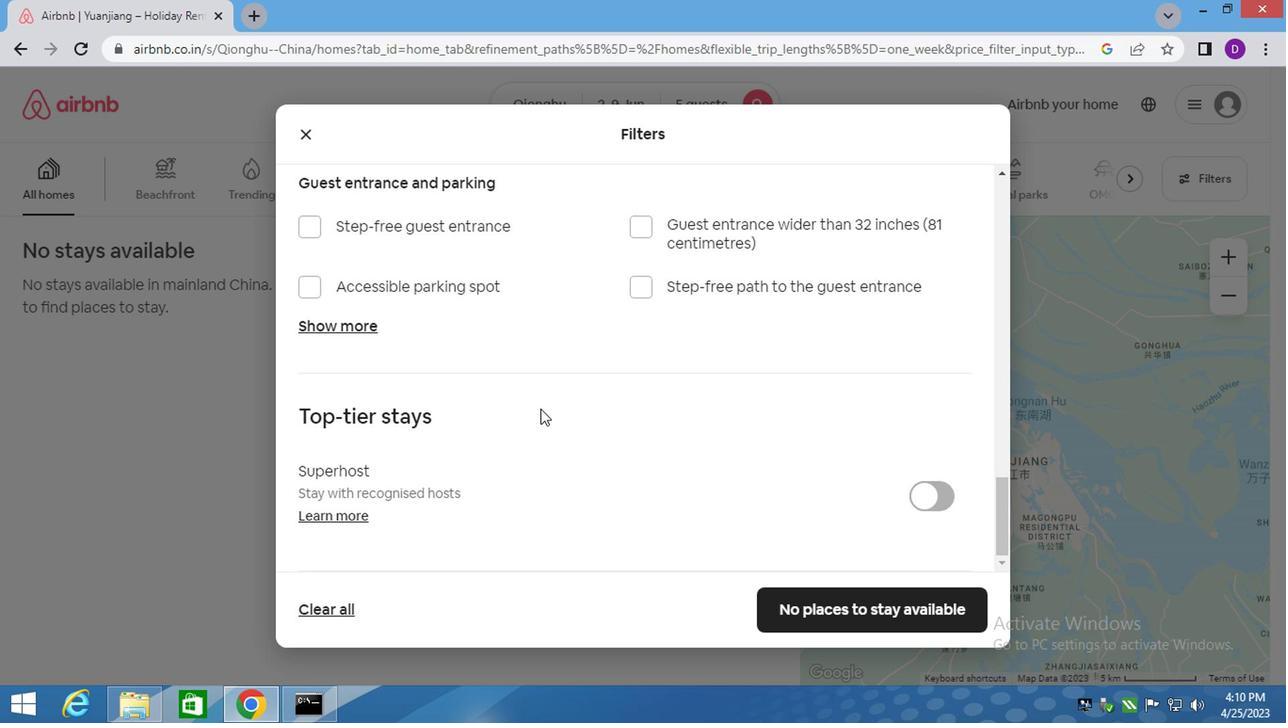
Action: Mouse moved to (565, 416)
Screenshot: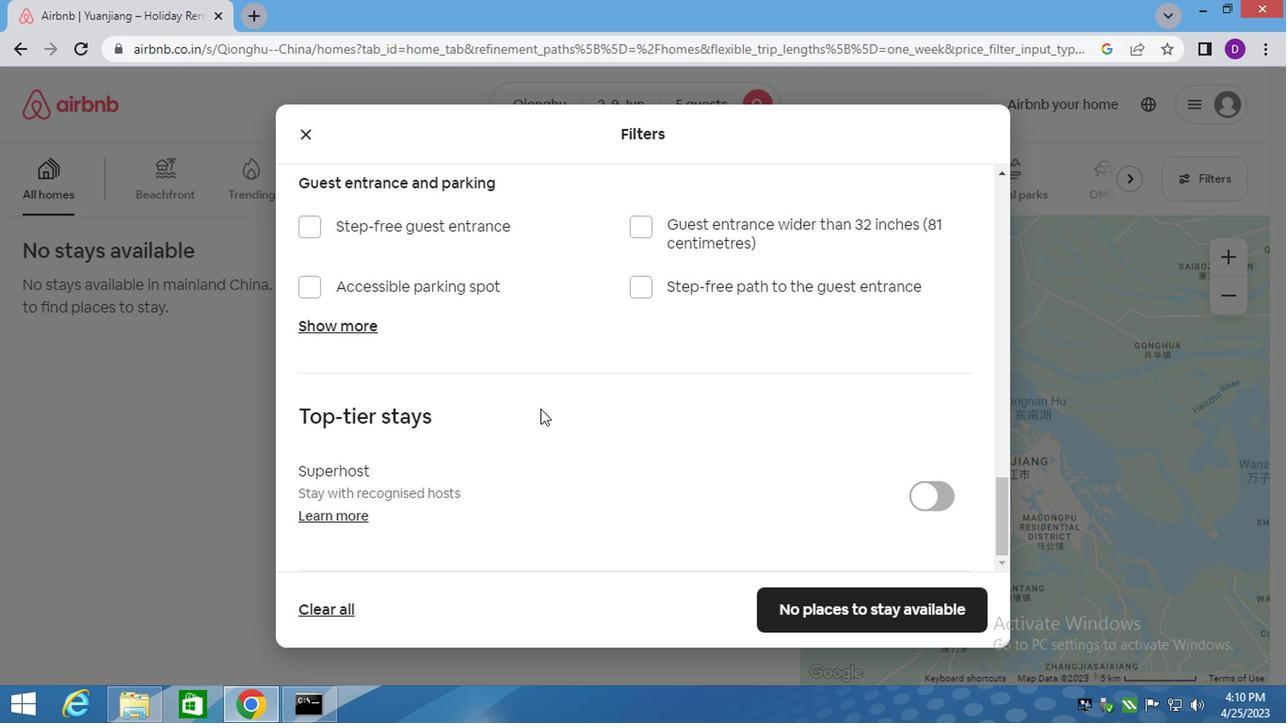 
Action: Mouse scrolled (565, 414) with delta (0, -1)
Screenshot: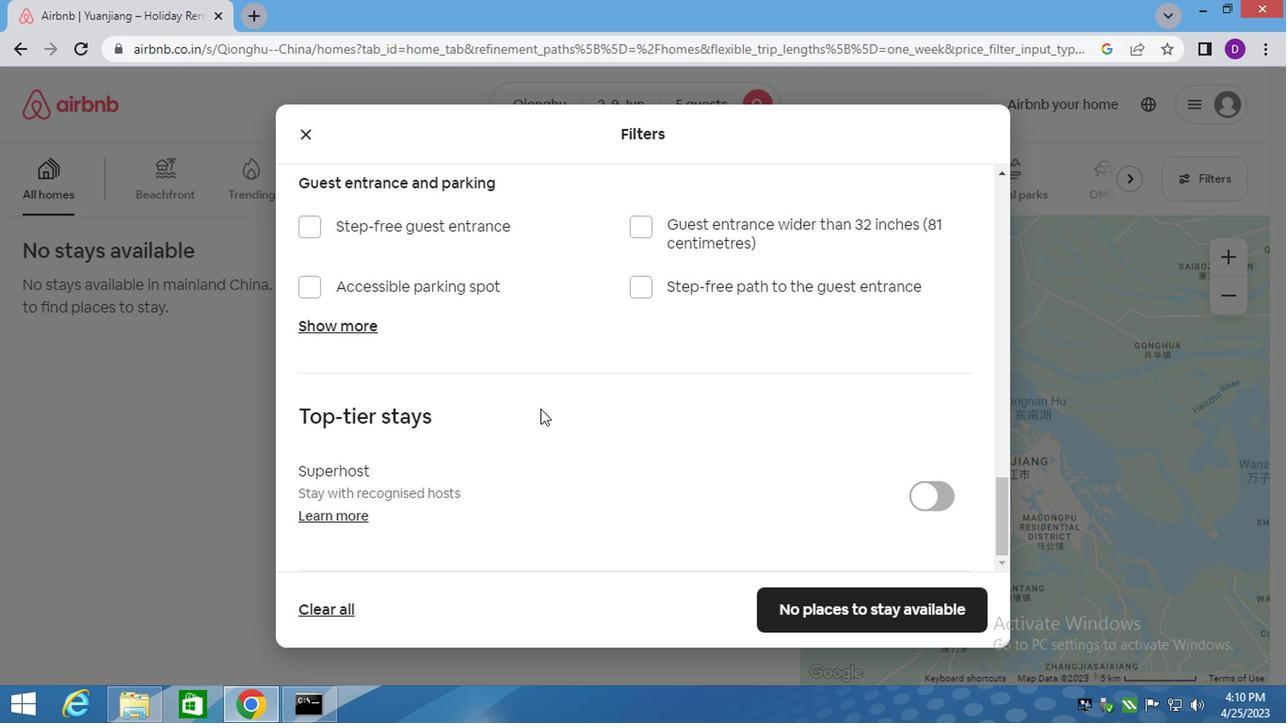 
Action: Mouse moved to (572, 419)
Screenshot: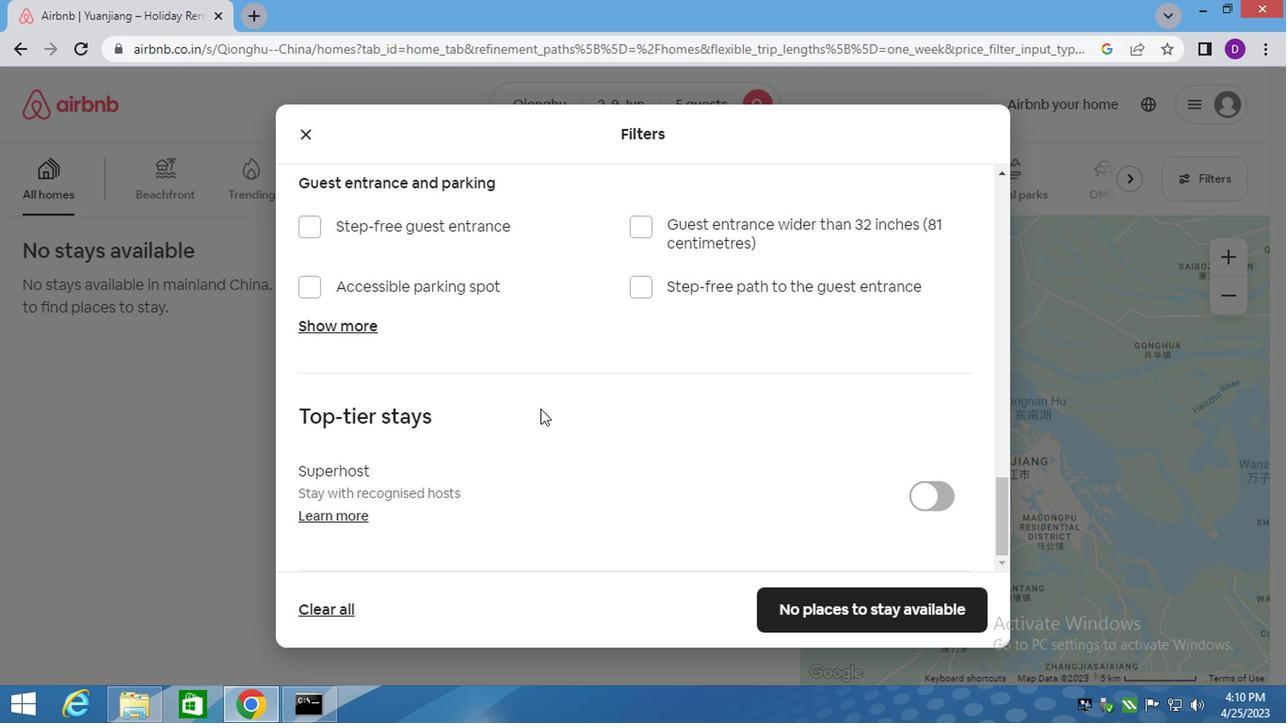 
Action: Mouse scrolled (572, 418) with delta (0, 0)
Screenshot: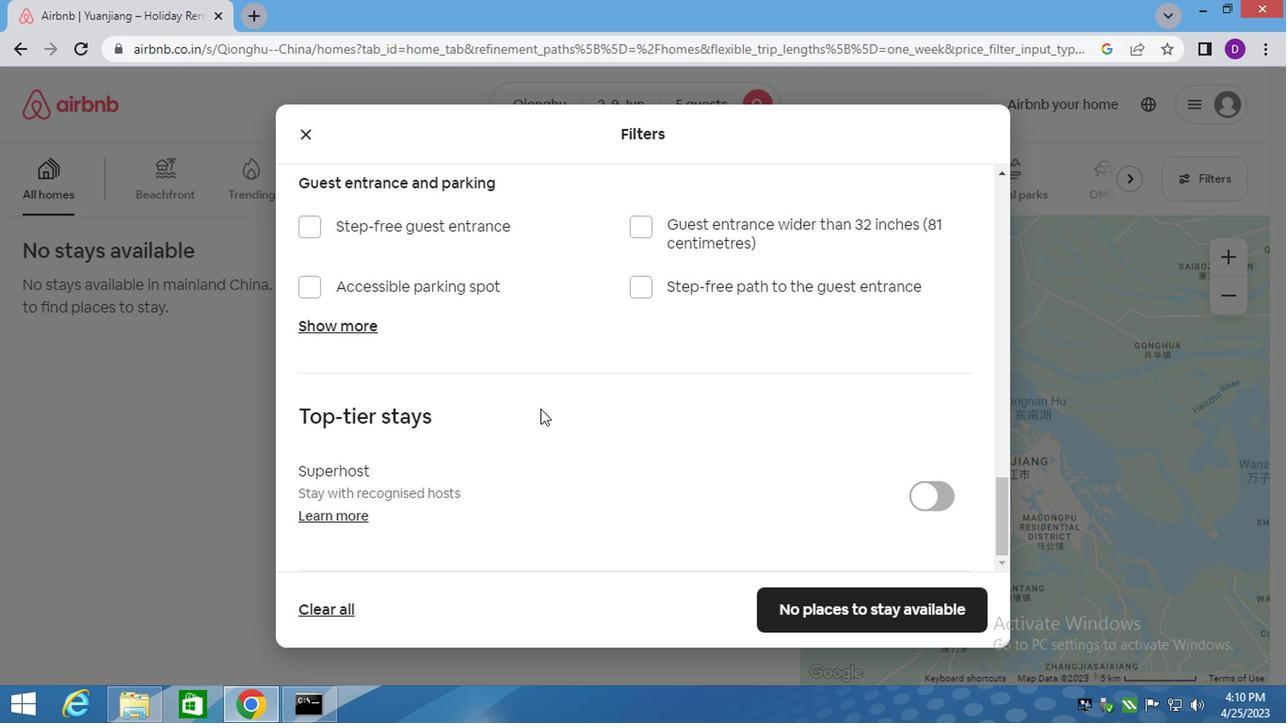 
Action: Mouse moved to (589, 429)
Screenshot: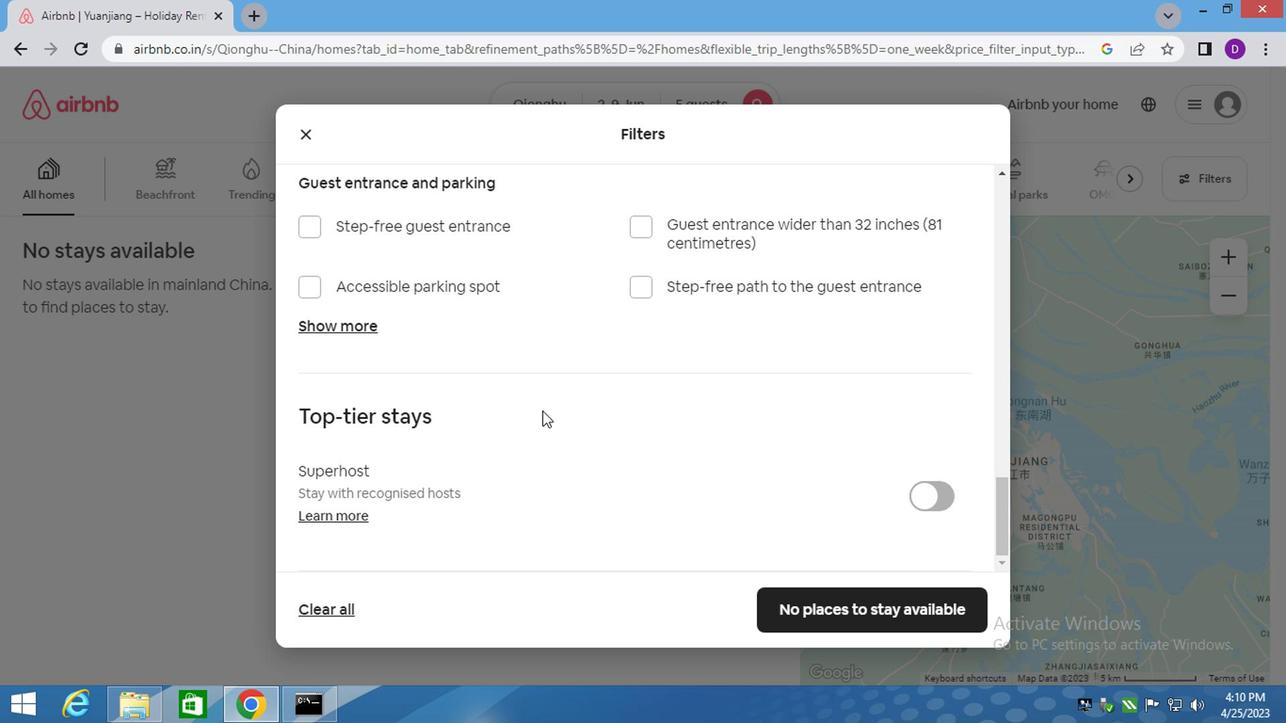 
Action: Mouse scrolled (589, 428) with delta (0, 0)
Screenshot: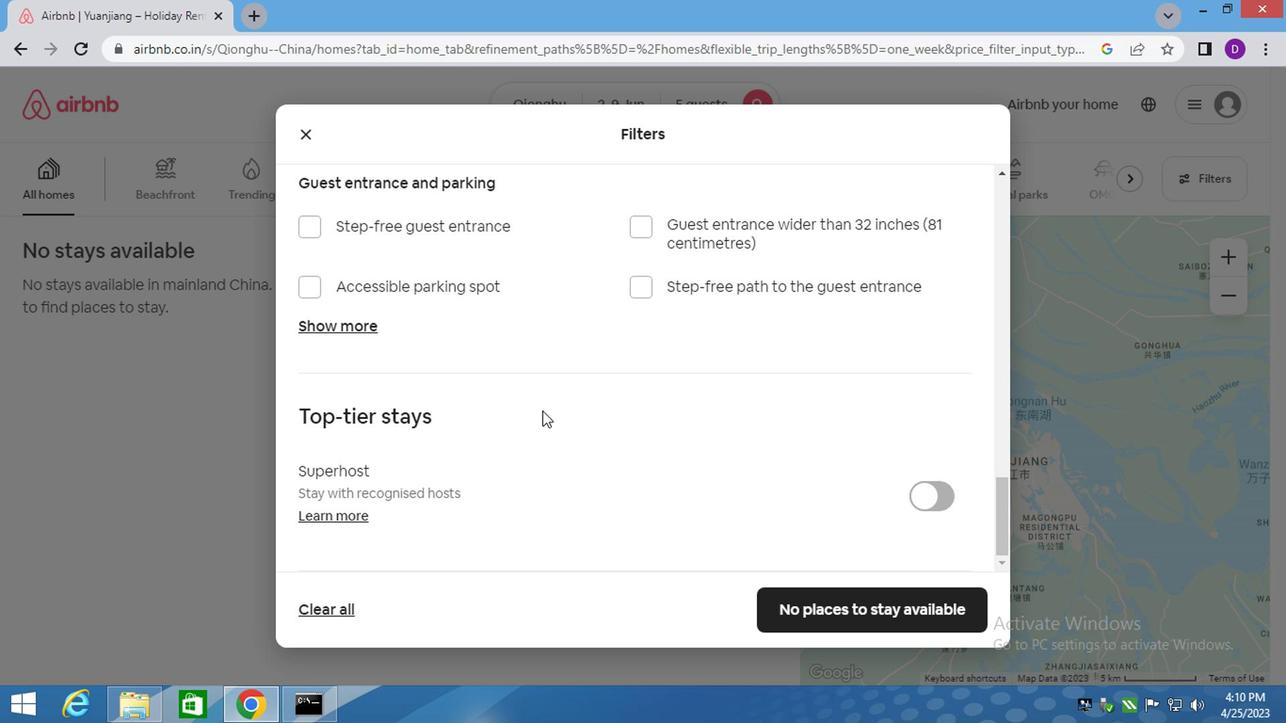 
Action: Mouse moved to (869, 581)
Screenshot: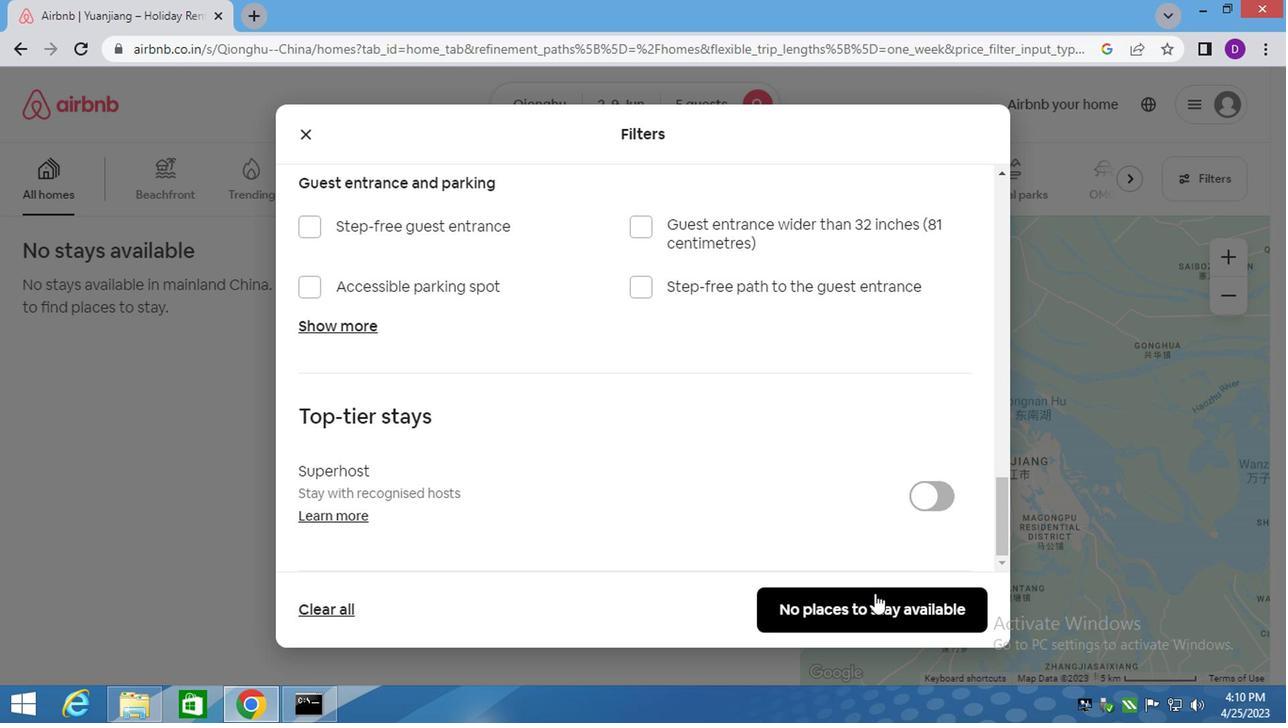 
Action: Mouse pressed left at (869, 581)
Screenshot: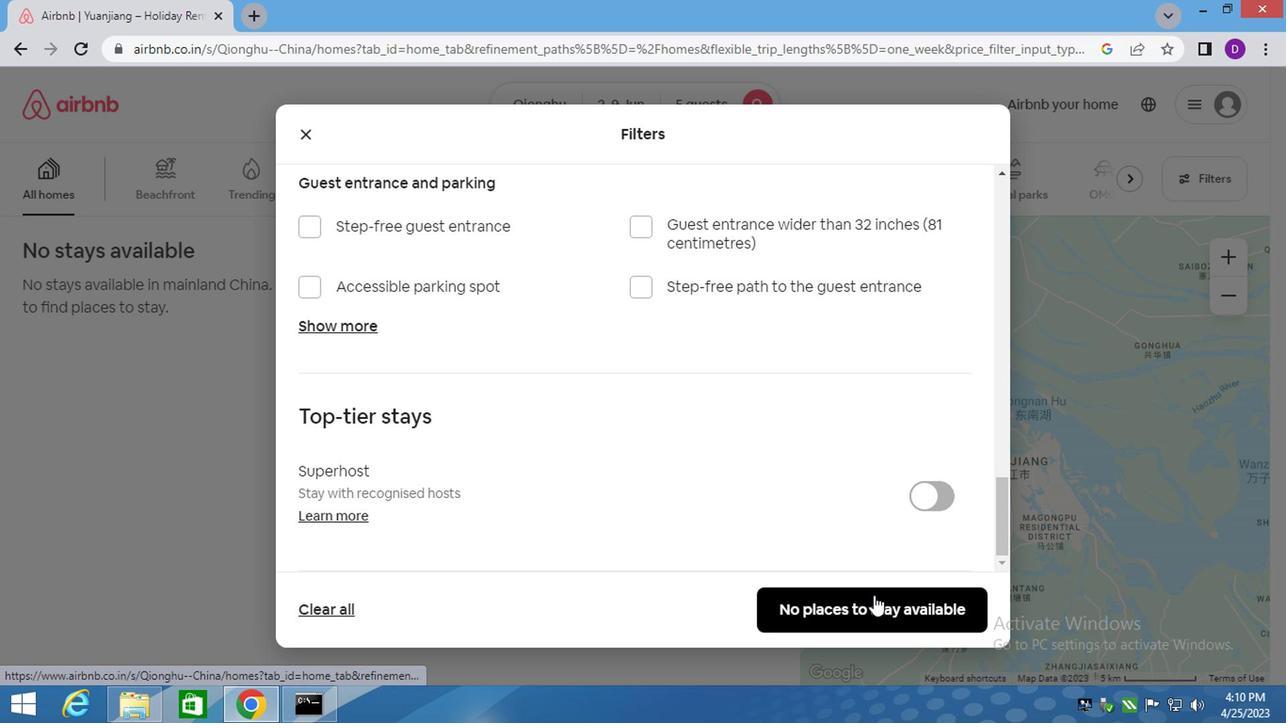 
Action: Mouse moved to (675, 359)
Screenshot: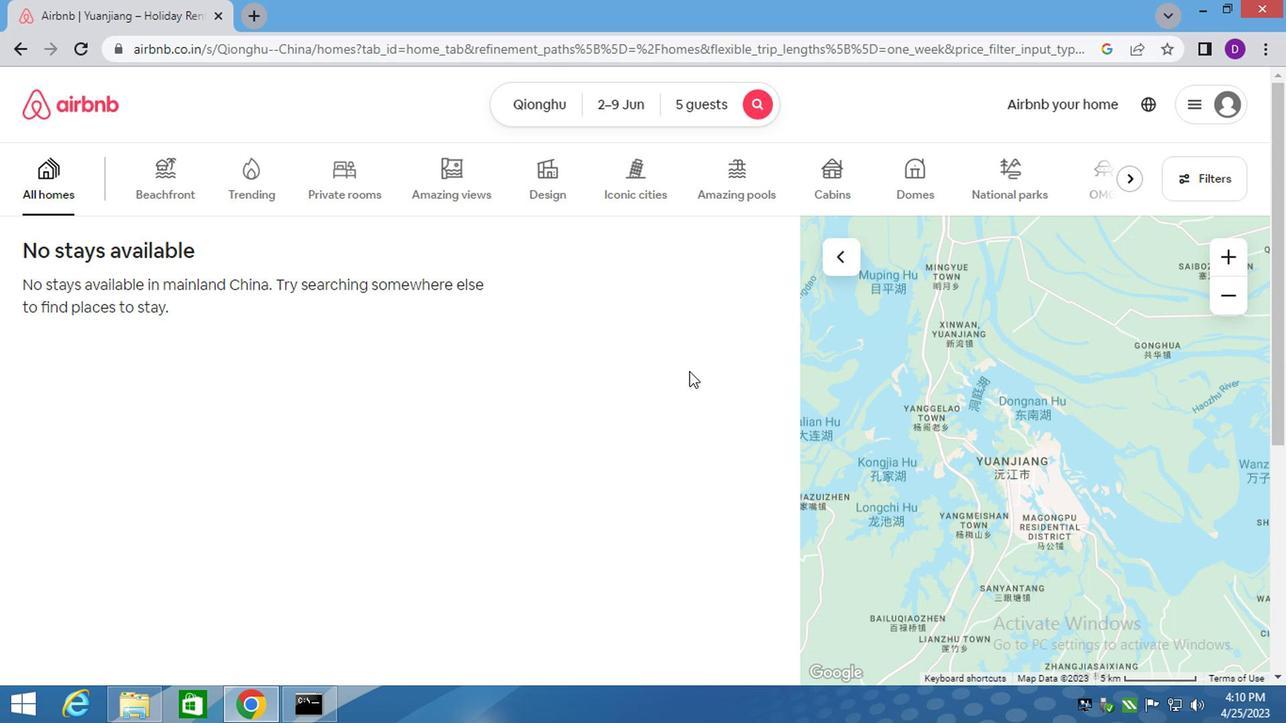 
